 Task: For heading Use Lobster with light red berry 1 colour & Underline.  font size for heading24,  'Change the font style of data to'Merriweather and font size to 16,  Change the alignment of both headline & data to Align left In the sheet  auditingSalesAnalysis_2023
Action: Mouse moved to (548, 330)
Screenshot: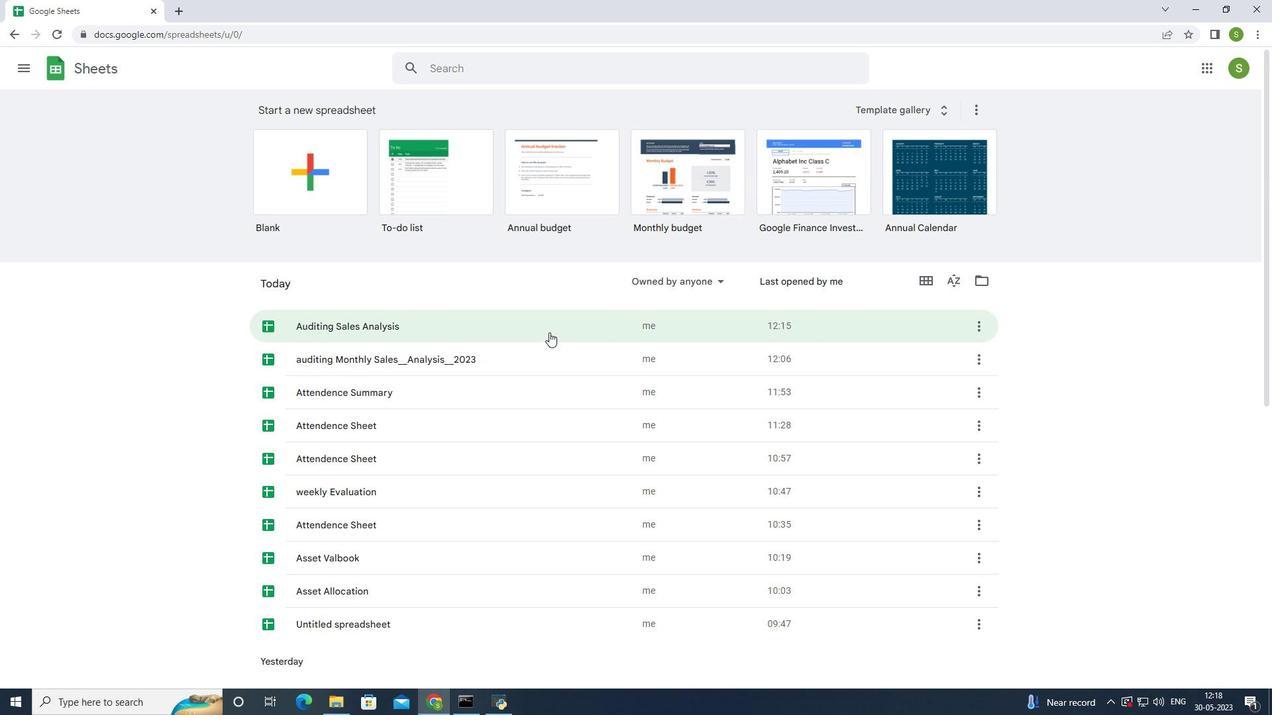 
Action: Mouse pressed left at (548, 330)
Screenshot: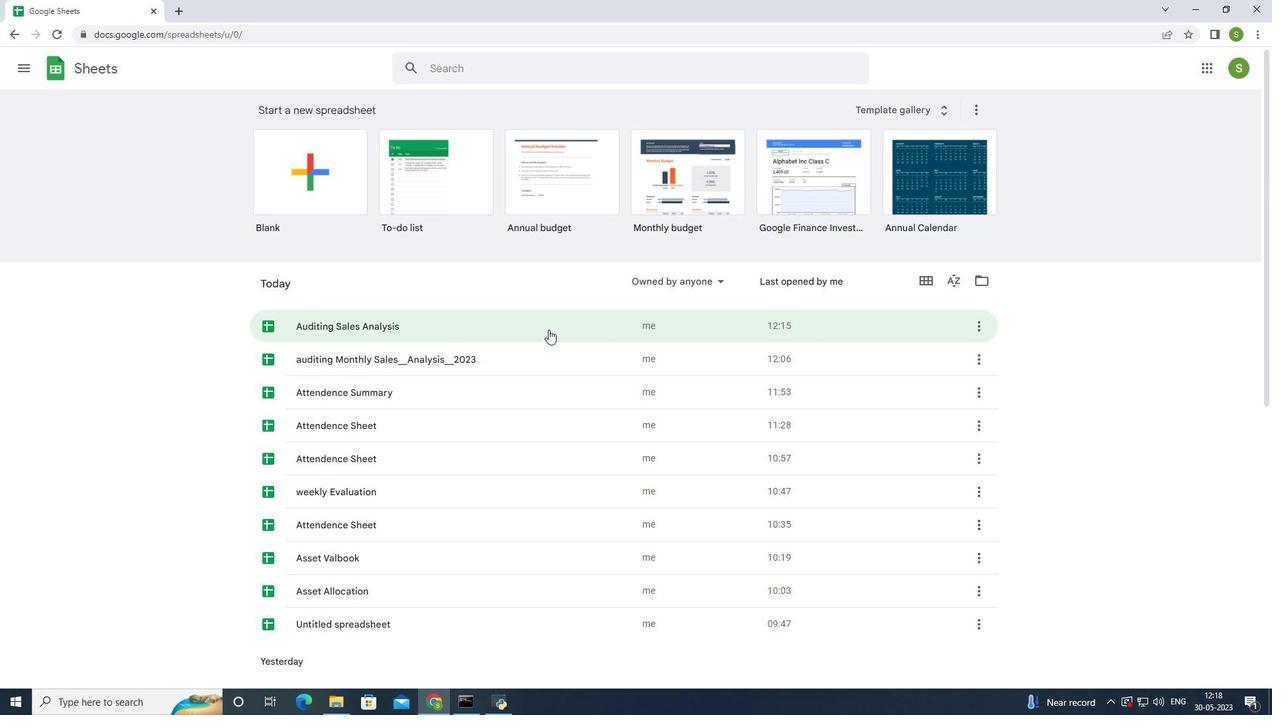 
Action: Mouse moved to (547, 328)
Screenshot: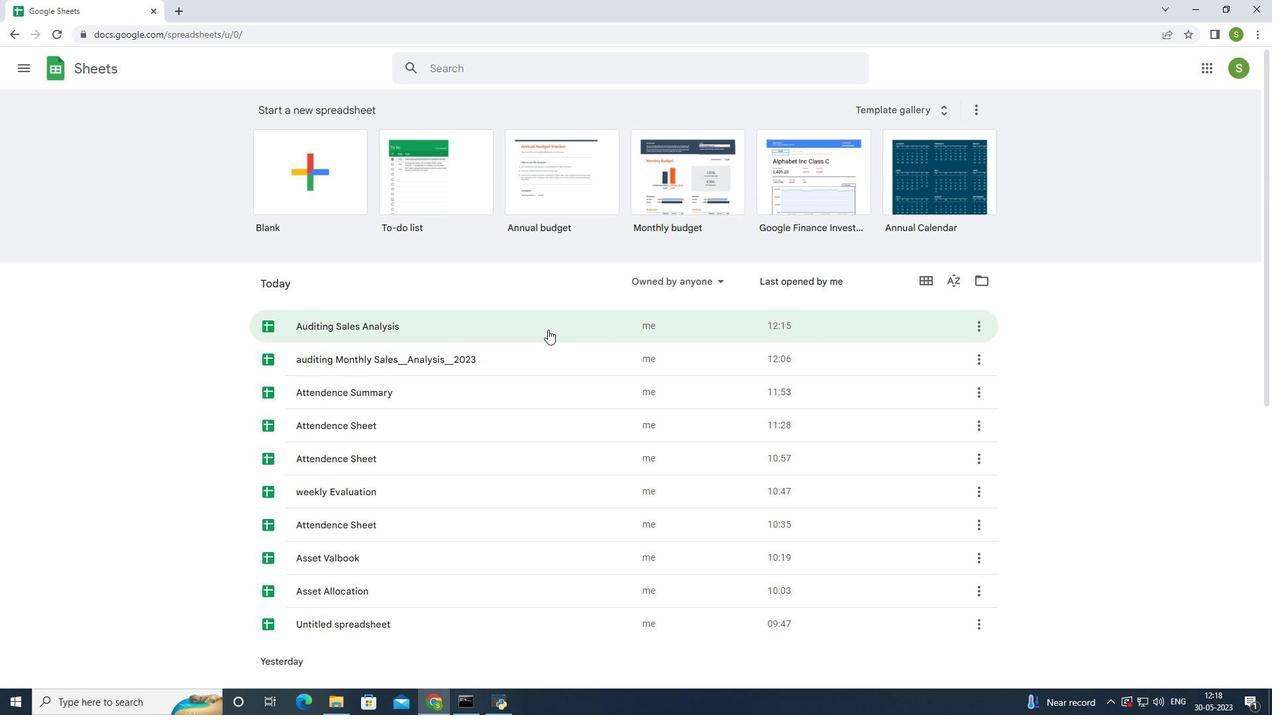 
Action: Mouse pressed left at (547, 328)
Screenshot: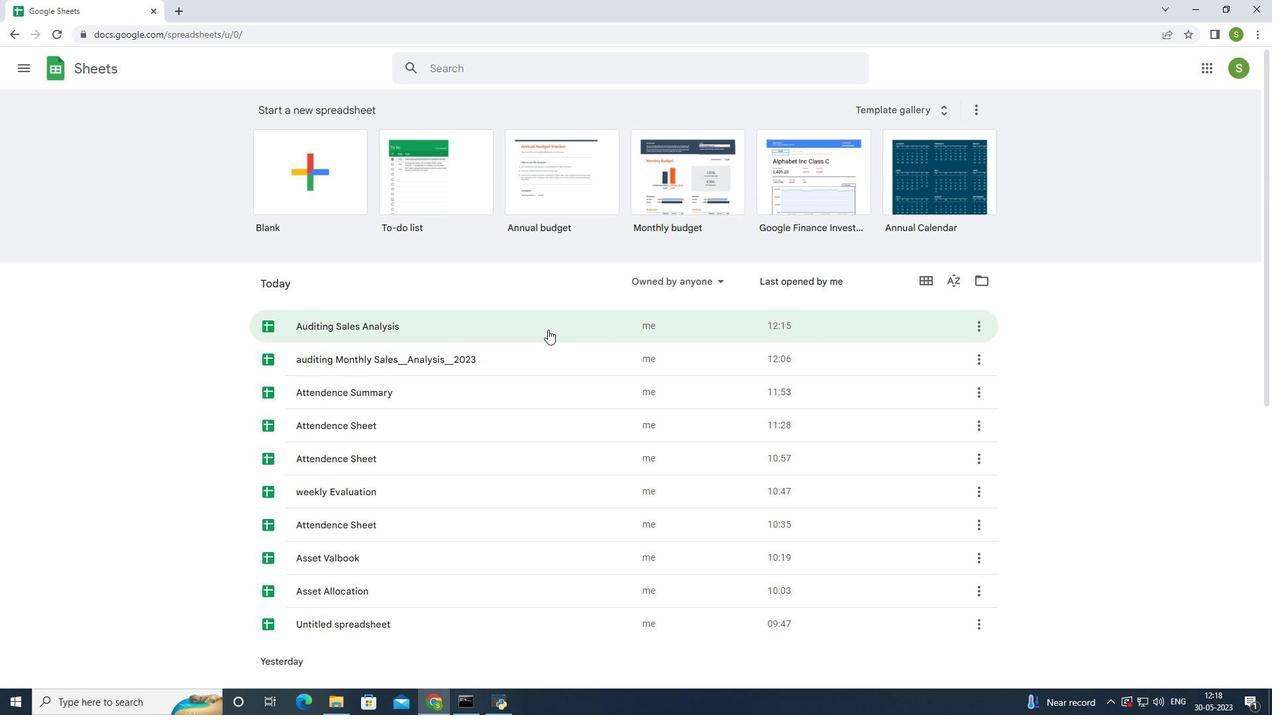 
Action: Mouse moved to (98, 178)
Screenshot: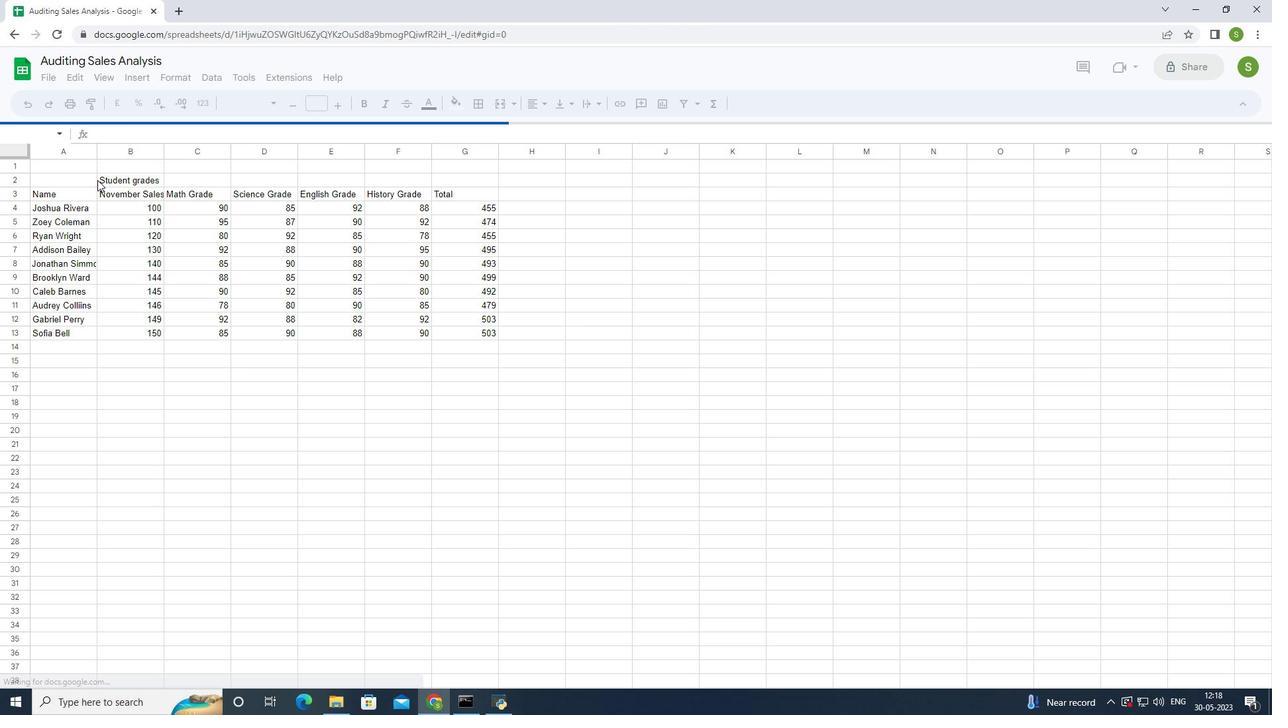 
Action: Mouse pressed left at (98, 178)
Screenshot: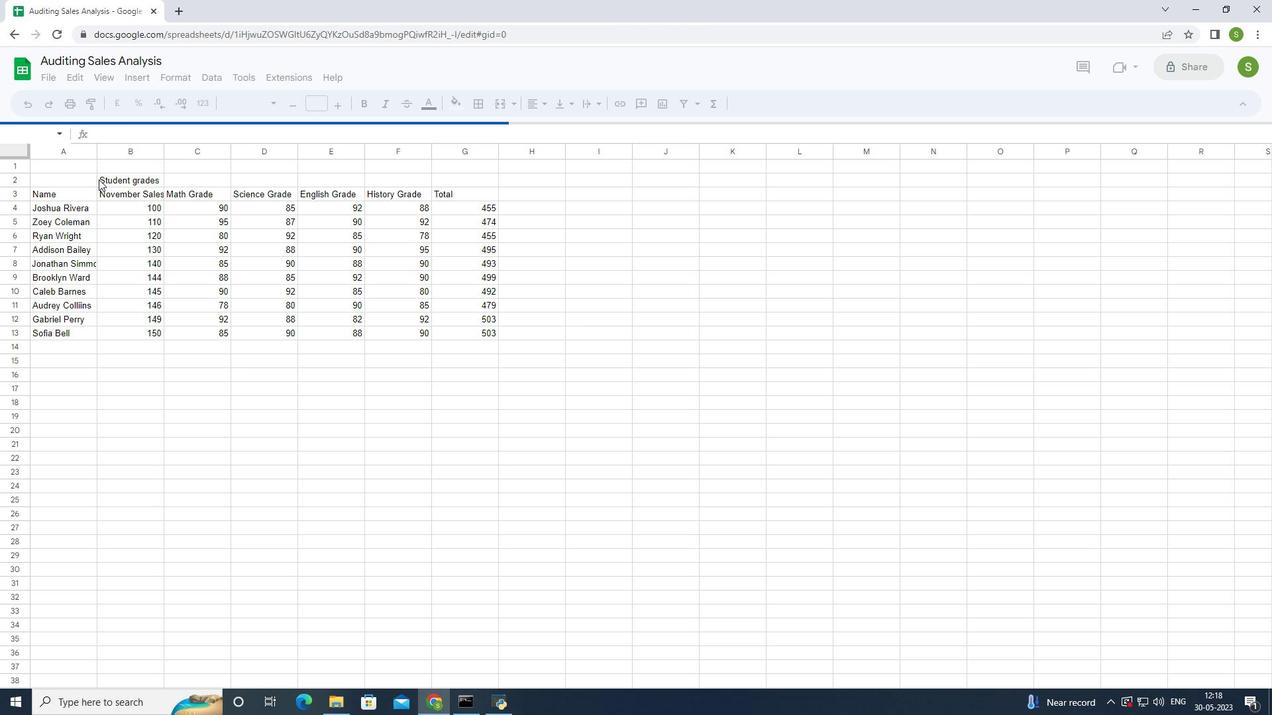 
Action: Mouse moved to (310, 105)
Screenshot: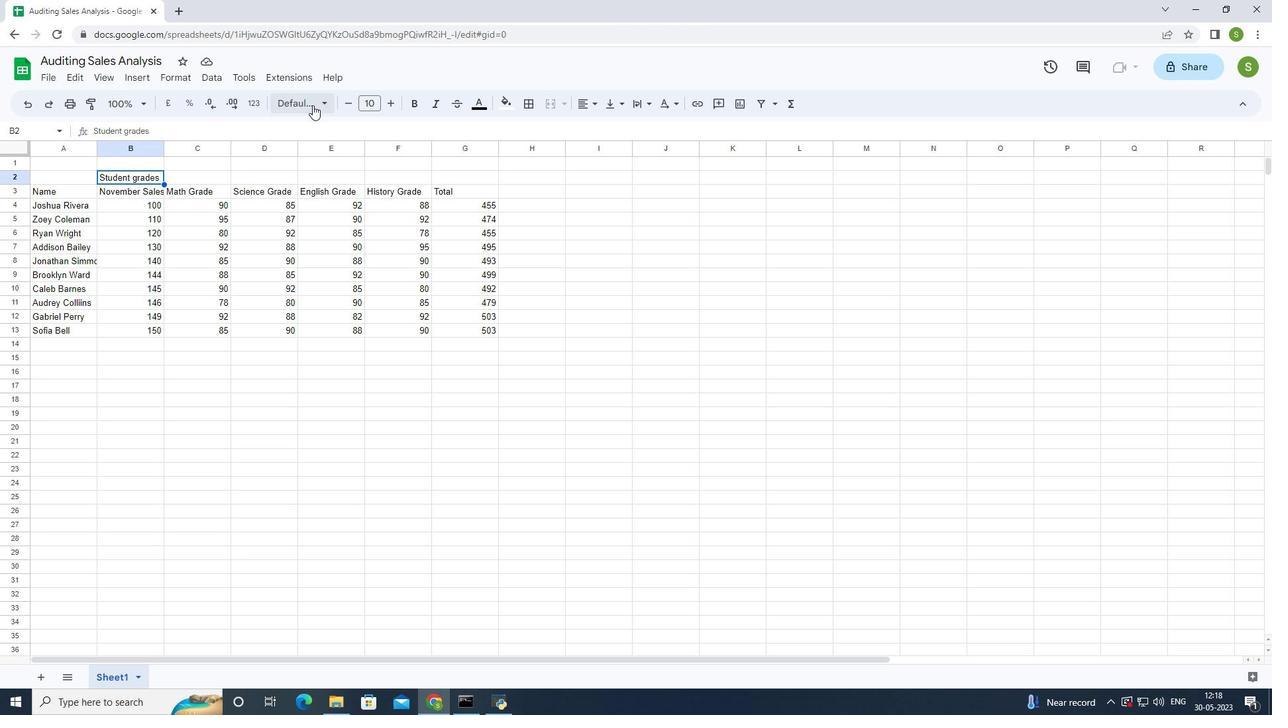 
Action: Mouse pressed left at (310, 105)
Screenshot: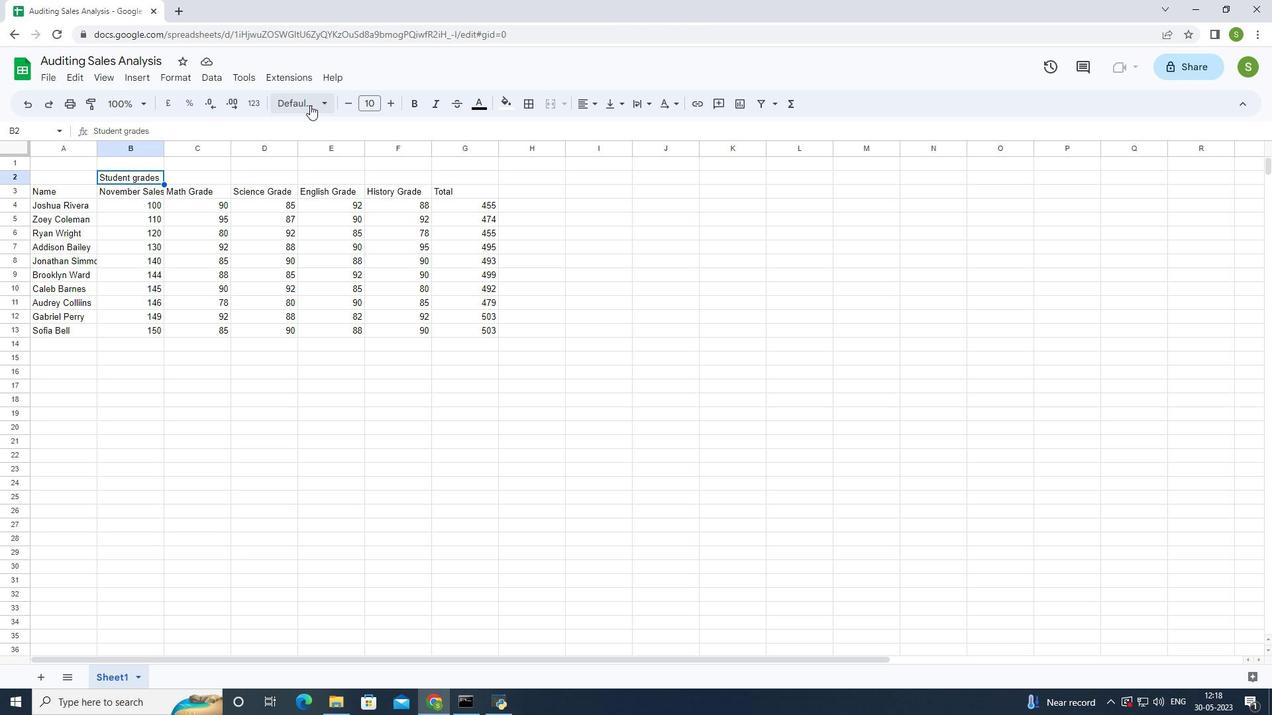 
Action: Mouse moved to (303, 123)
Screenshot: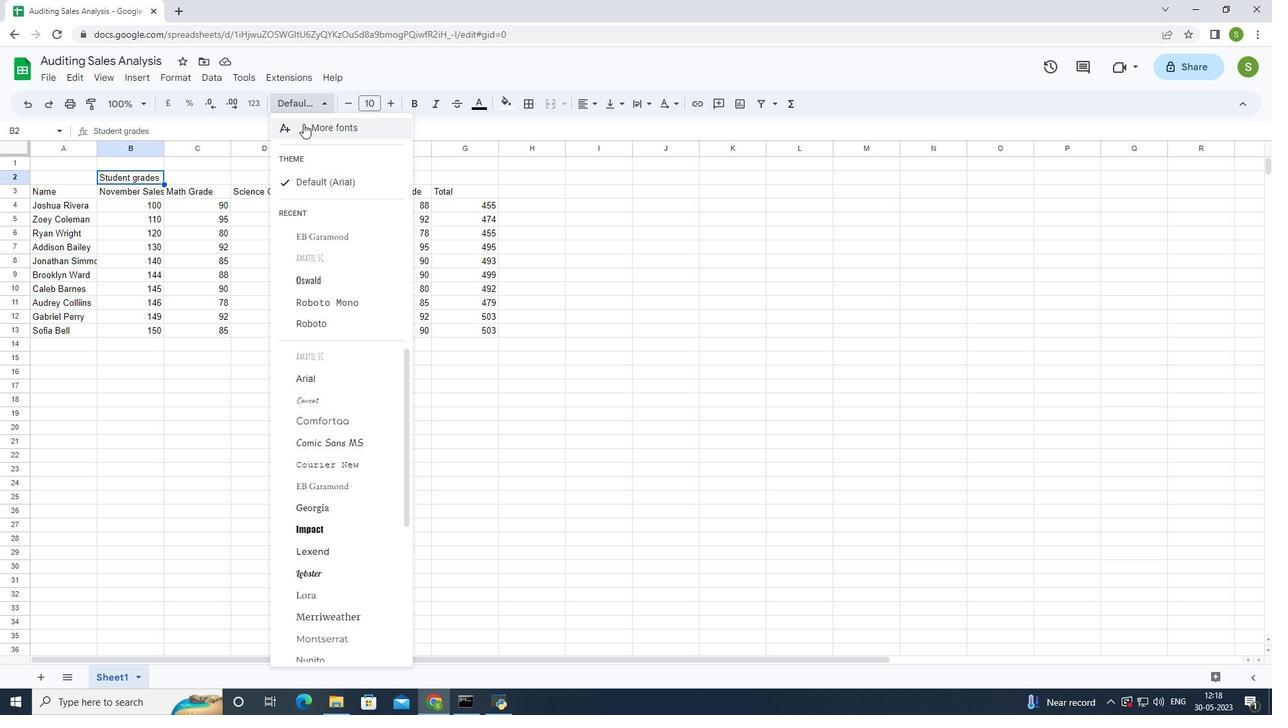 
Action: Mouse pressed left at (303, 123)
Screenshot: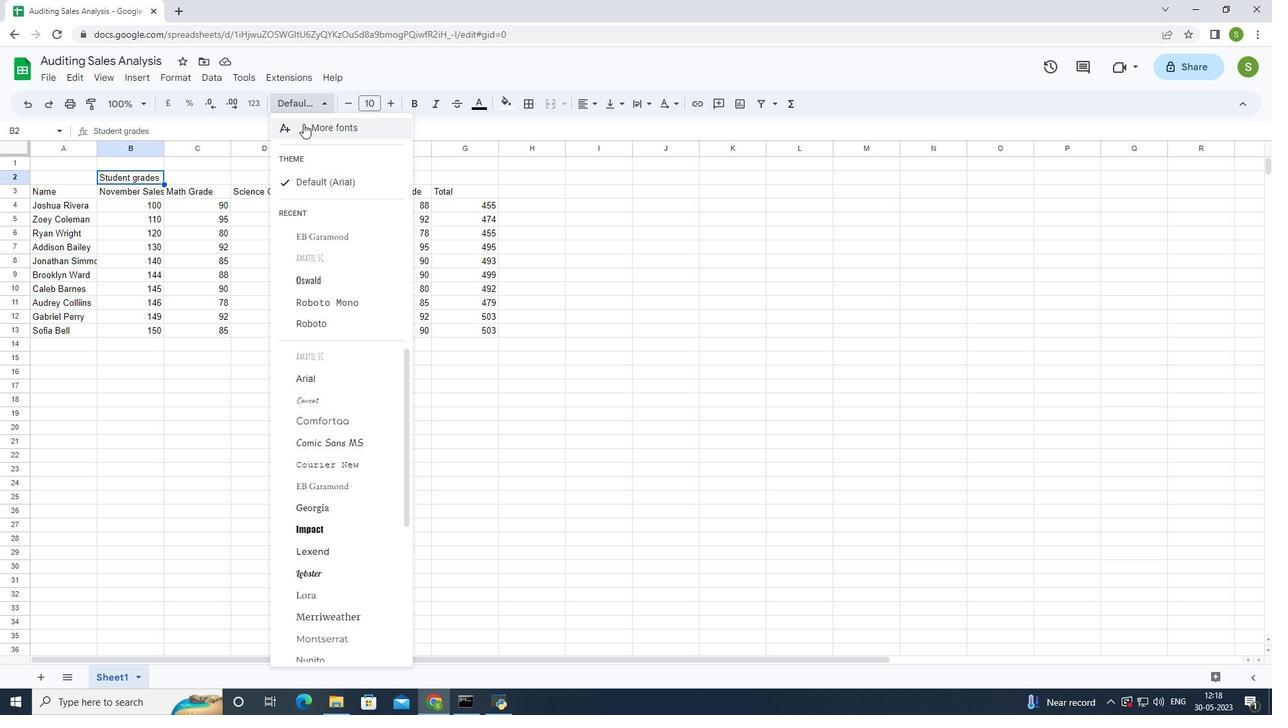 
Action: Mouse moved to (393, 212)
Screenshot: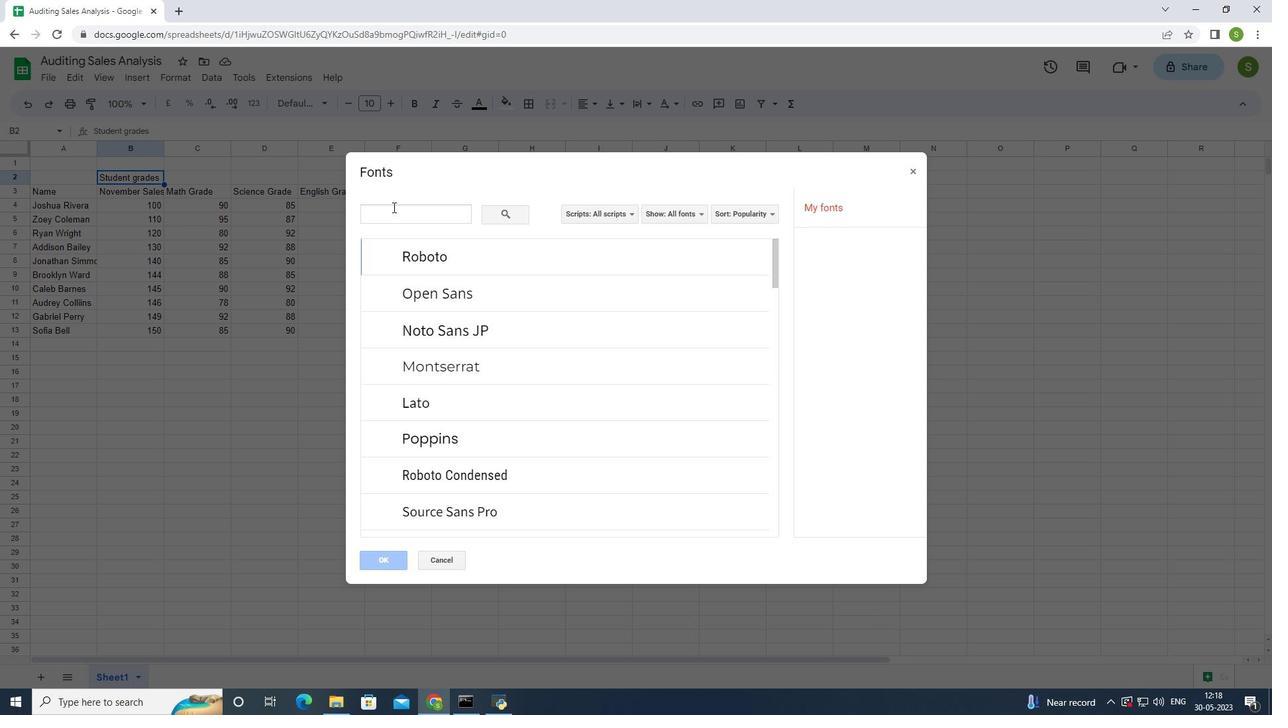 
Action: Mouse pressed left at (393, 212)
Screenshot: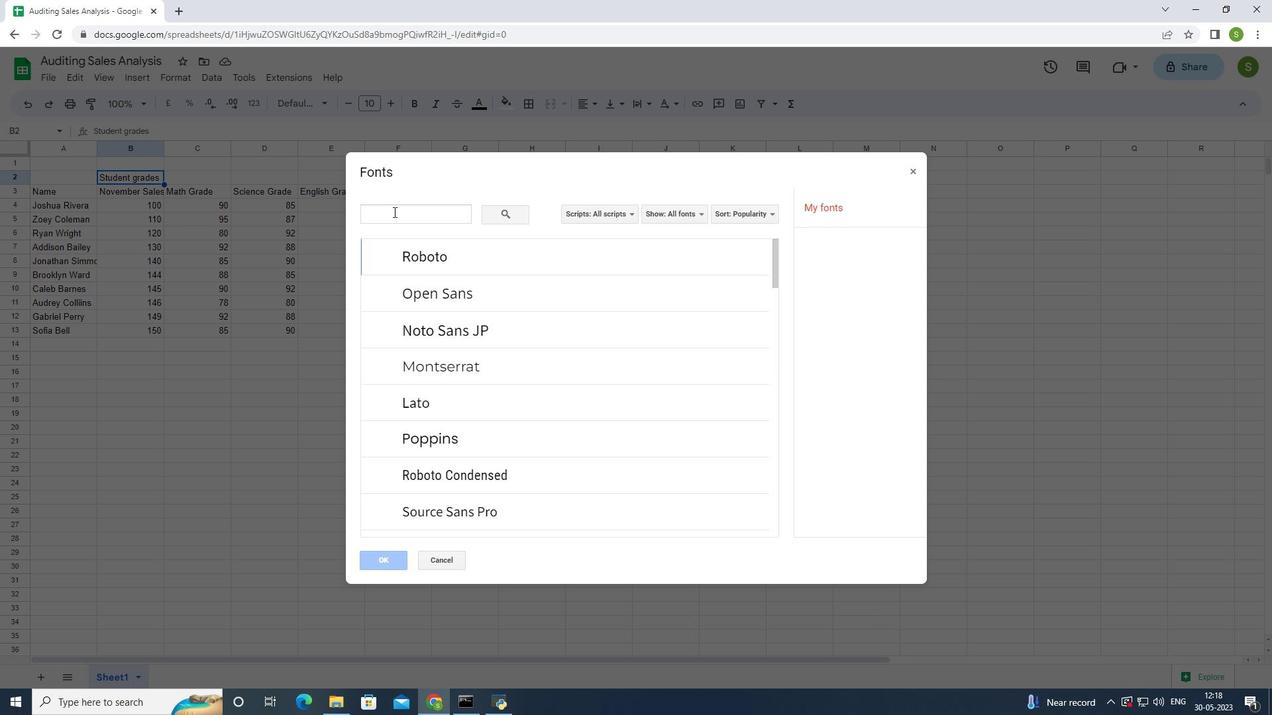 
Action: Mouse moved to (451, 158)
Screenshot: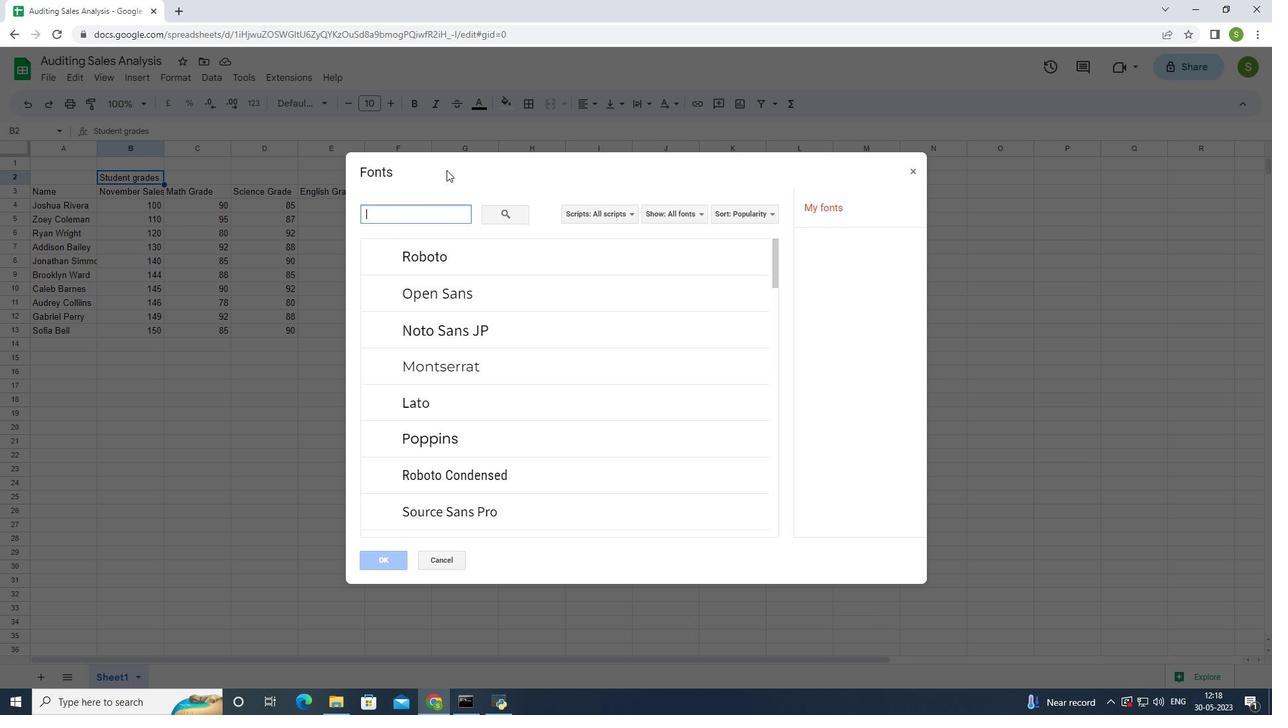
Action: Key pressed <Key.shift>Lobster
Screenshot: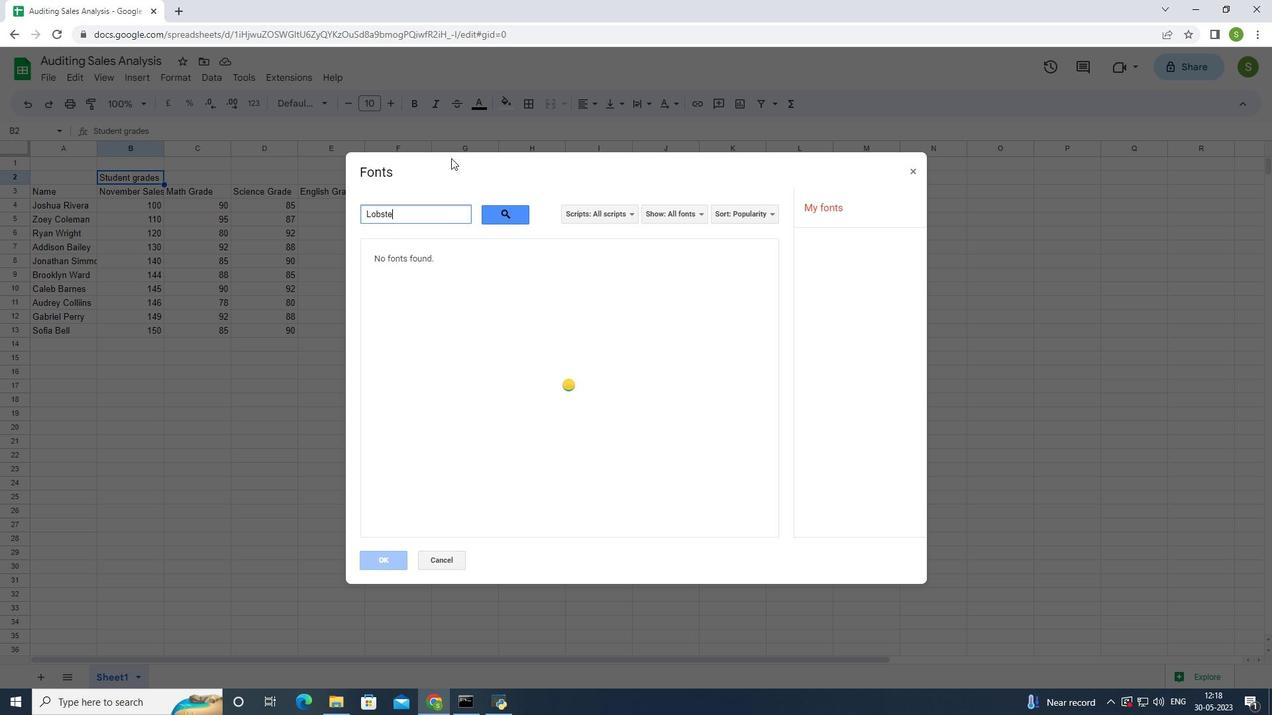 
Action: Mouse moved to (428, 257)
Screenshot: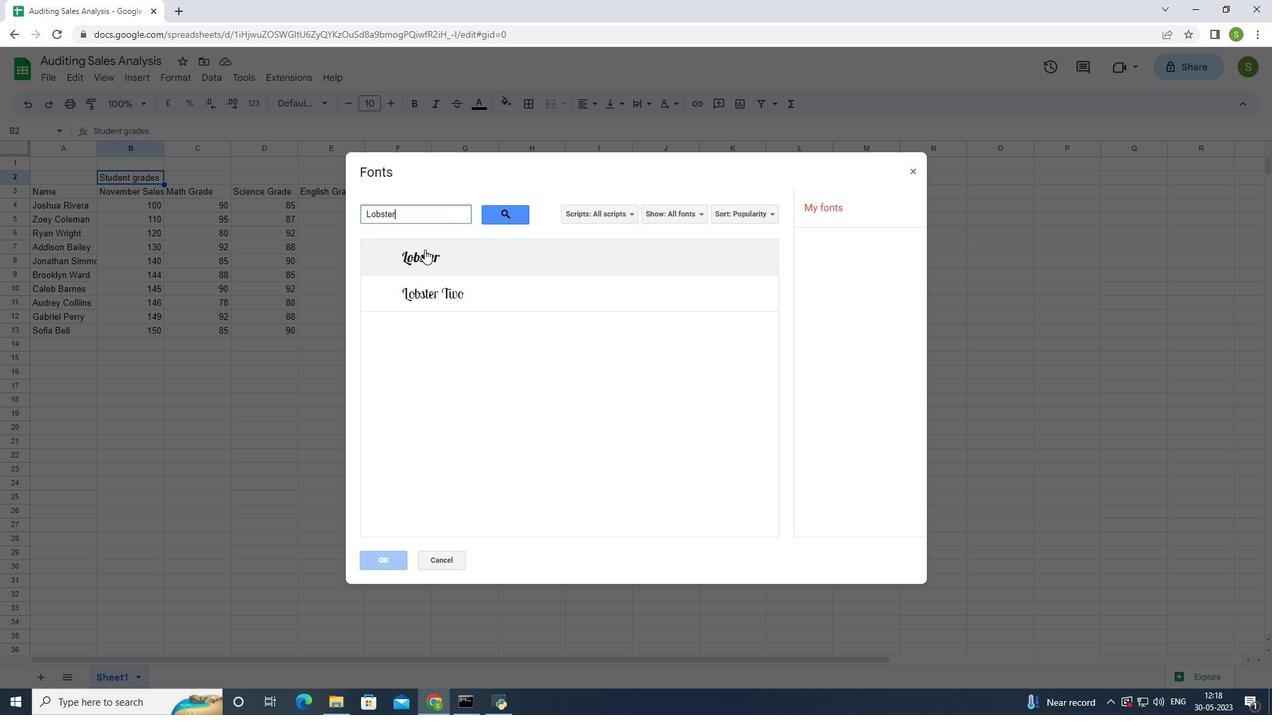 
Action: Mouse pressed left at (428, 257)
Screenshot: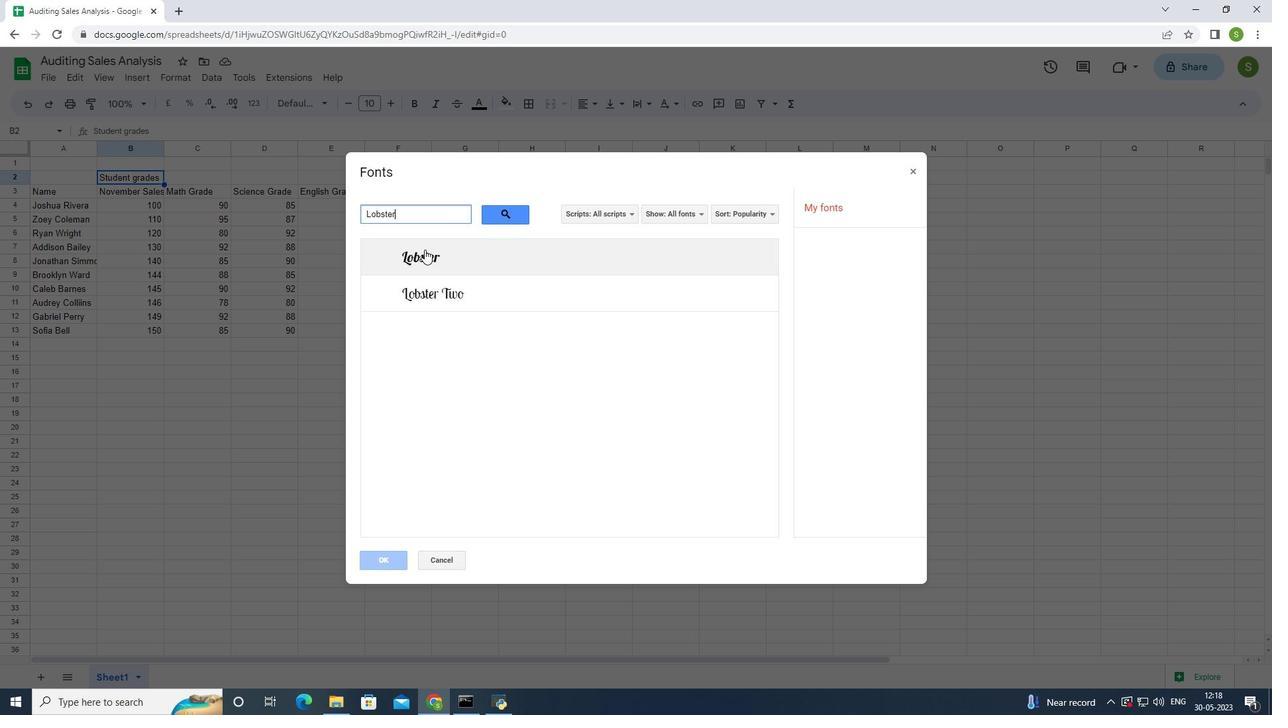 
Action: Mouse moved to (385, 564)
Screenshot: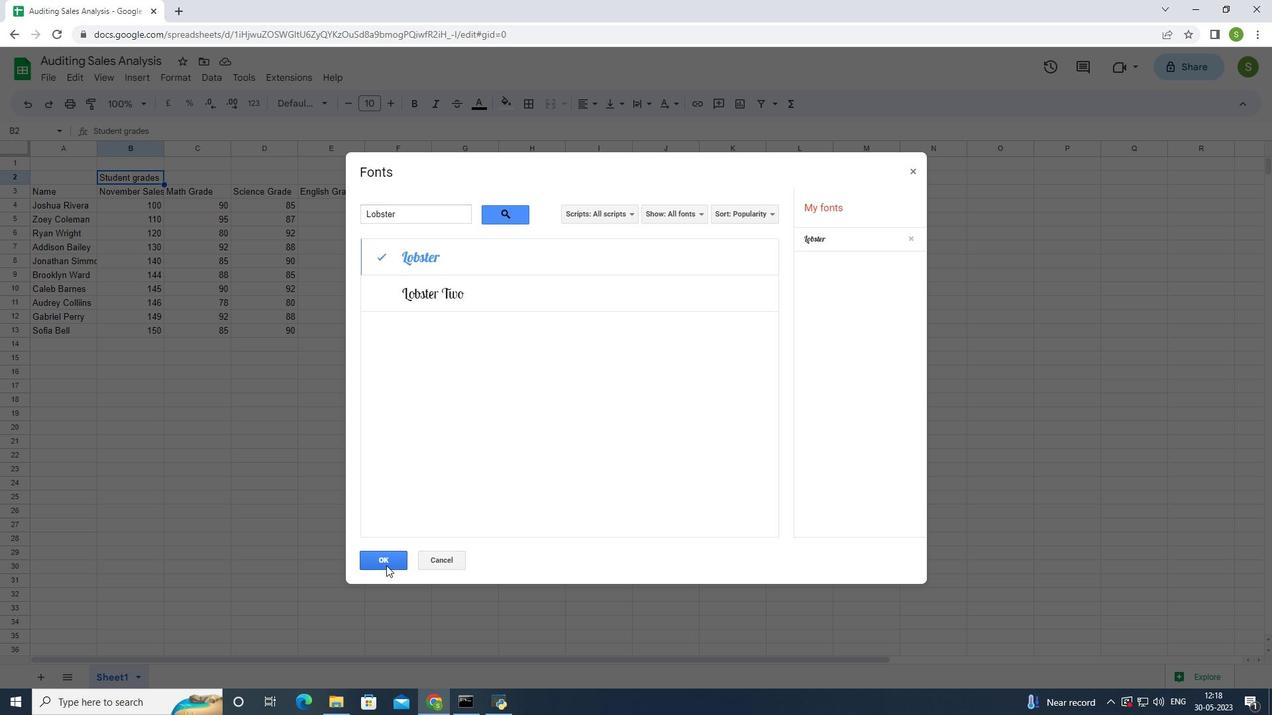 
Action: Mouse pressed left at (385, 564)
Screenshot: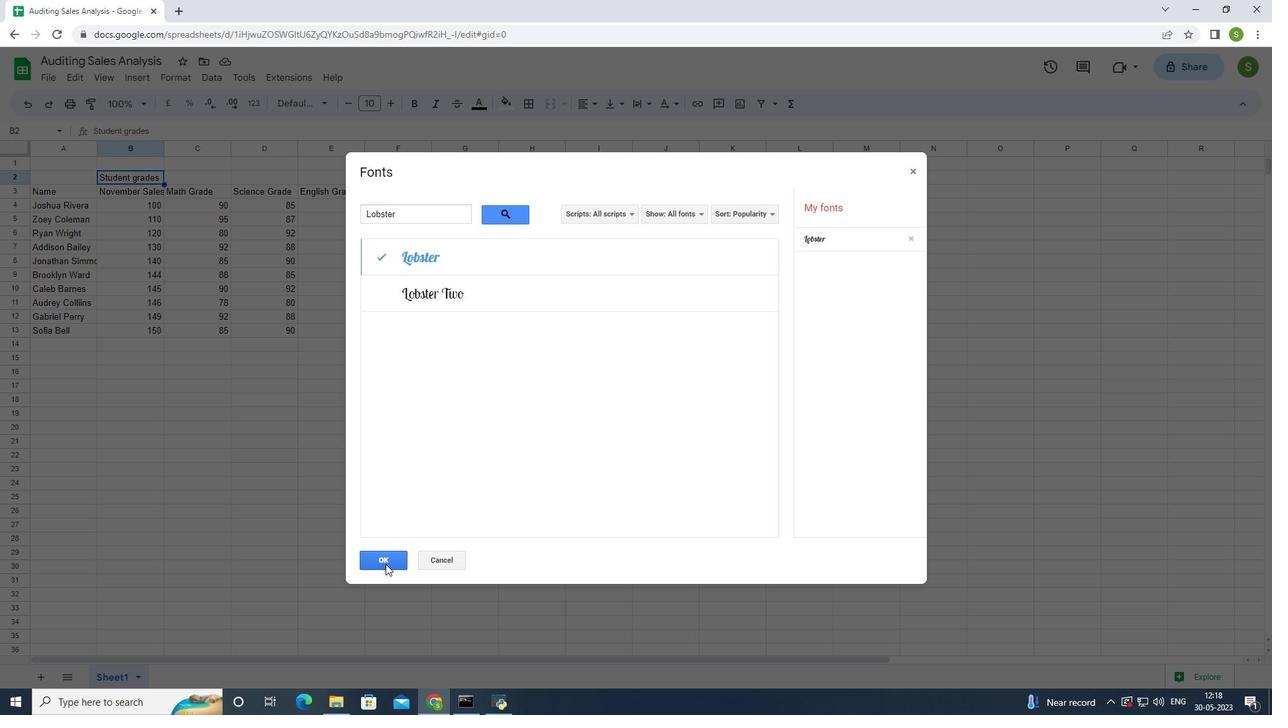 
Action: Mouse moved to (482, 101)
Screenshot: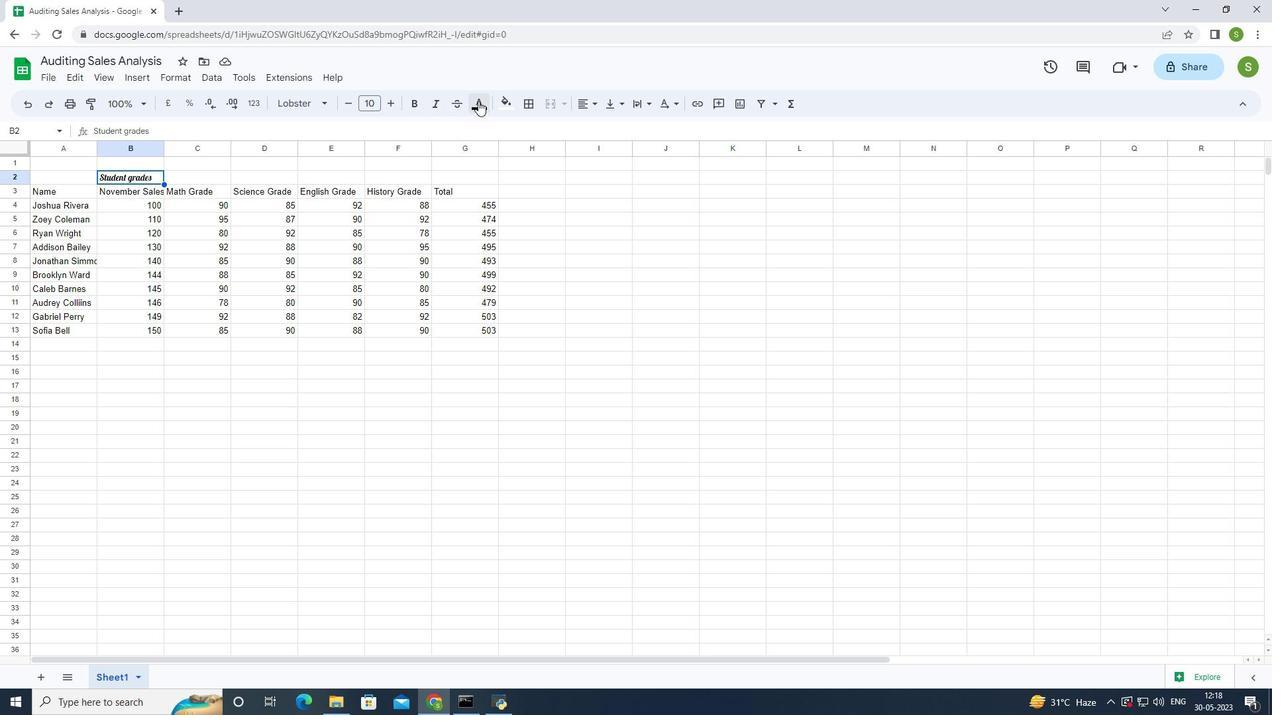 
Action: Mouse pressed left at (482, 101)
Screenshot: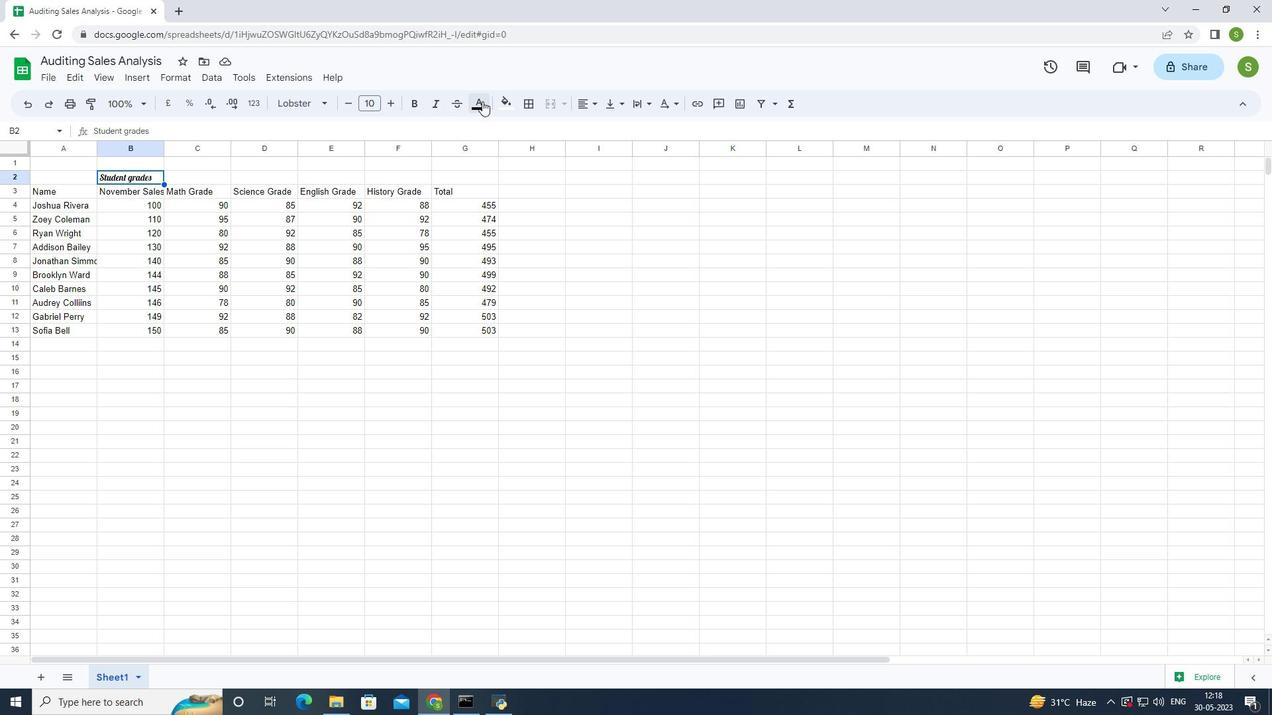 
Action: Mouse moved to (481, 327)
Screenshot: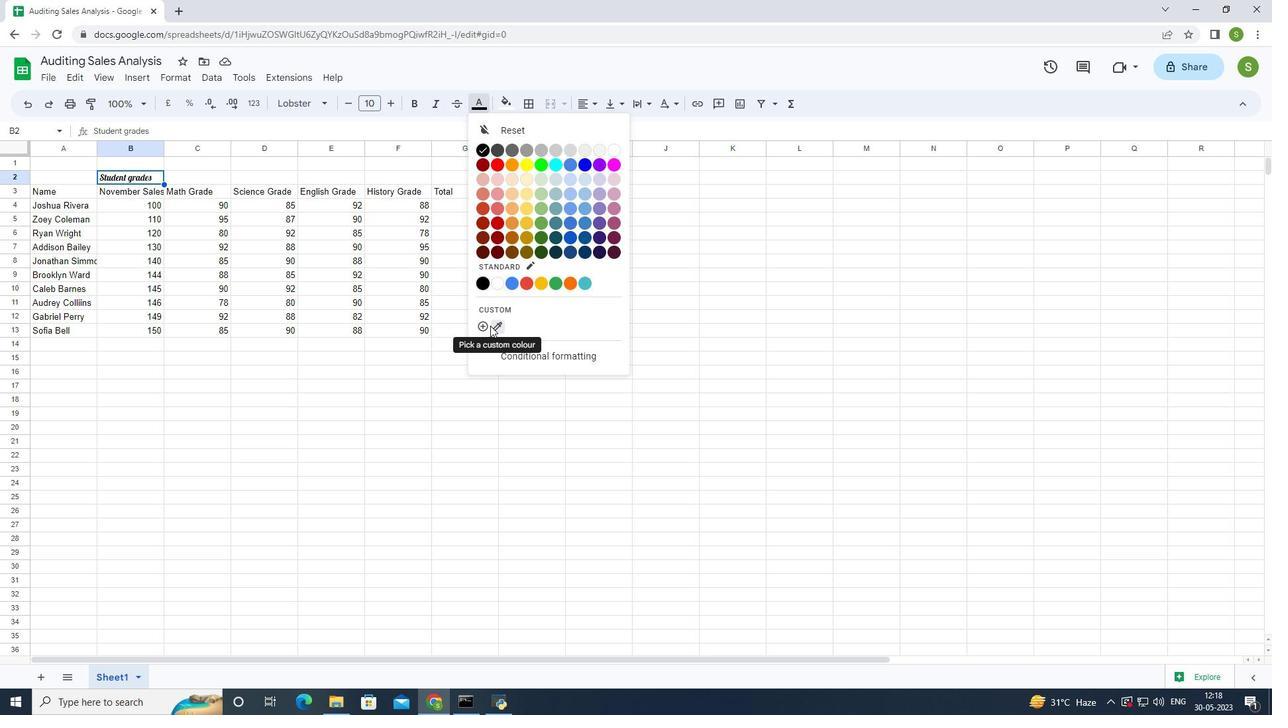 
Action: Mouse pressed left at (481, 327)
Screenshot: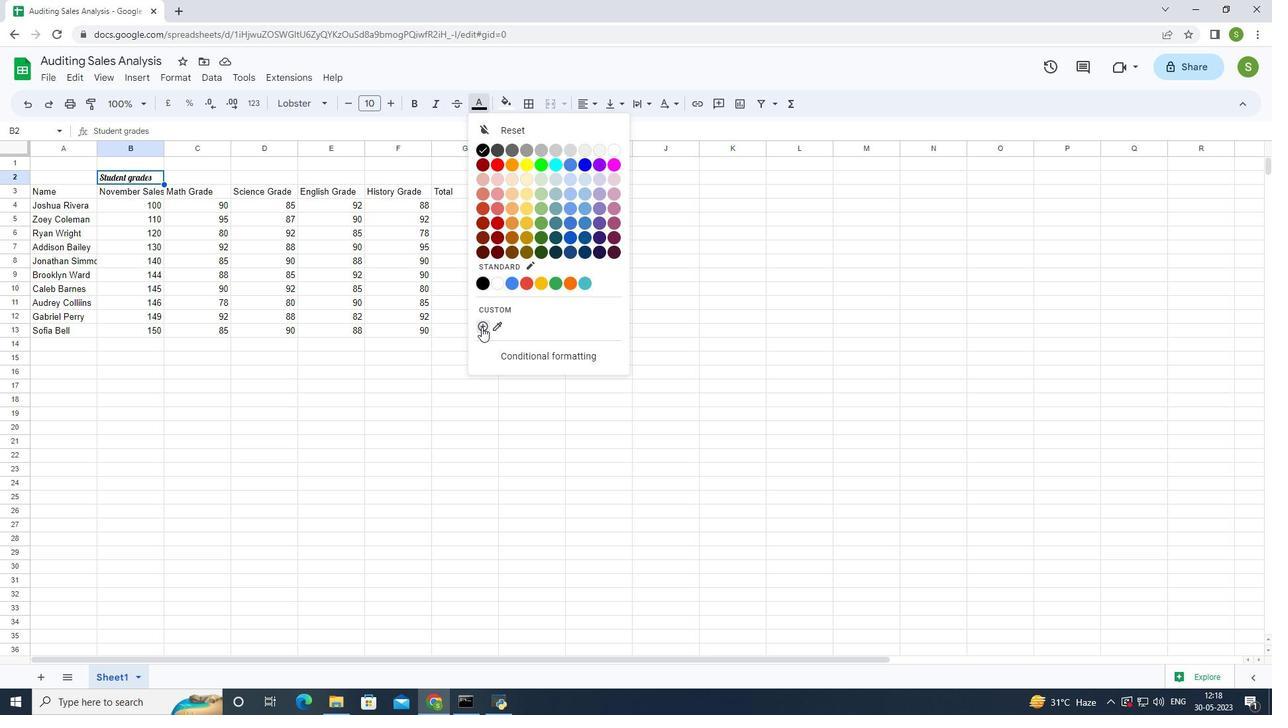 
Action: Mouse moved to (556, 419)
Screenshot: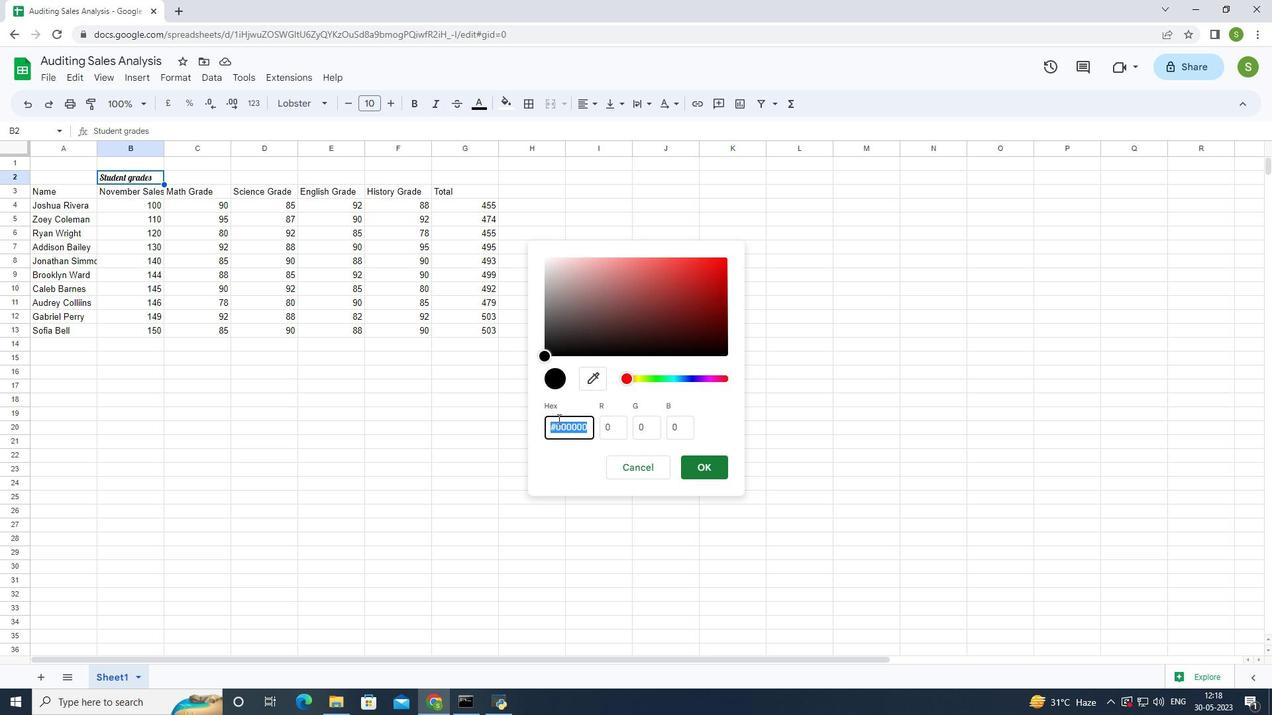 
Action: Key pressed ctrl+V
Screenshot: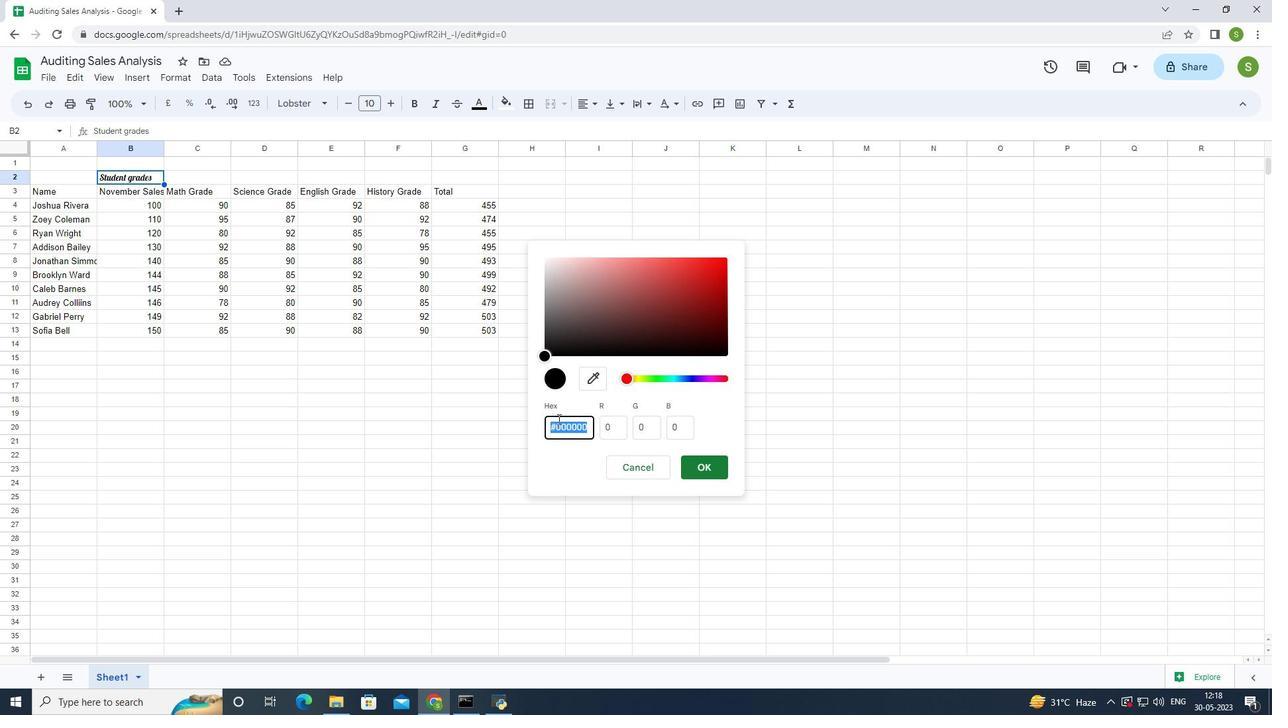 
Action: Mouse moved to (716, 277)
Screenshot: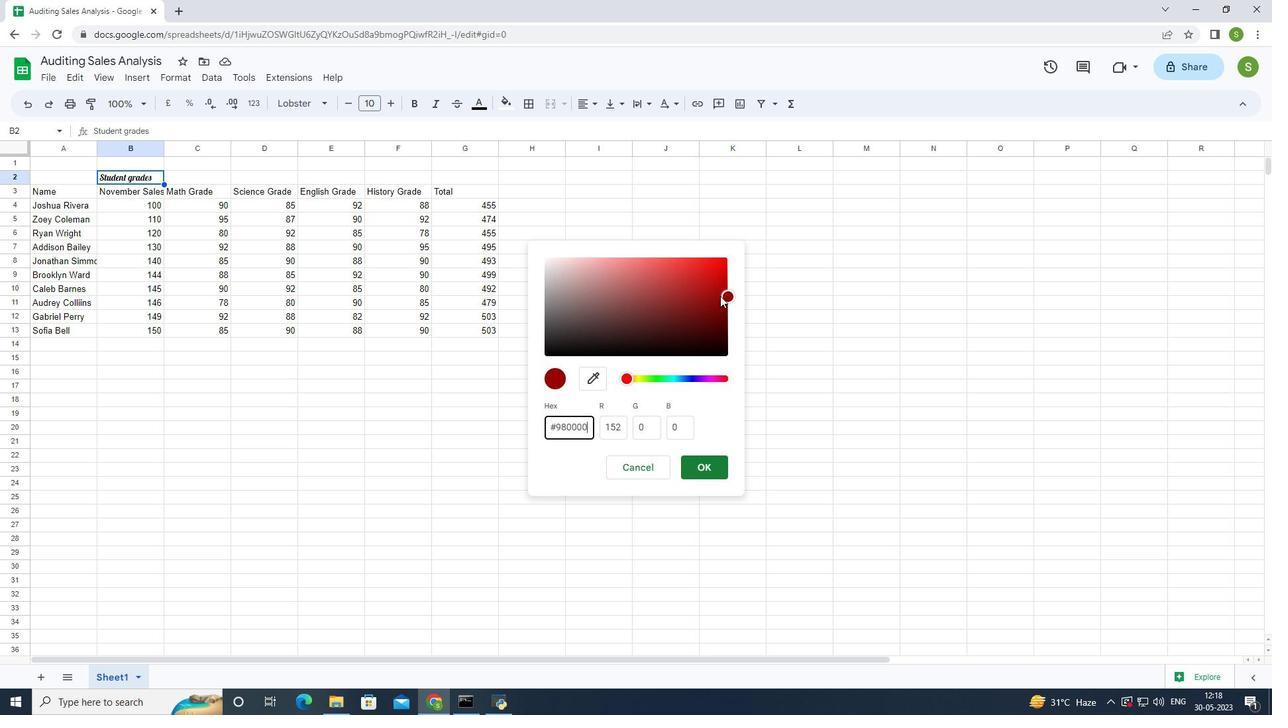 
Action: Mouse pressed left at (716, 277)
Screenshot: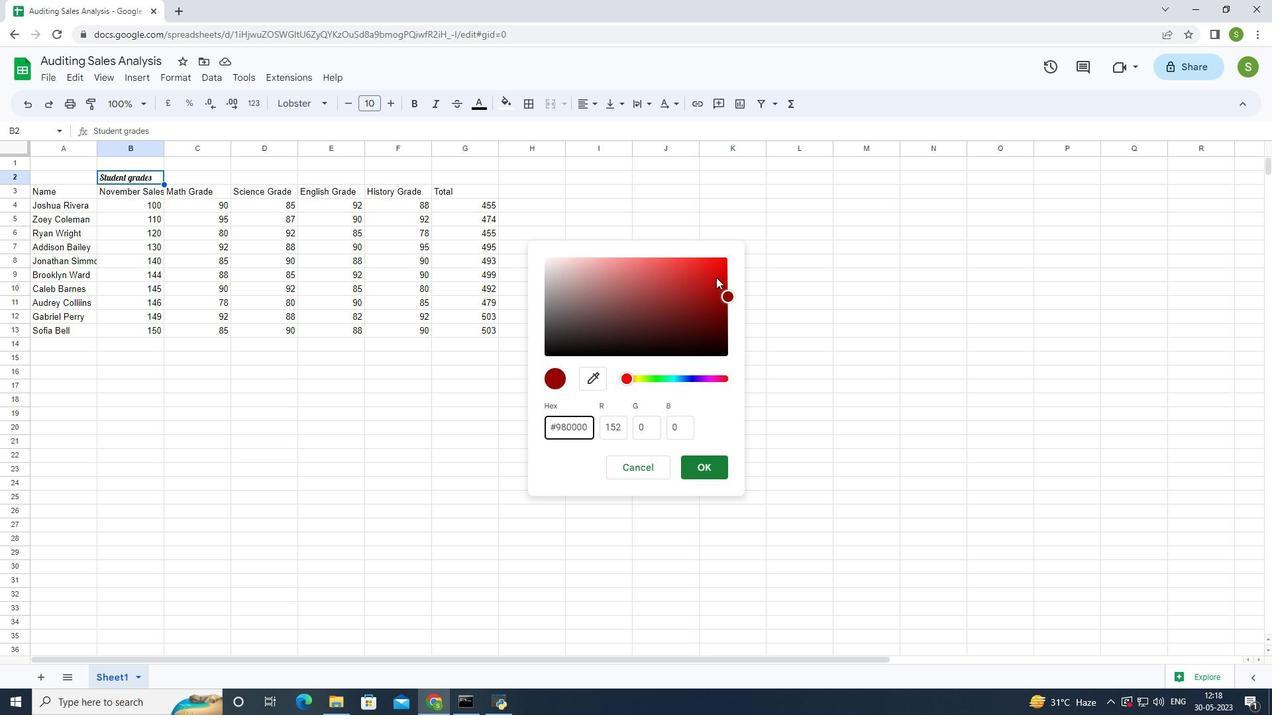
Action: Mouse moved to (725, 300)
Screenshot: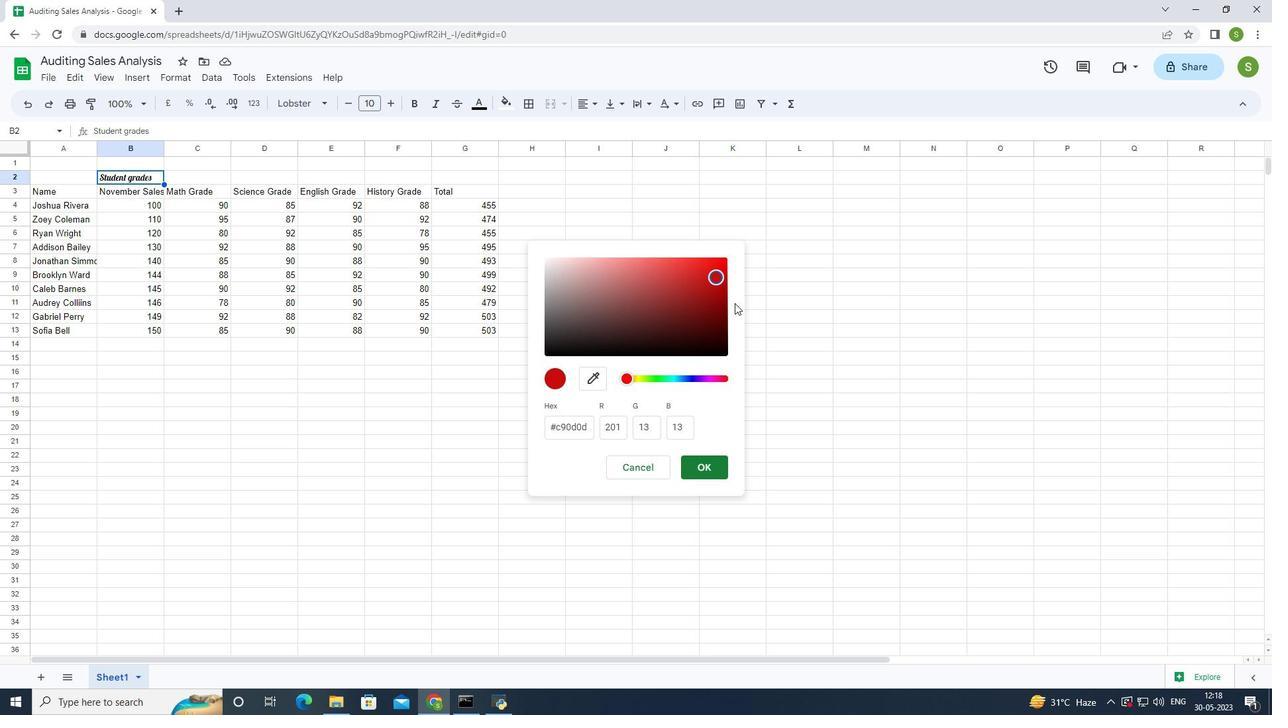 
Action: Mouse pressed left at (725, 300)
Screenshot: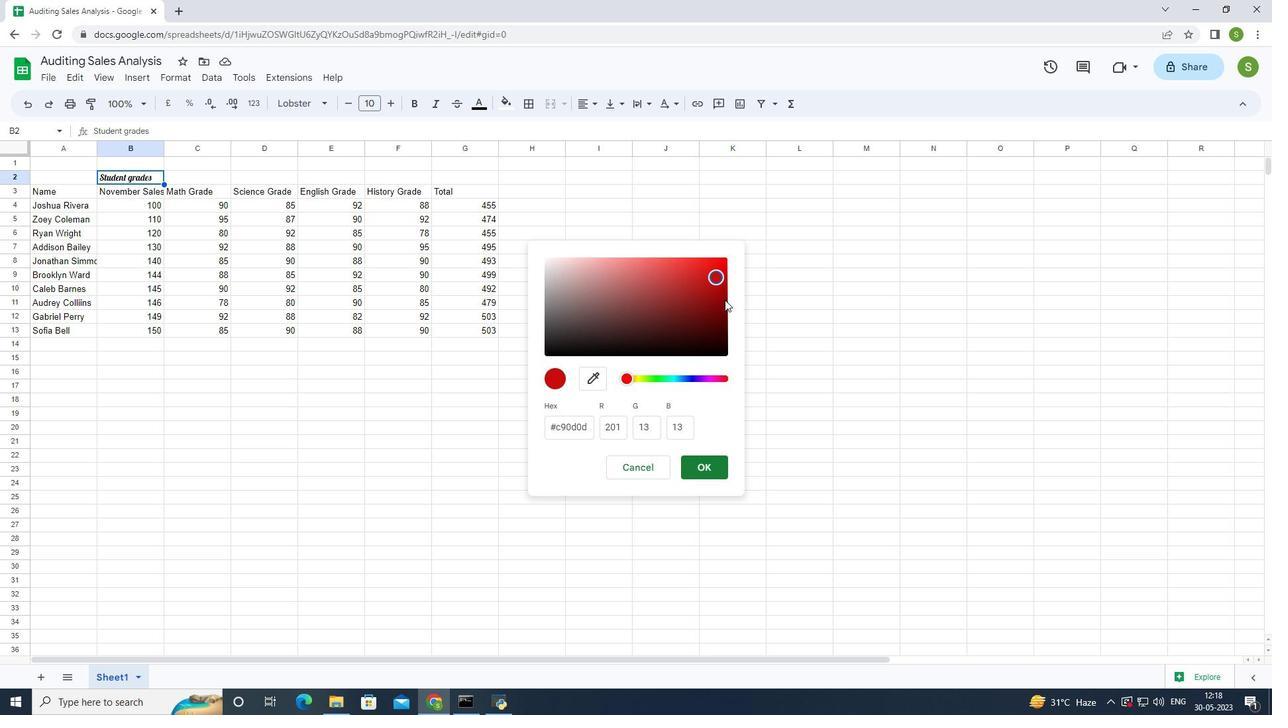 
Action: Mouse moved to (697, 472)
Screenshot: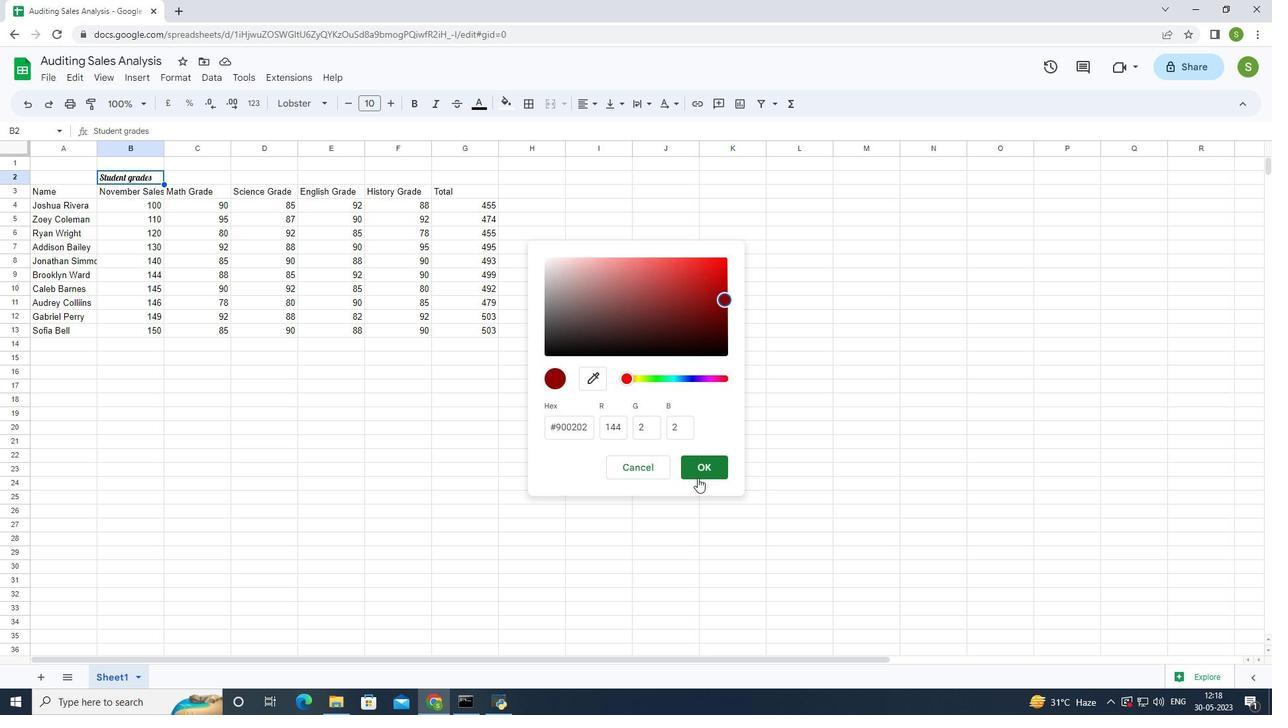 
Action: Mouse pressed left at (697, 472)
Screenshot: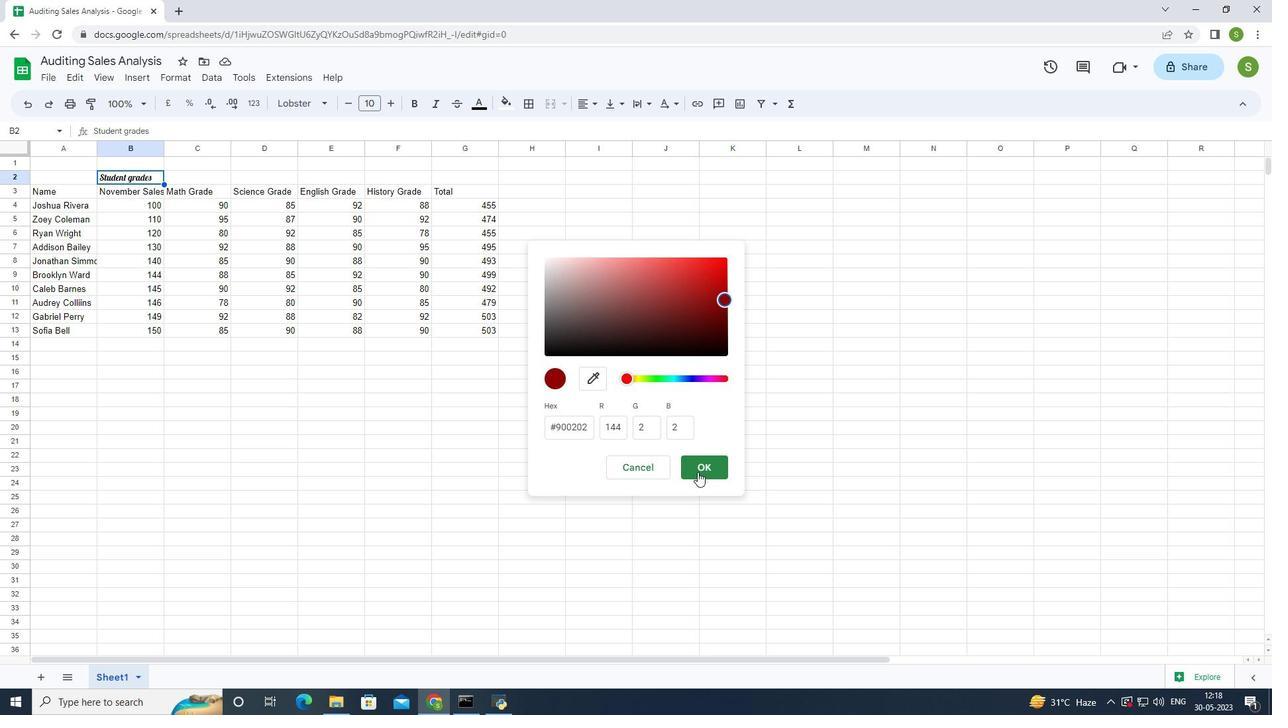 
Action: Mouse moved to (392, 106)
Screenshot: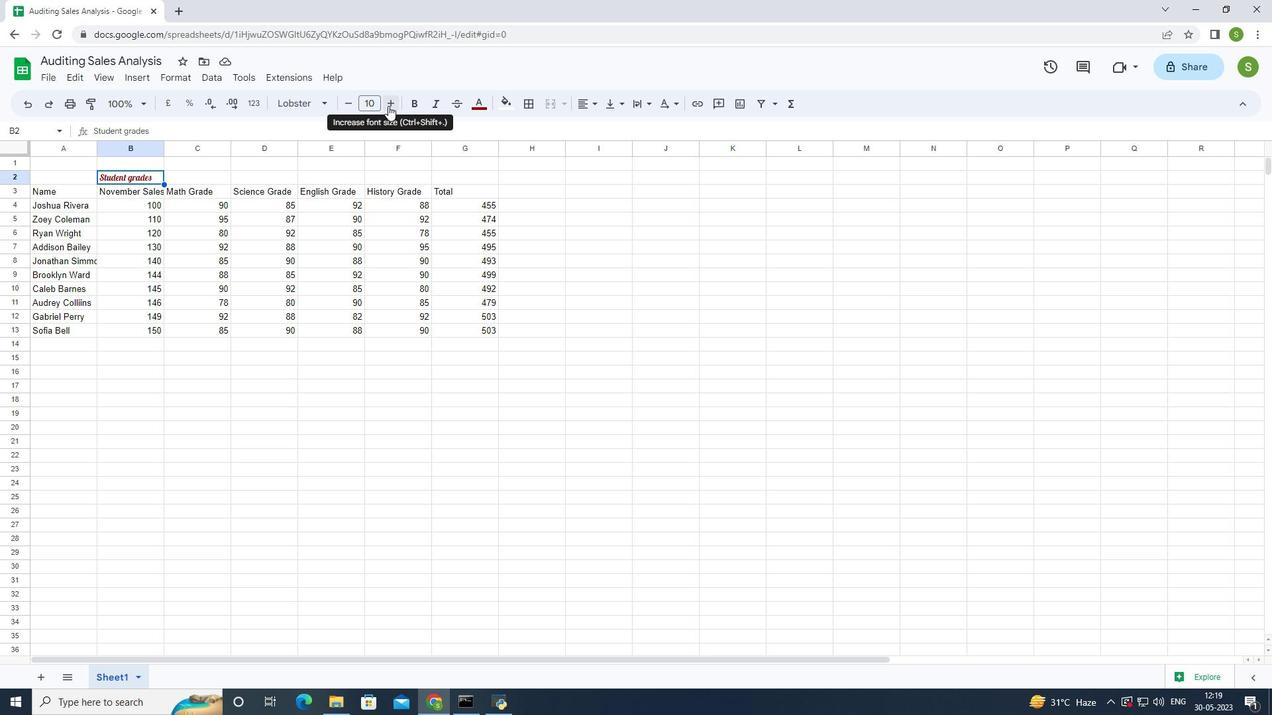 
Action: Mouse pressed left at (392, 106)
Screenshot: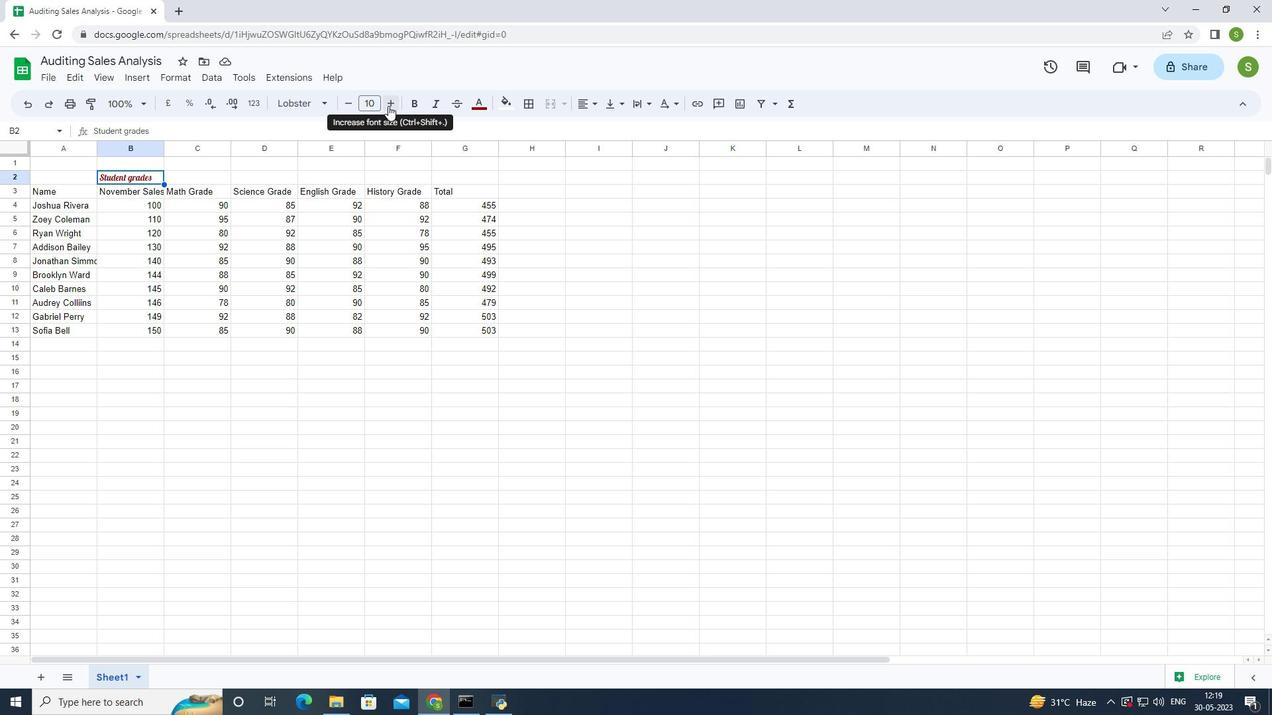 
Action: Mouse moved to (394, 106)
Screenshot: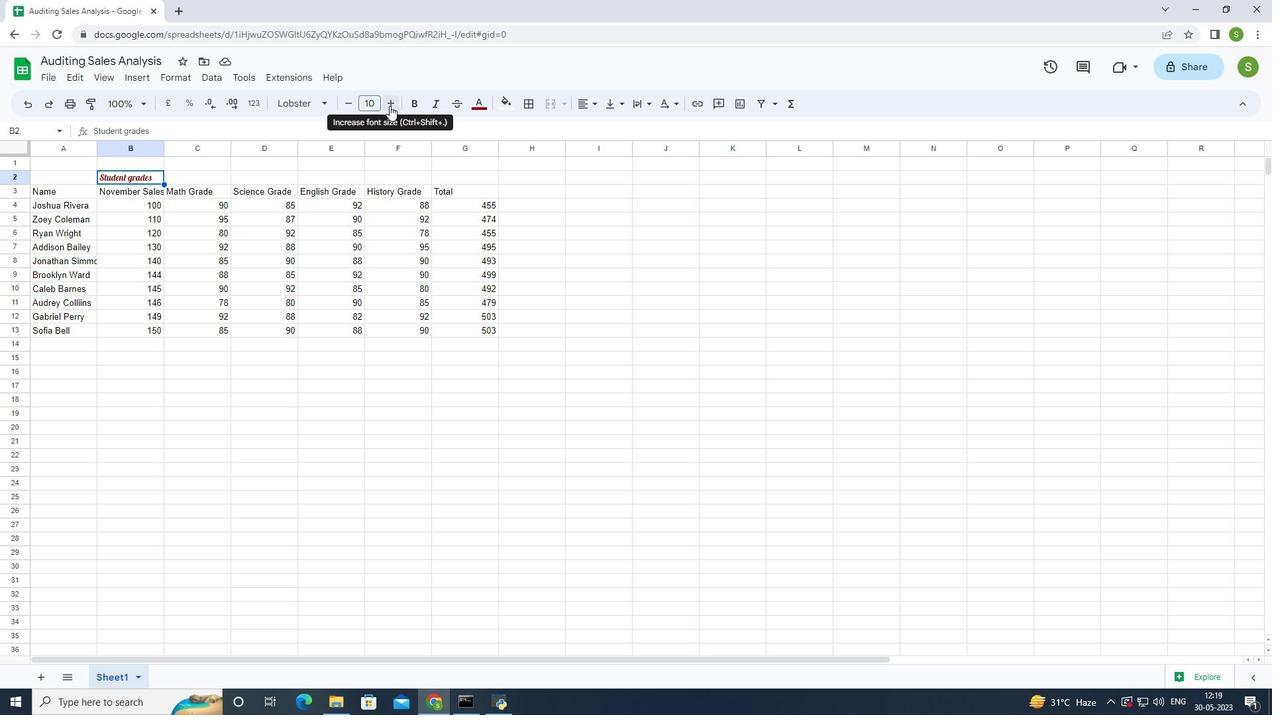 
Action: Mouse pressed left at (394, 106)
Screenshot: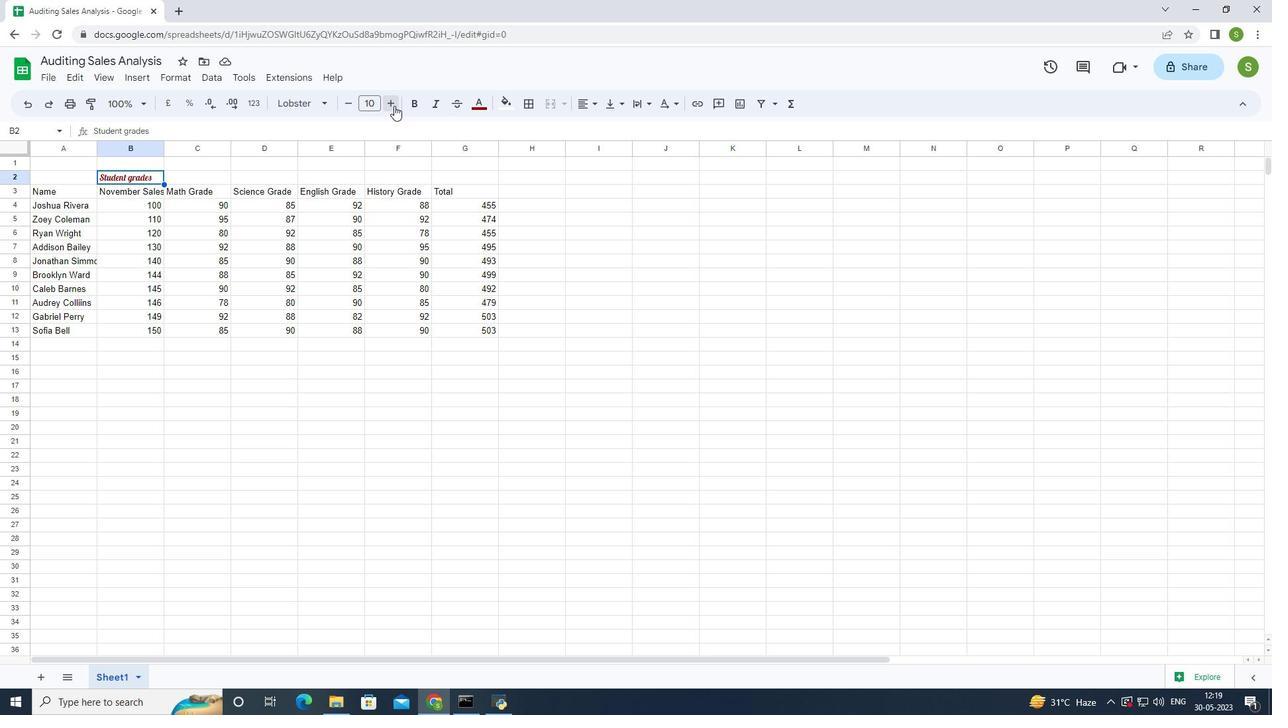 
Action: Mouse moved to (396, 105)
Screenshot: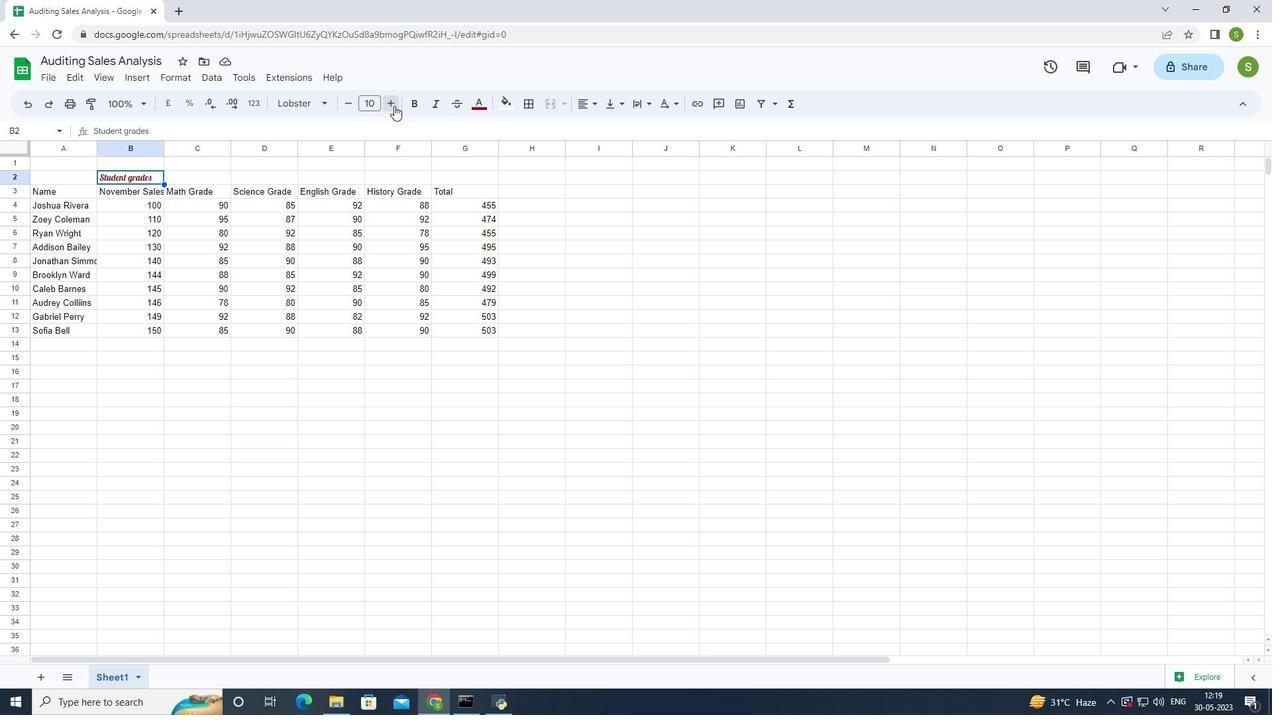 
Action: Mouse pressed left at (396, 105)
Screenshot: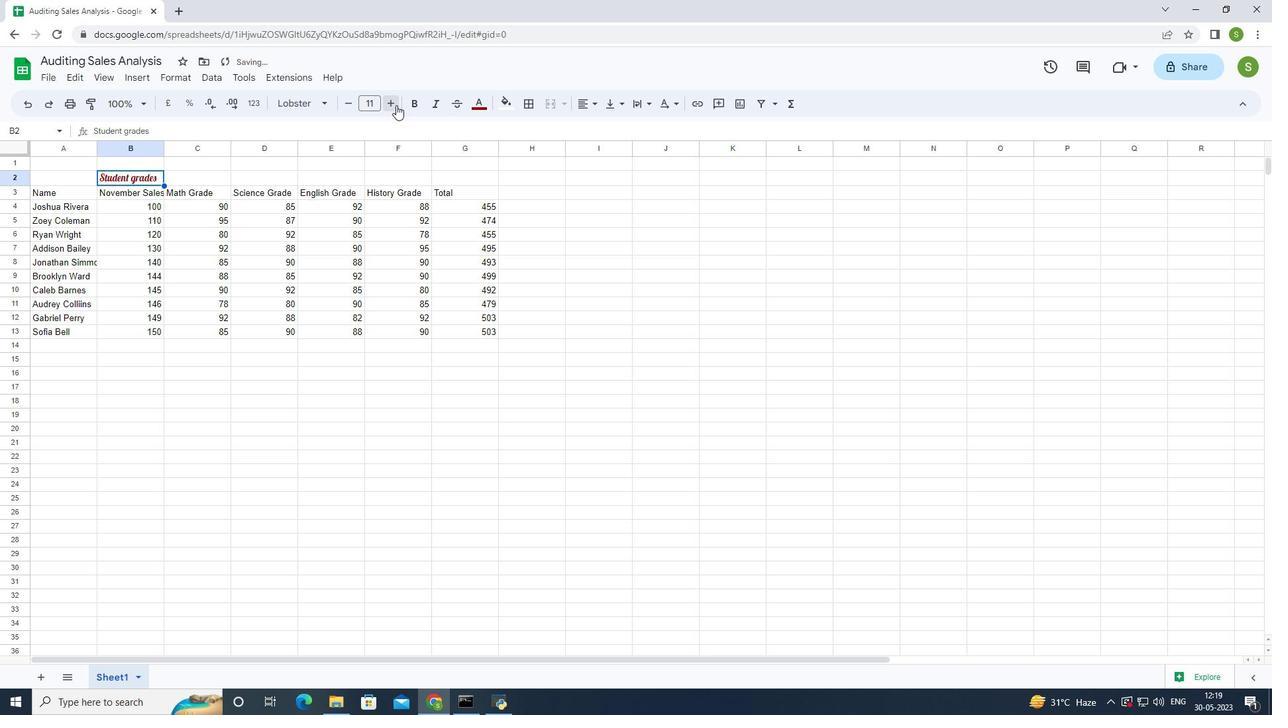 
Action: Mouse pressed left at (396, 105)
Screenshot: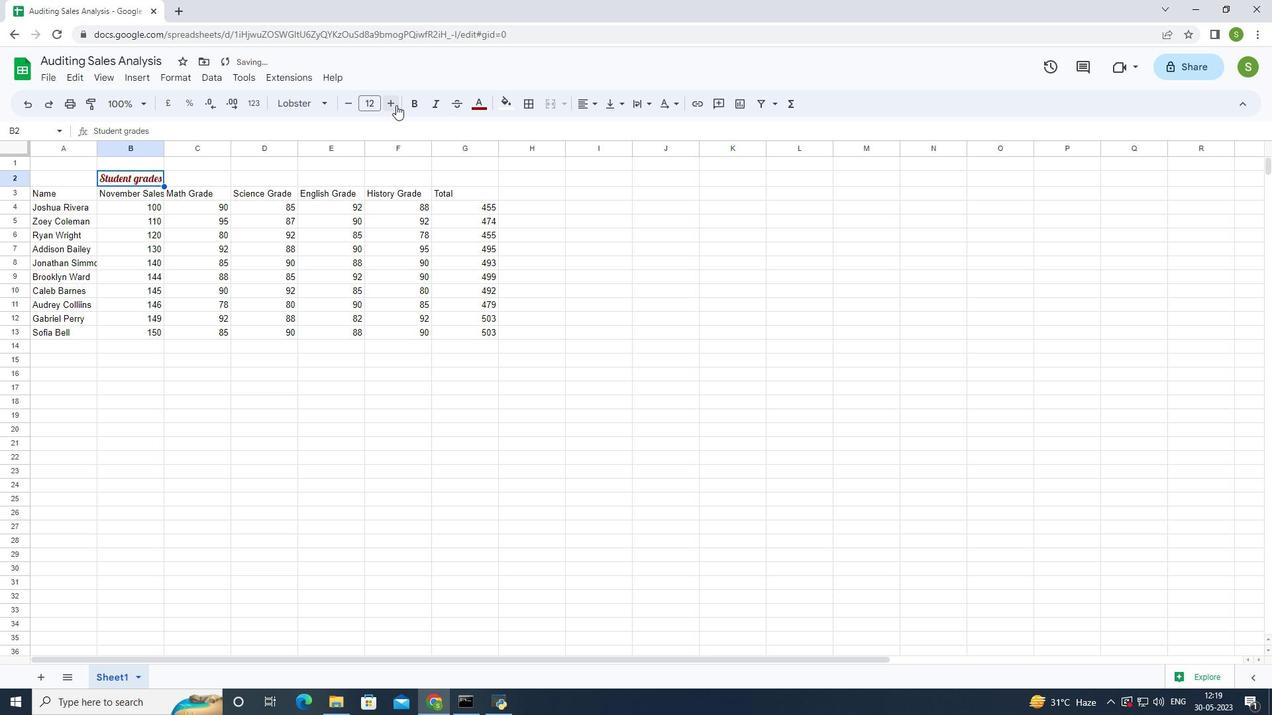 
Action: Mouse pressed left at (396, 105)
Screenshot: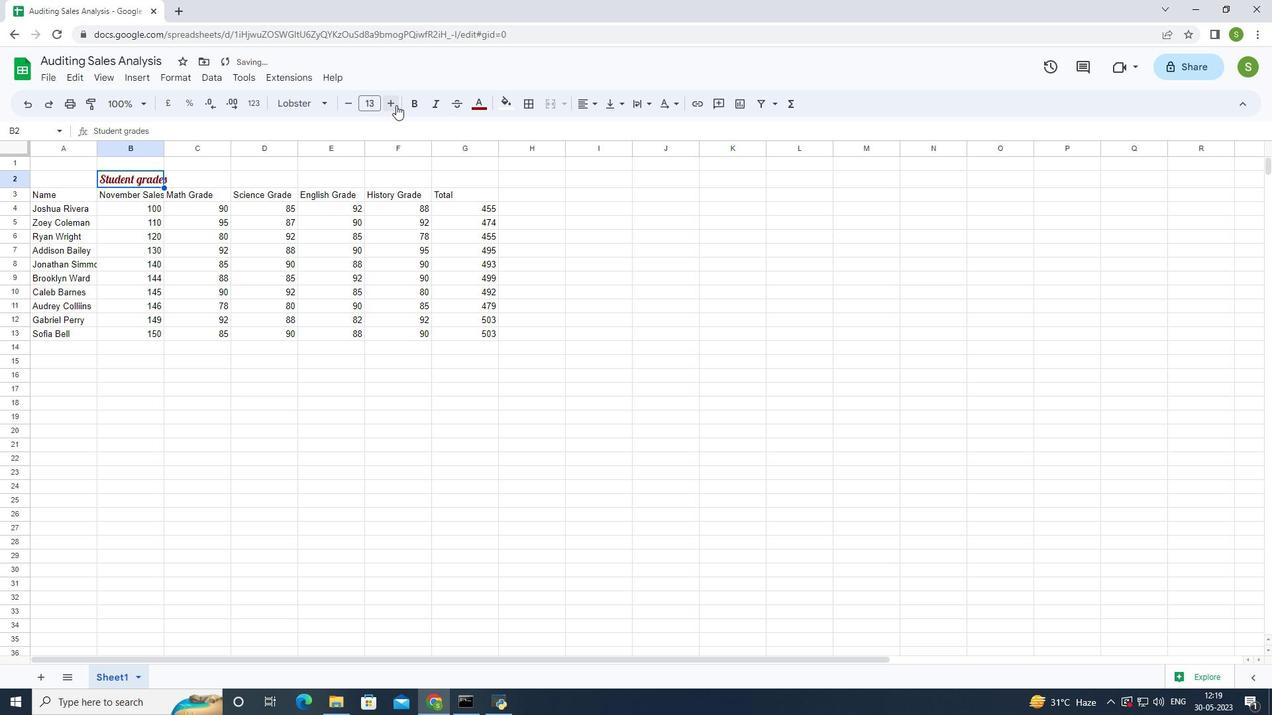 
Action: Mouse moved to (397, 105)
Screenshot: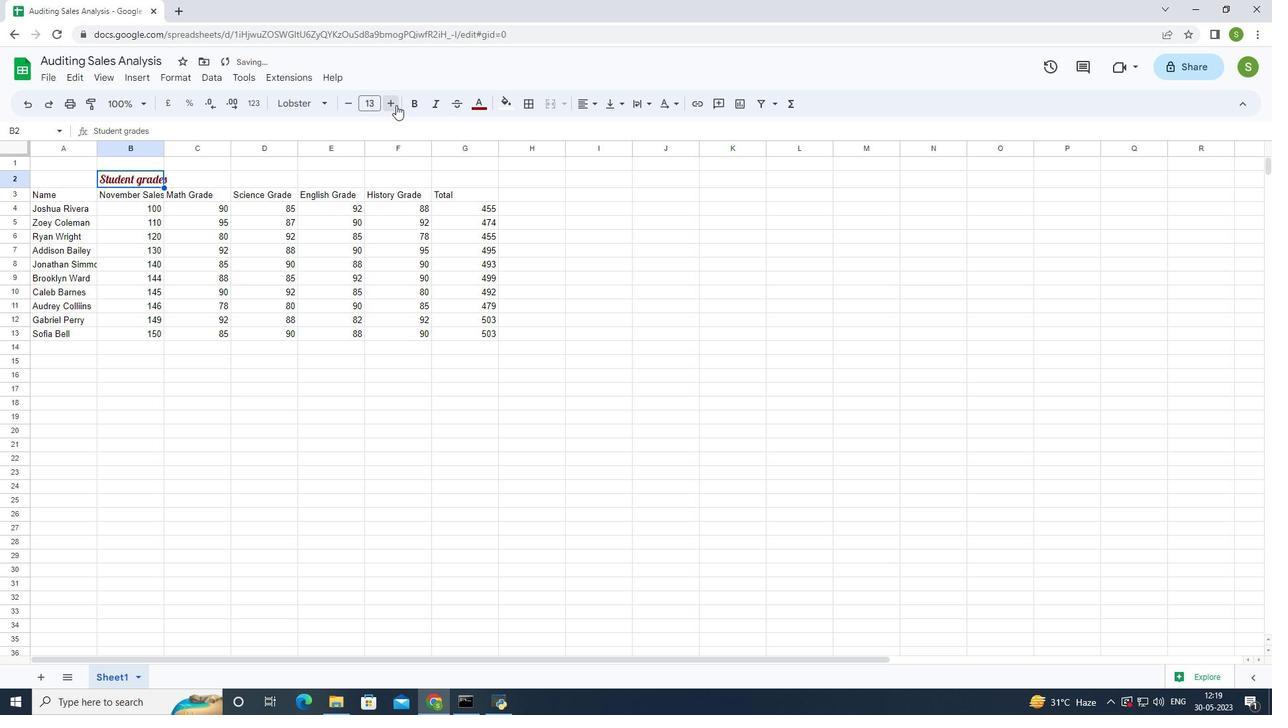 
Action: Mouse pressed left at (397, 105)
Screenshot: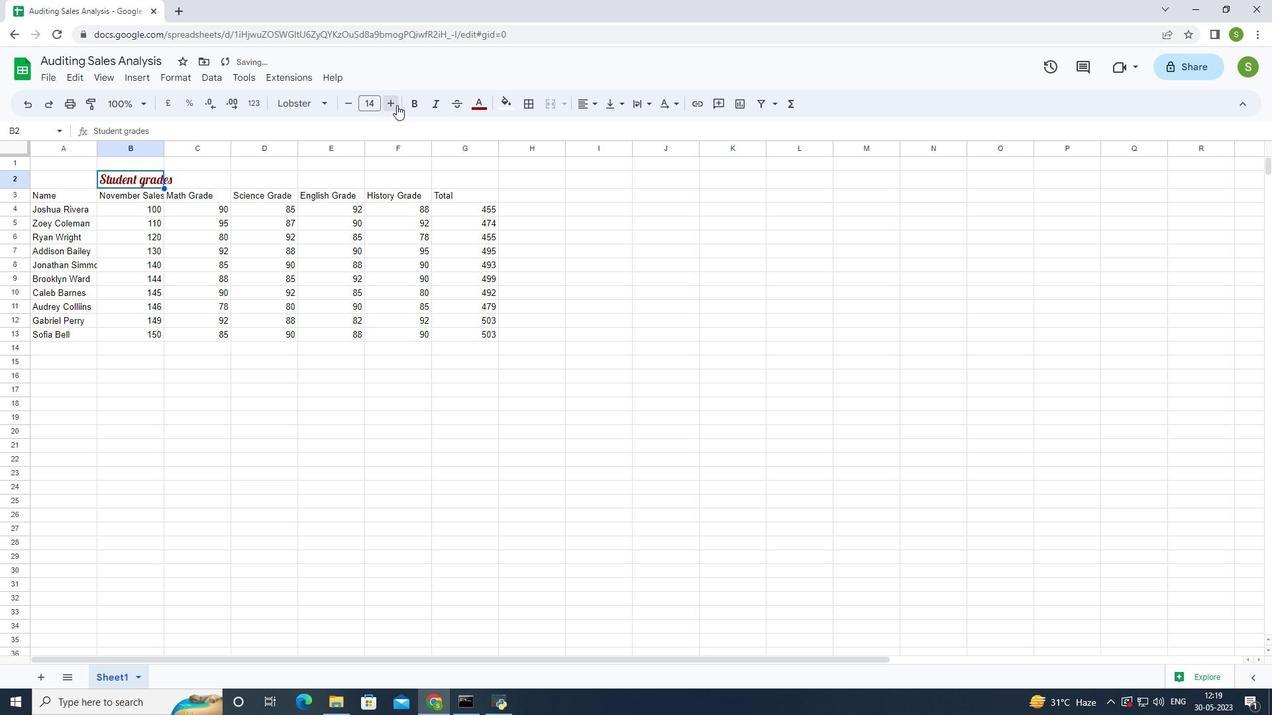 
Action: Mouse pressed left at (397, 105)
Screenshot: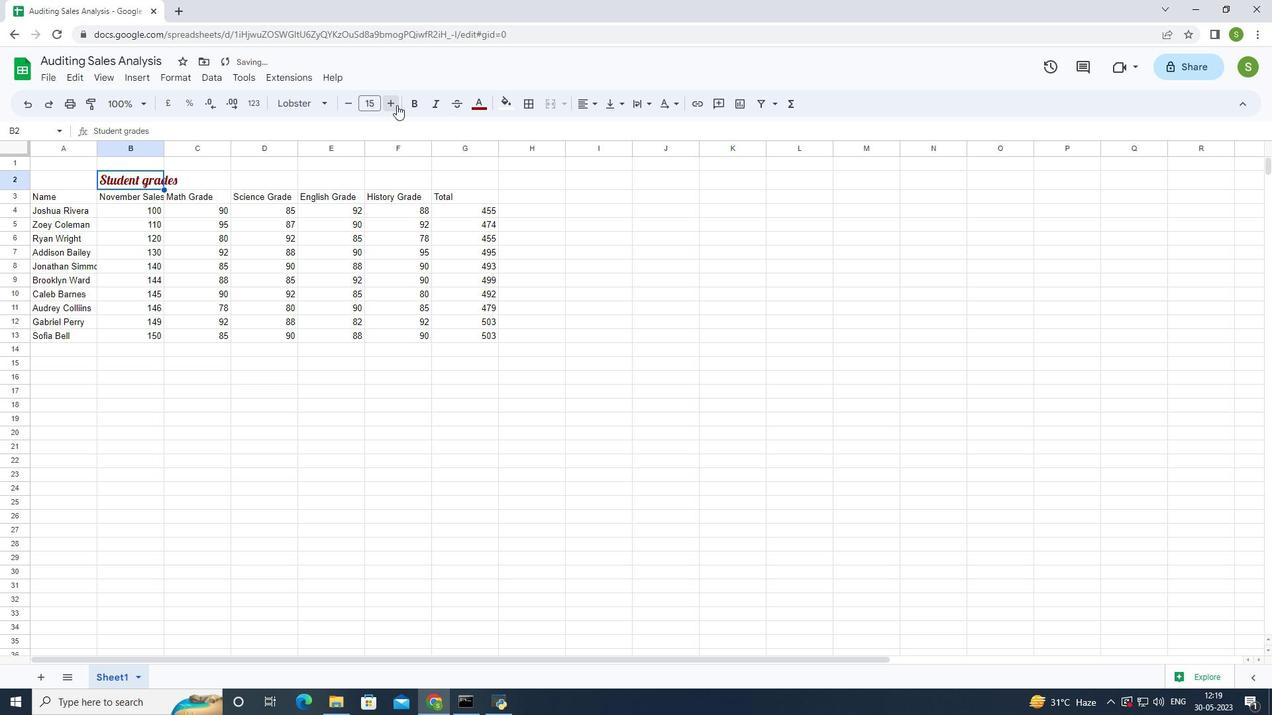 
Action: Mouse pressed left at (397, 105)
Screenshot: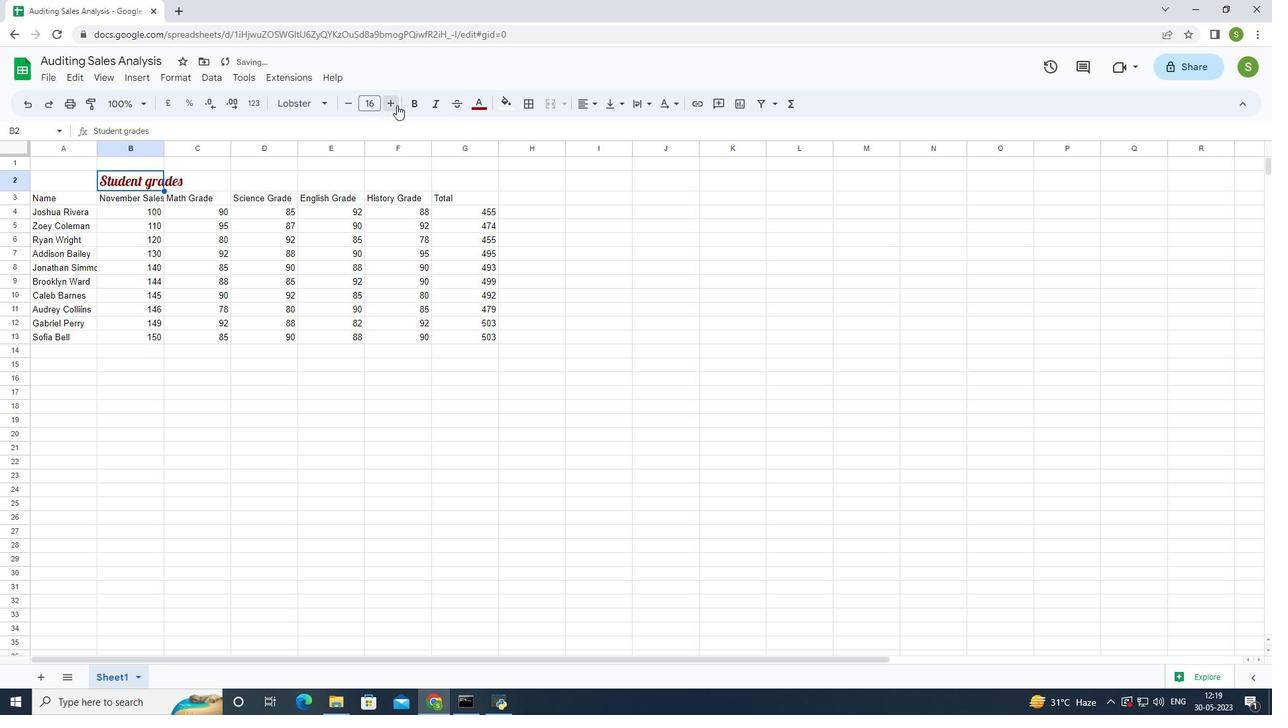 
Action: Mouse pressed left at (397, 105)
Screenshot: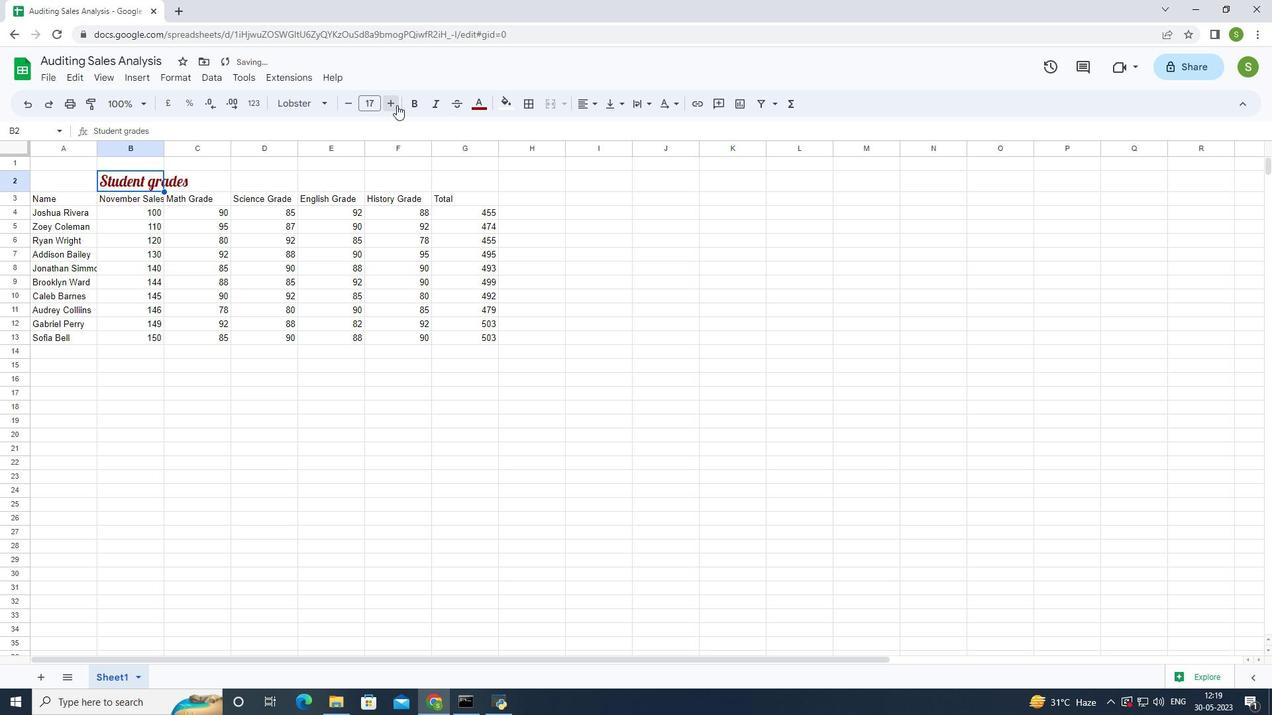
Action: Mouse pressed left at (397, 105)
Screenshot: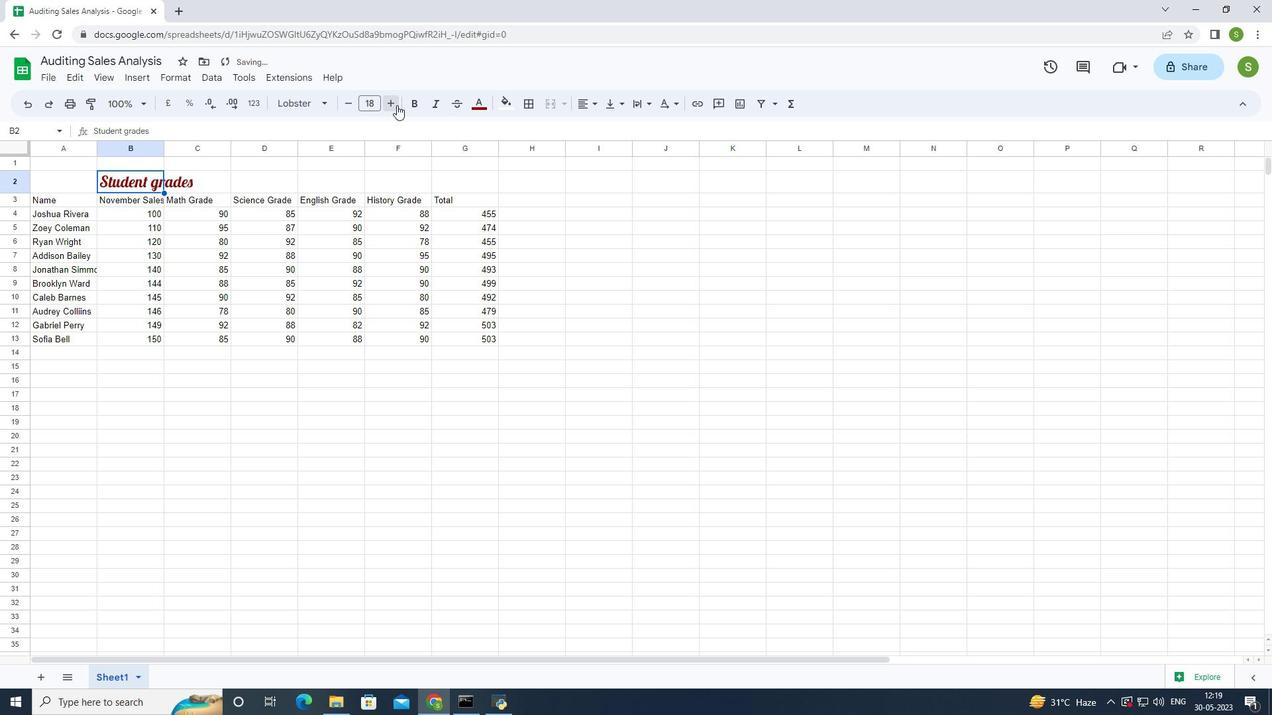 
Action: Mouse pressed left at (397, 105)
Screenshot: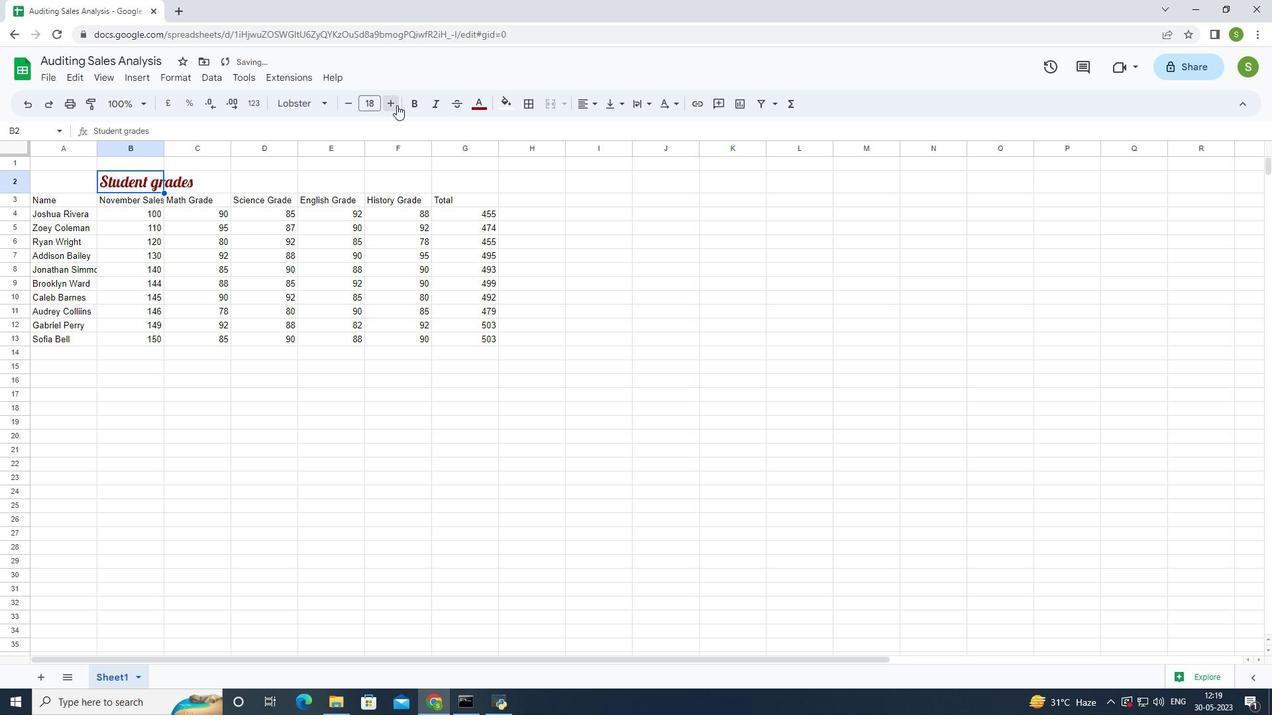 
Action: Mouse pressed left at (397, 105)
Screenshot: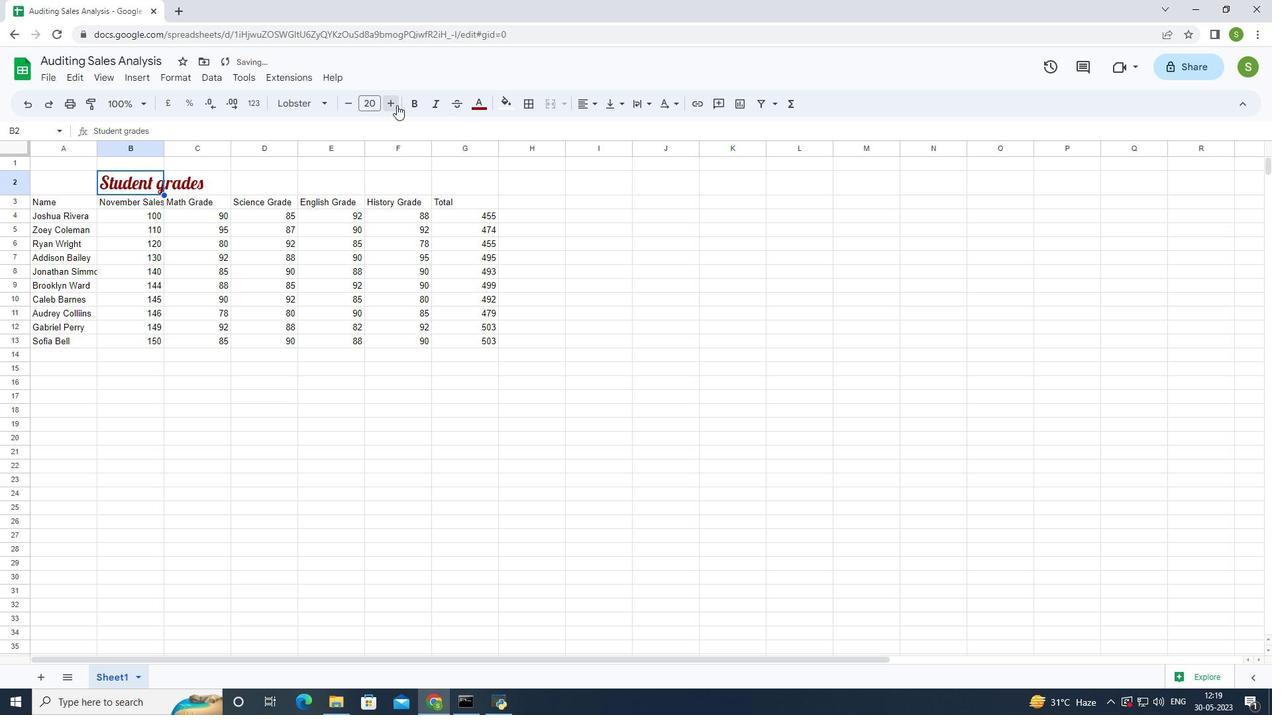 
Action: Mouse pressed left at (397, 105)
Screenshot: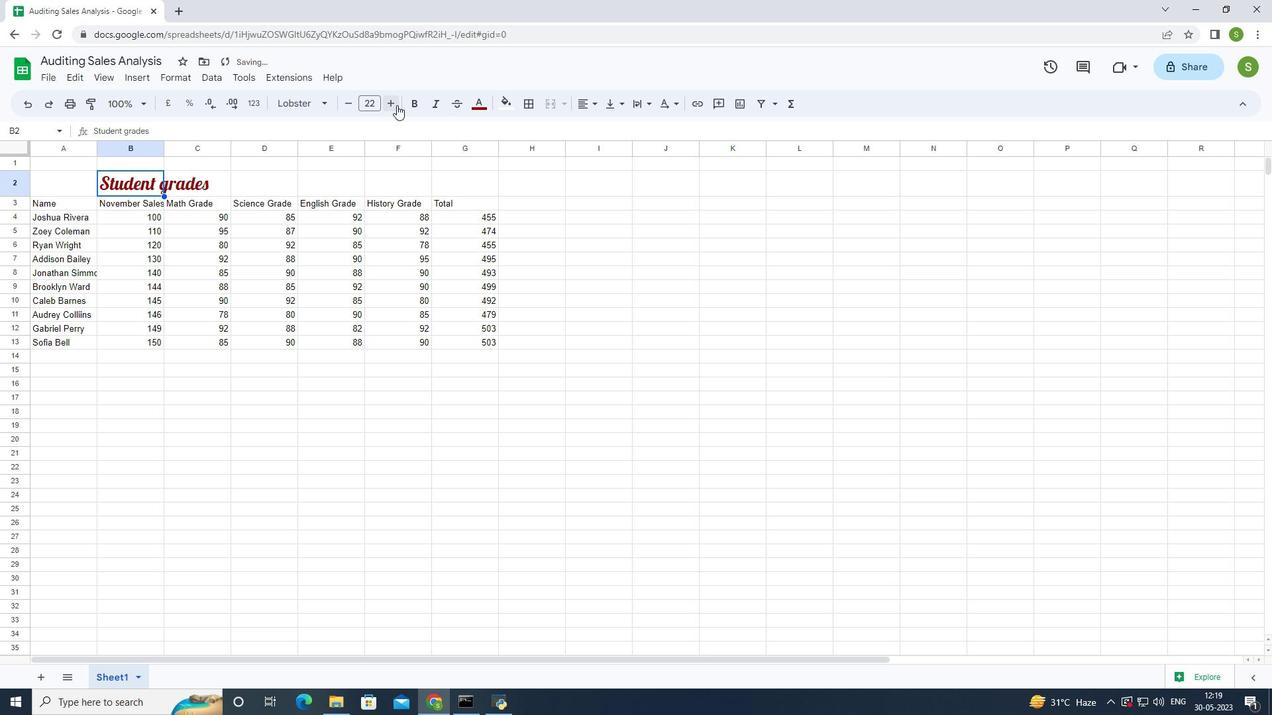 
Action: Mouse pressed left at (397, 105)
Screenshot: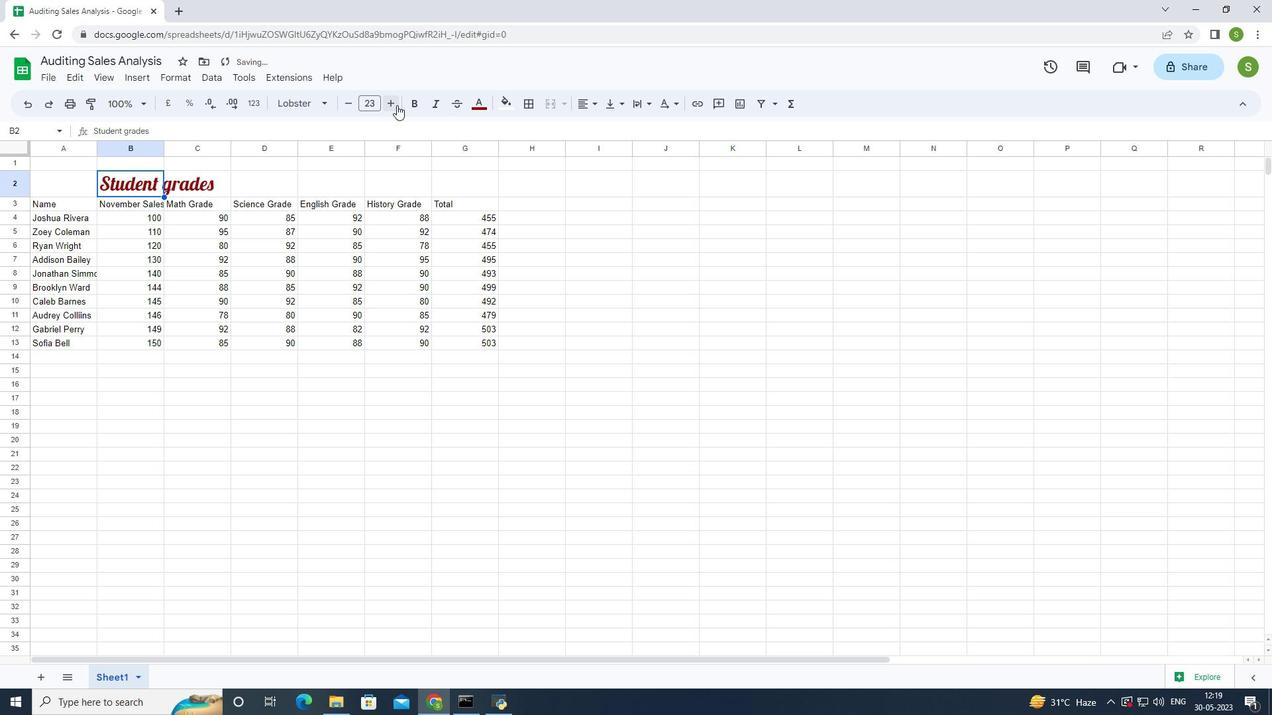 
Action: Mouse moved to (30, 202)
Screenshot: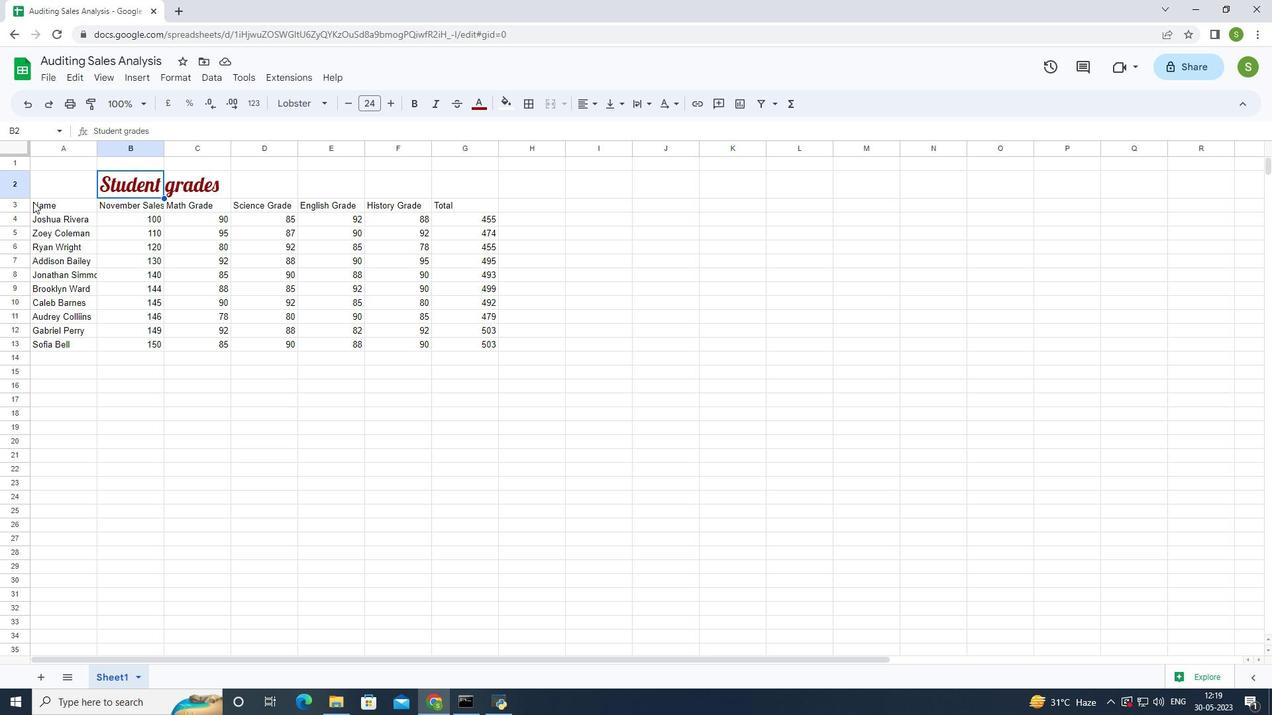 
Action: Mouse pressed left at (30, 202)
Screenshot: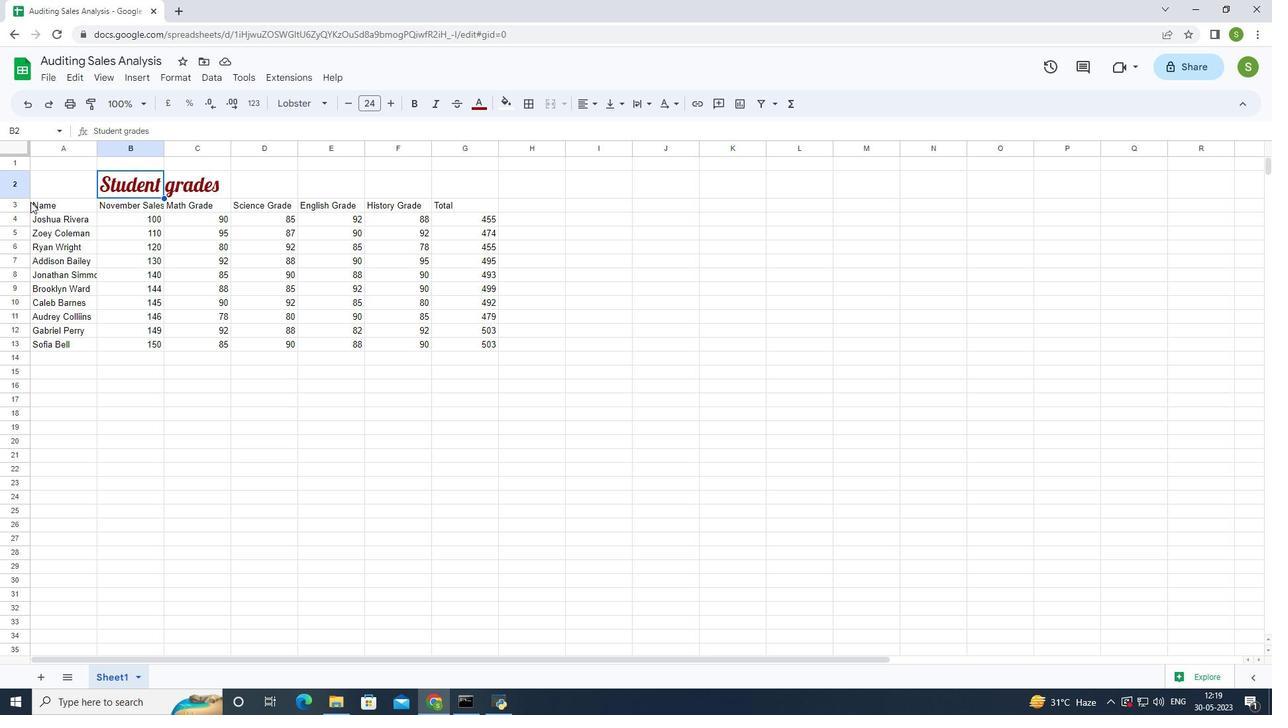 
Action: Mouse moved to (295, 99)
Screenshot: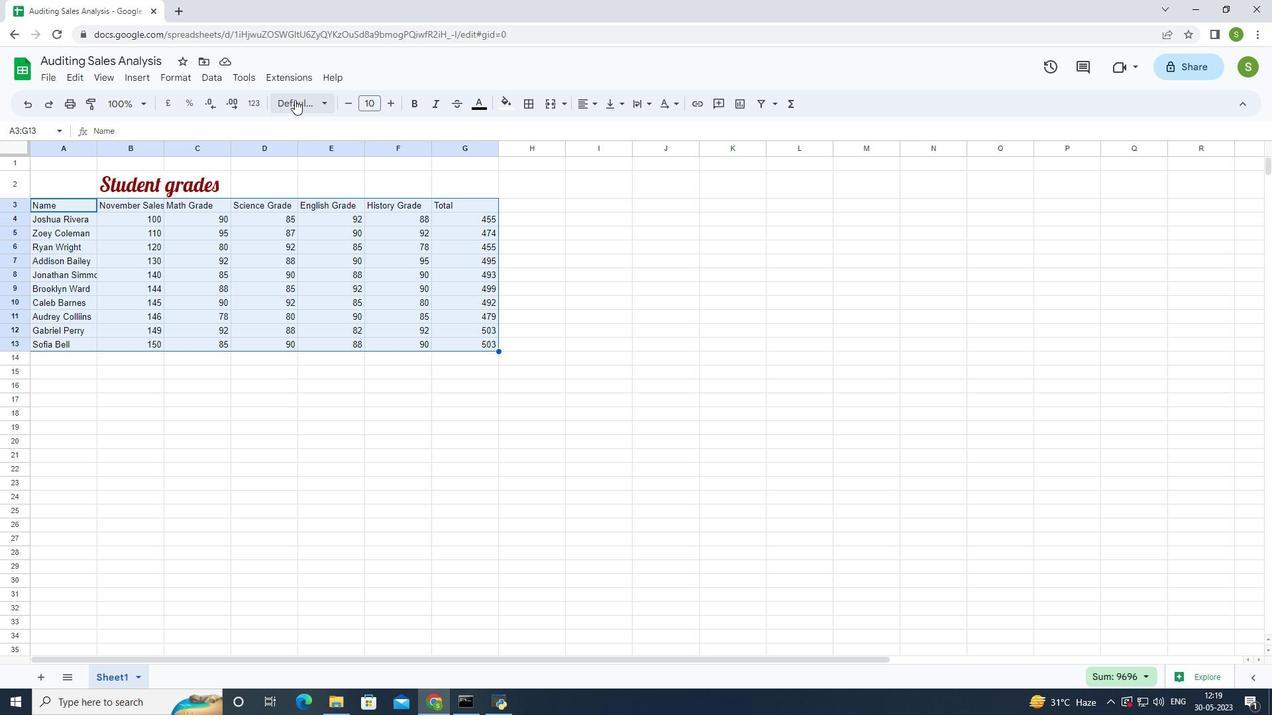 
Action: Mouse pressed left at (295, 99)
Screenshot: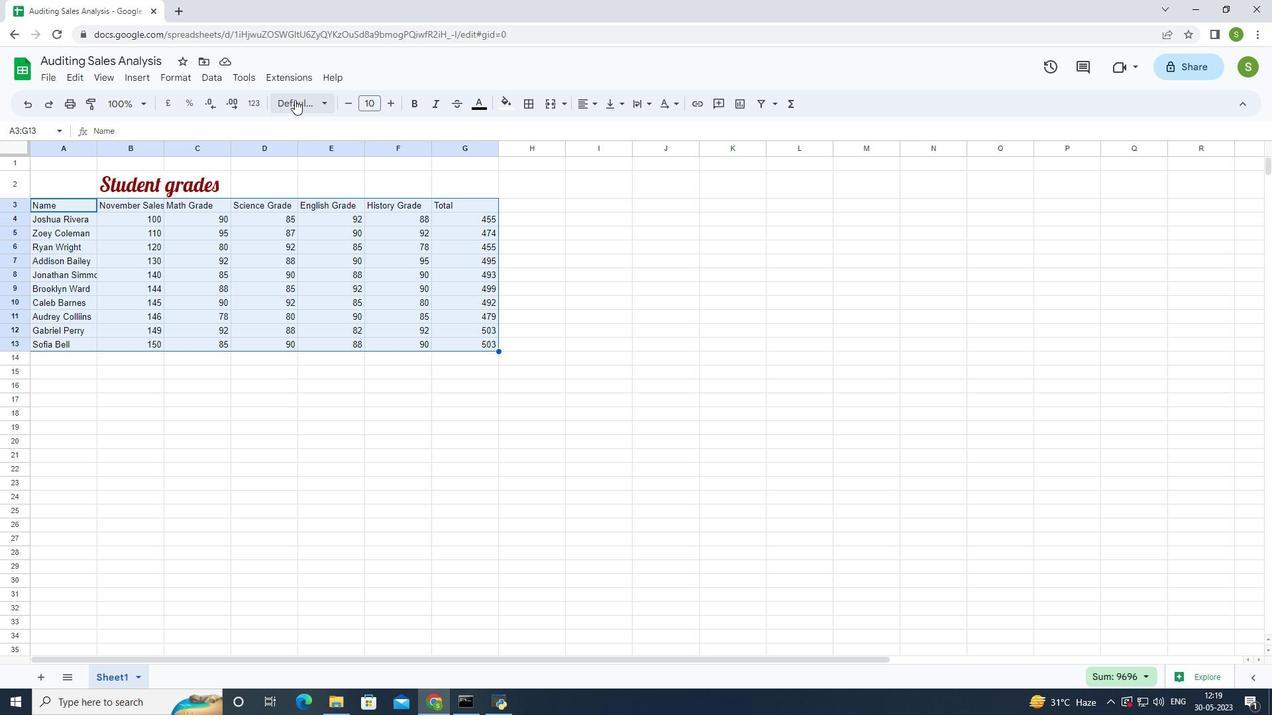 
Action: Mouse moved to (312, 129)
Screenshot: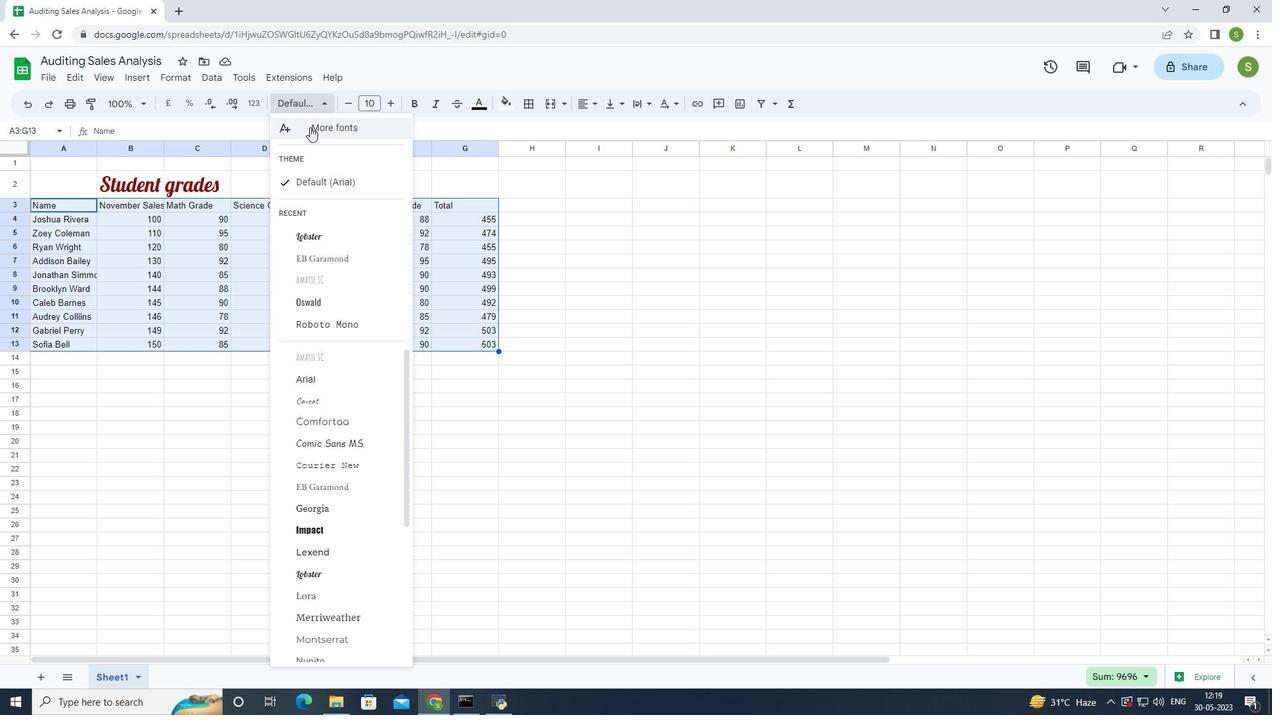 
Action: Mouse pressed left at (312, 129)
Screenshot: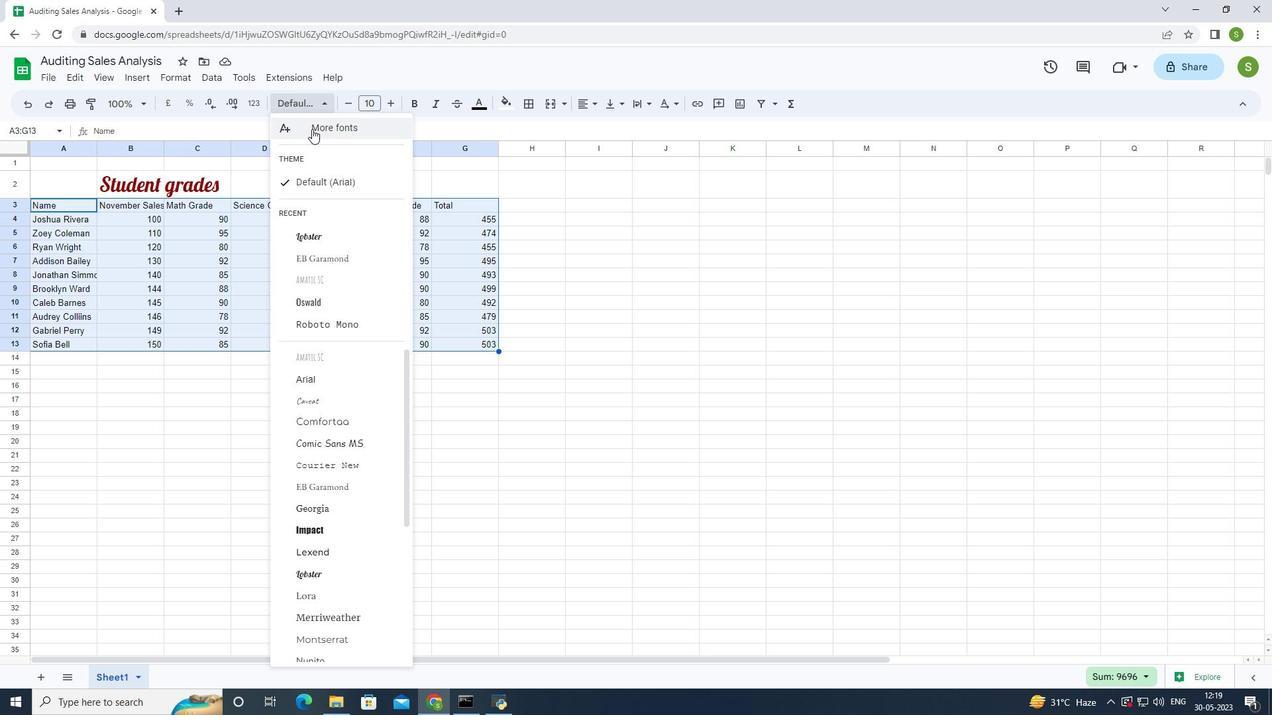 
Action: Mouse moved to (418, 216)
Screenshot: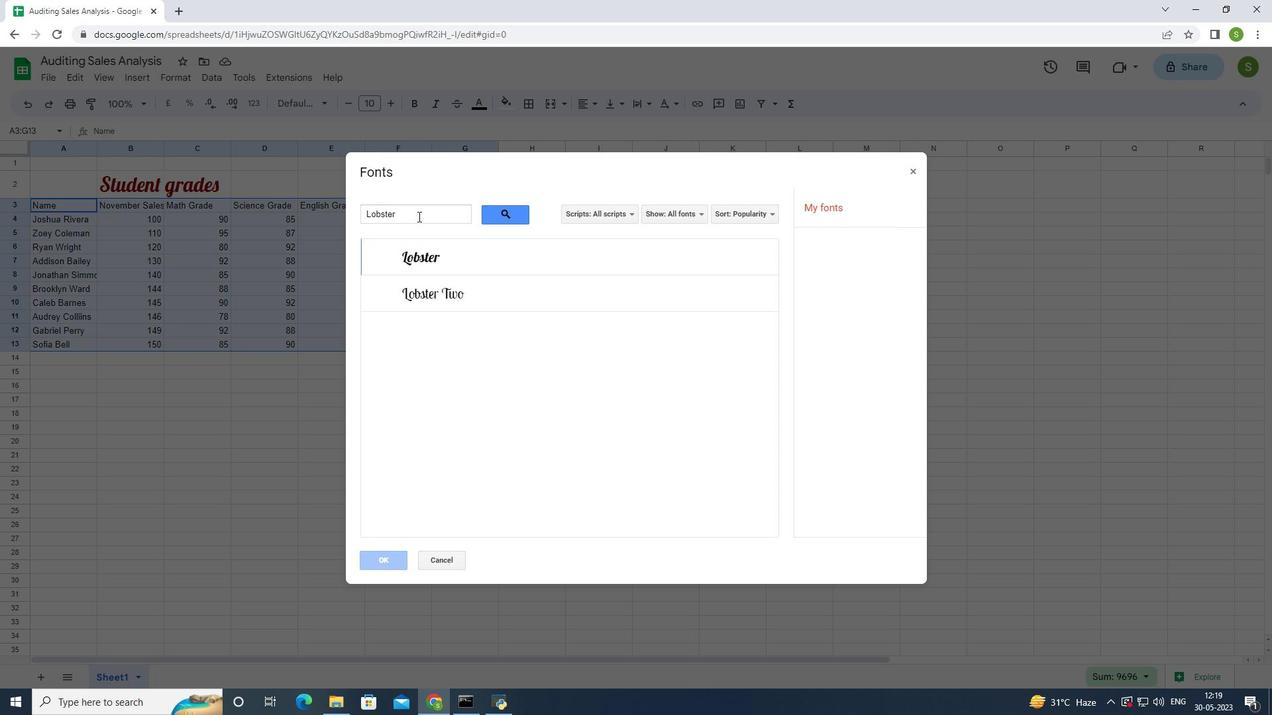 
Action: Mouse pressed left at (418, 216)
Screenshot: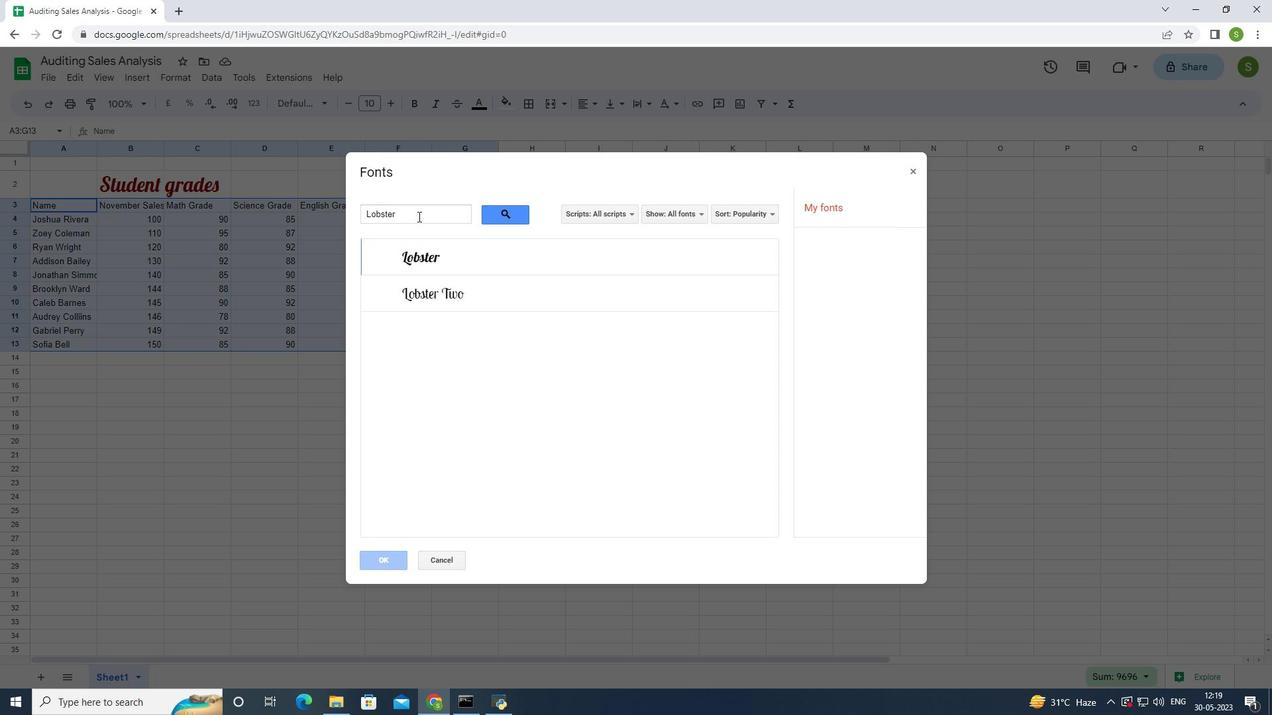 
Action: Mouse moved to (464, 204)
Screenshot: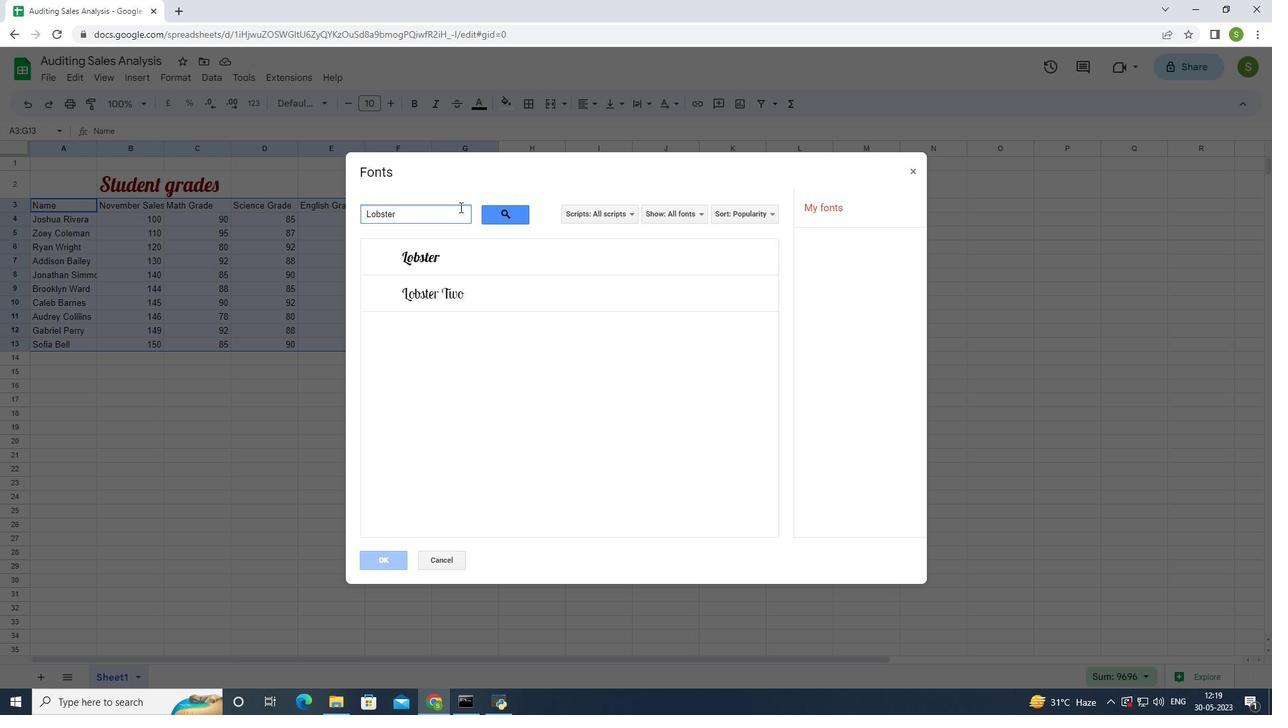 
Action: Key pressed <Key.backspace><Key.backspace><Key.backspace><Key.backspace><Key.backspace><Key.backspace><Key.backspace><Key.backspace><Key.backspace><Key.backspace><Key.backspace><Key.backspace><Key.backspace><Key.backspace><Key.backspace><Key.shift>Merriweather
Screenshot: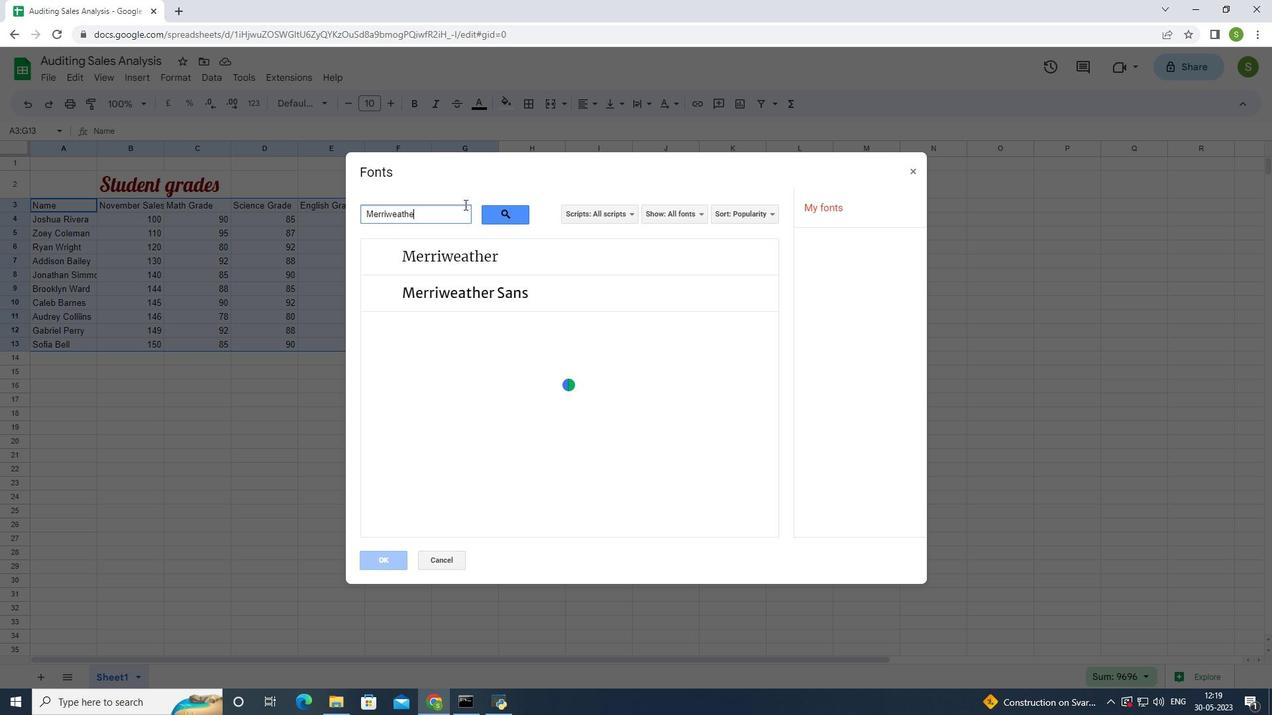 
Action: Mouse moved to (425, 255)
Screenshot: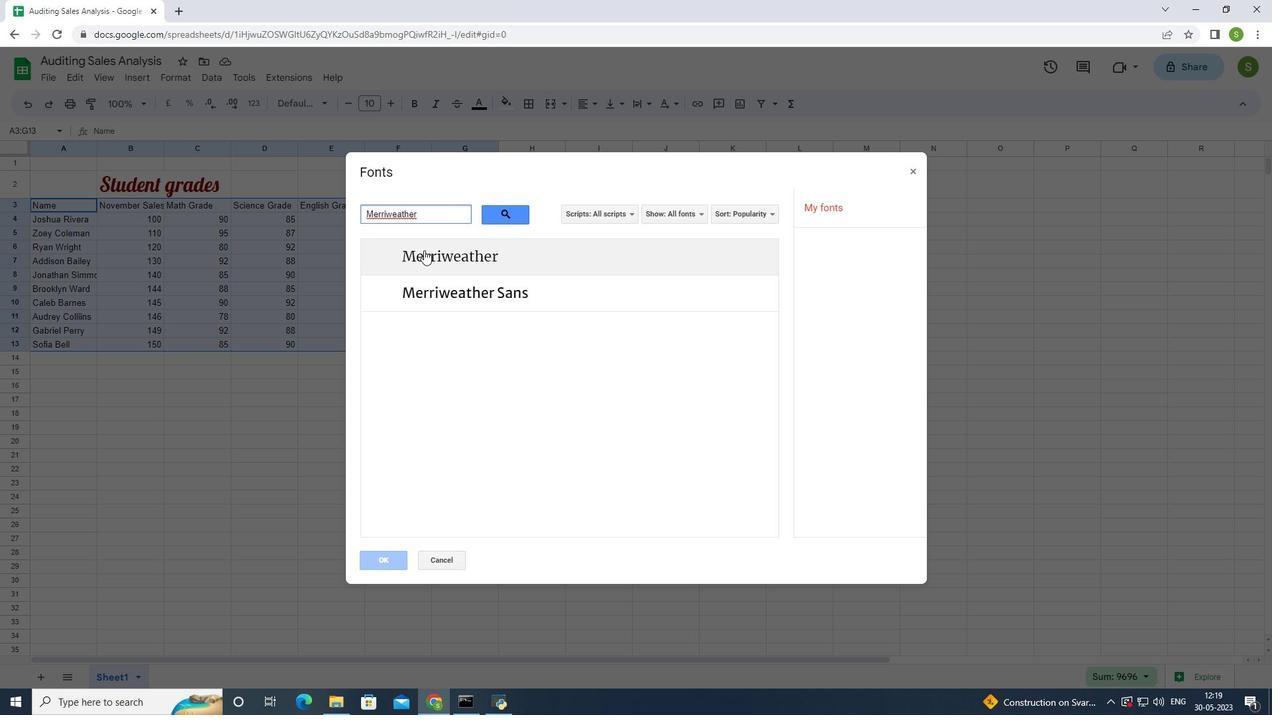 
Action: Mouse pressed left at (425, 255)
Screenshot: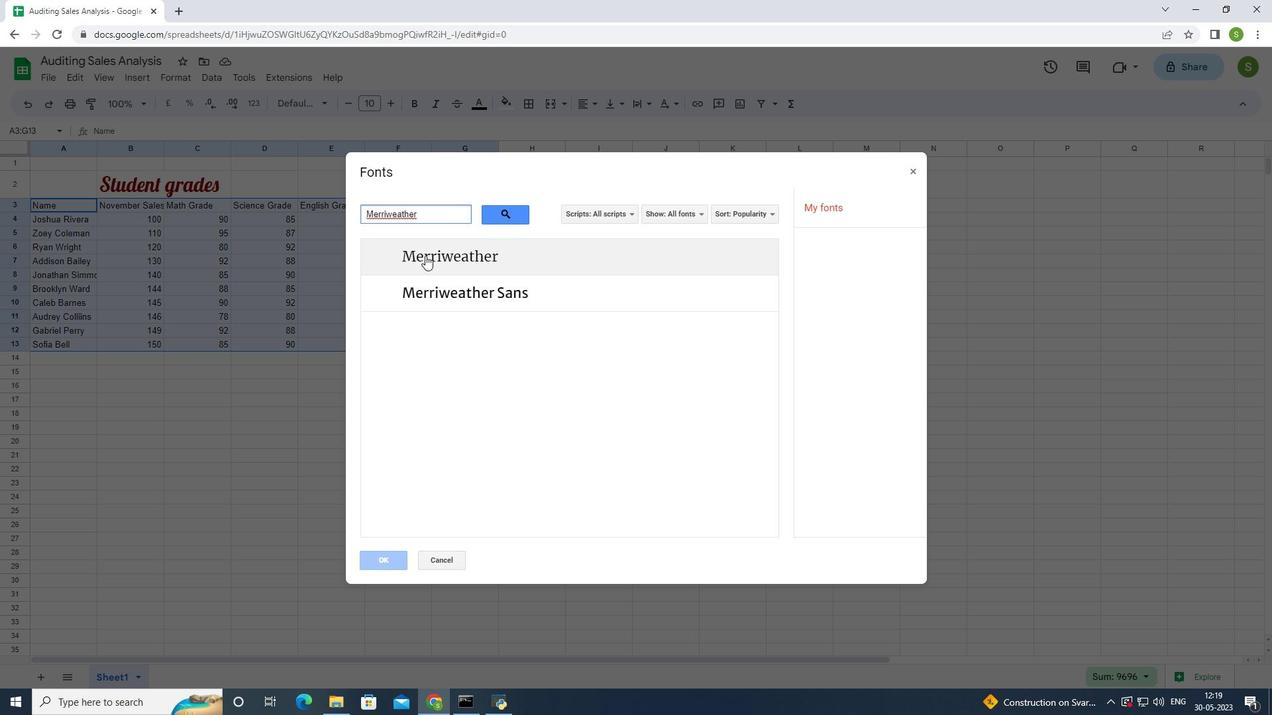 
Action: Mouse moved to (390, 565)
Screenshot: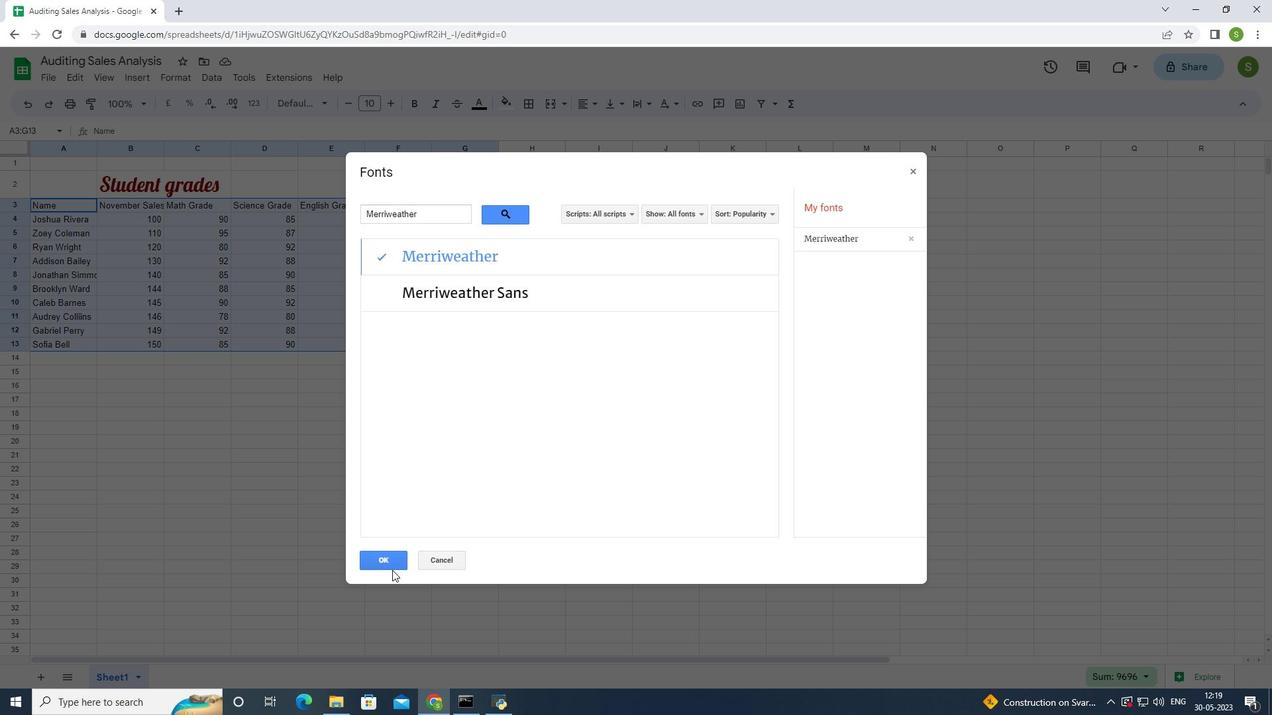 
Action: Mouse pressed left at (390, 565)
Screenshot: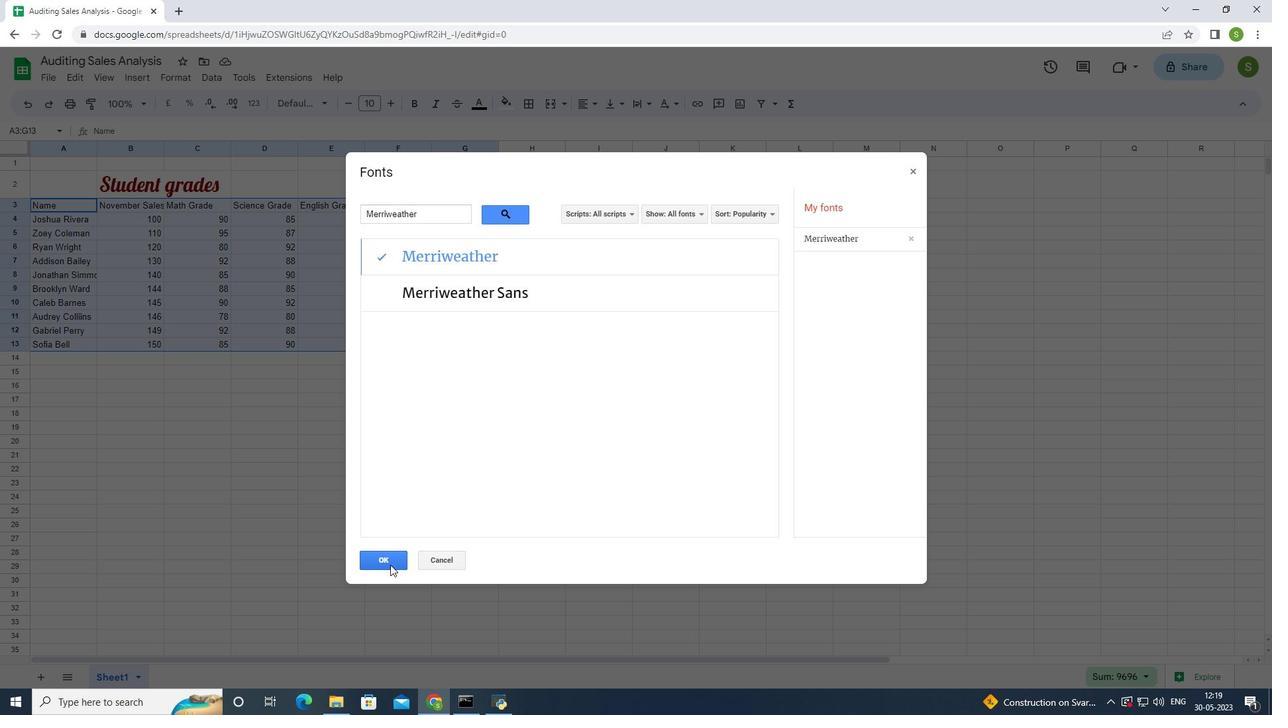 
Action: Mouse moved to (99, 177)
Screenshot: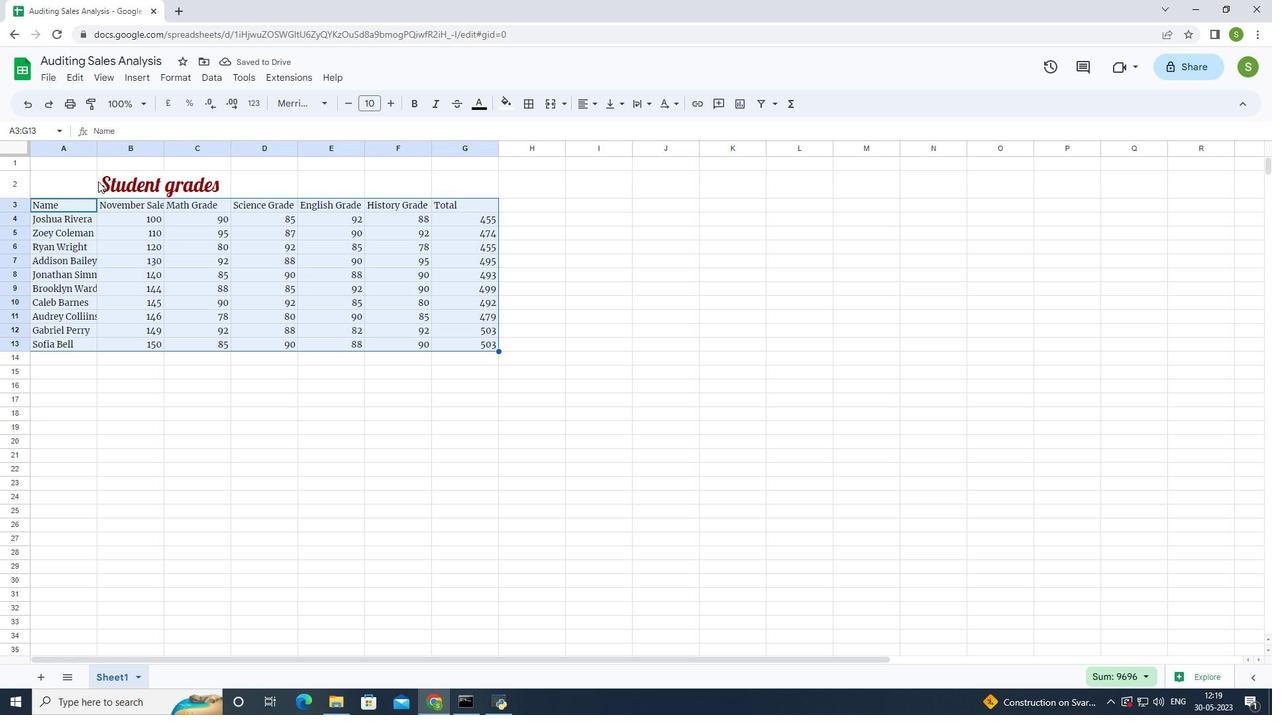 
Action: Mouse pressed left at (99, 177)
Screenshot: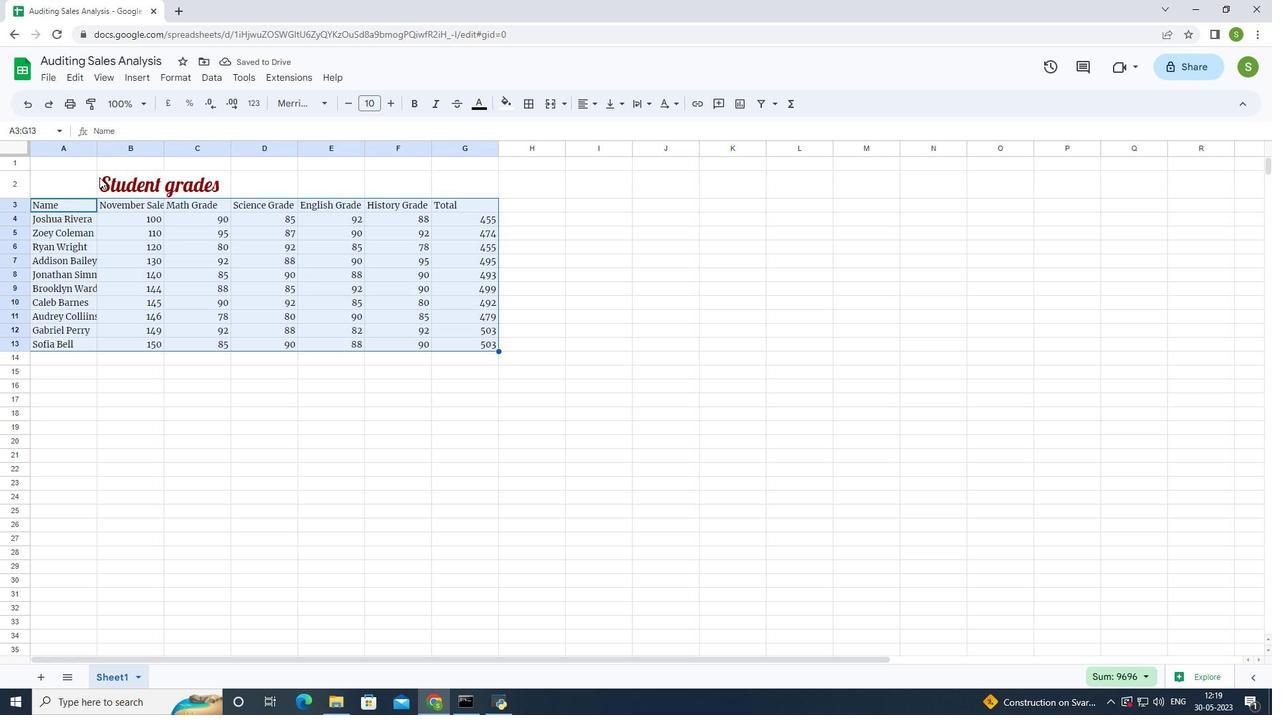 
Action: Mouse moved to (100, 177)
Screenshot: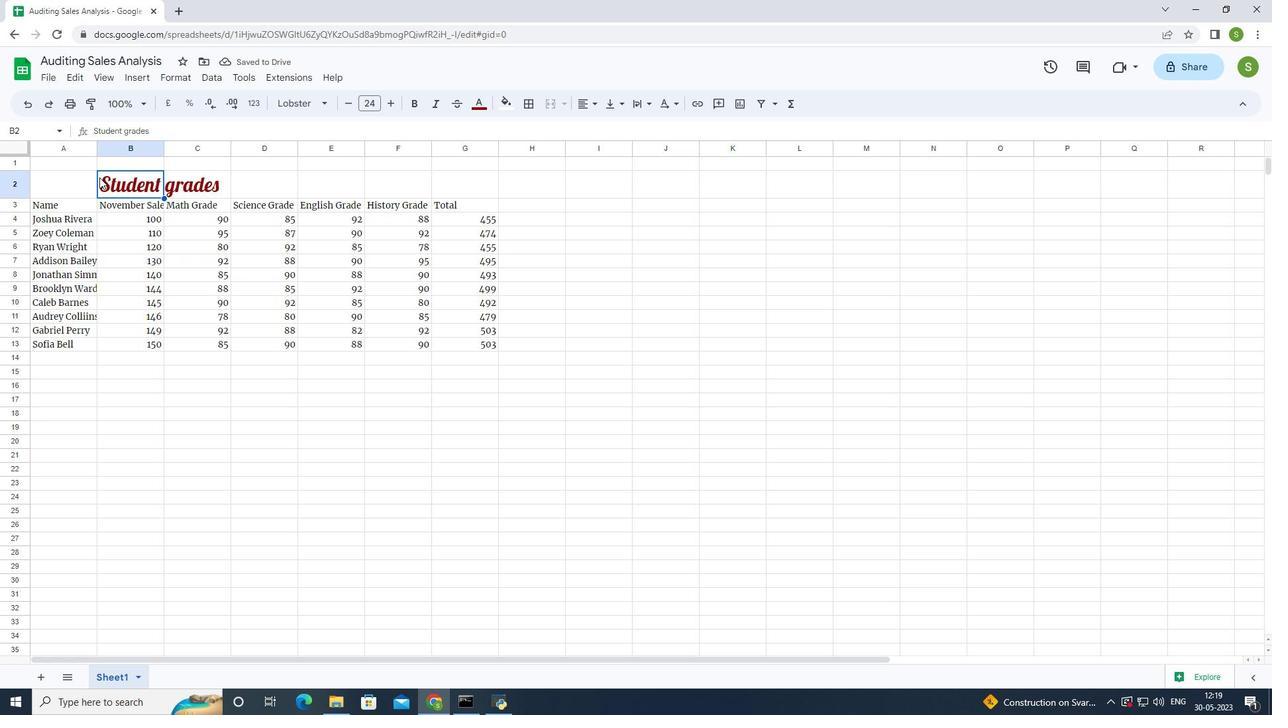 
Action: Mouse pressed left at (100, 177)
Screenshot: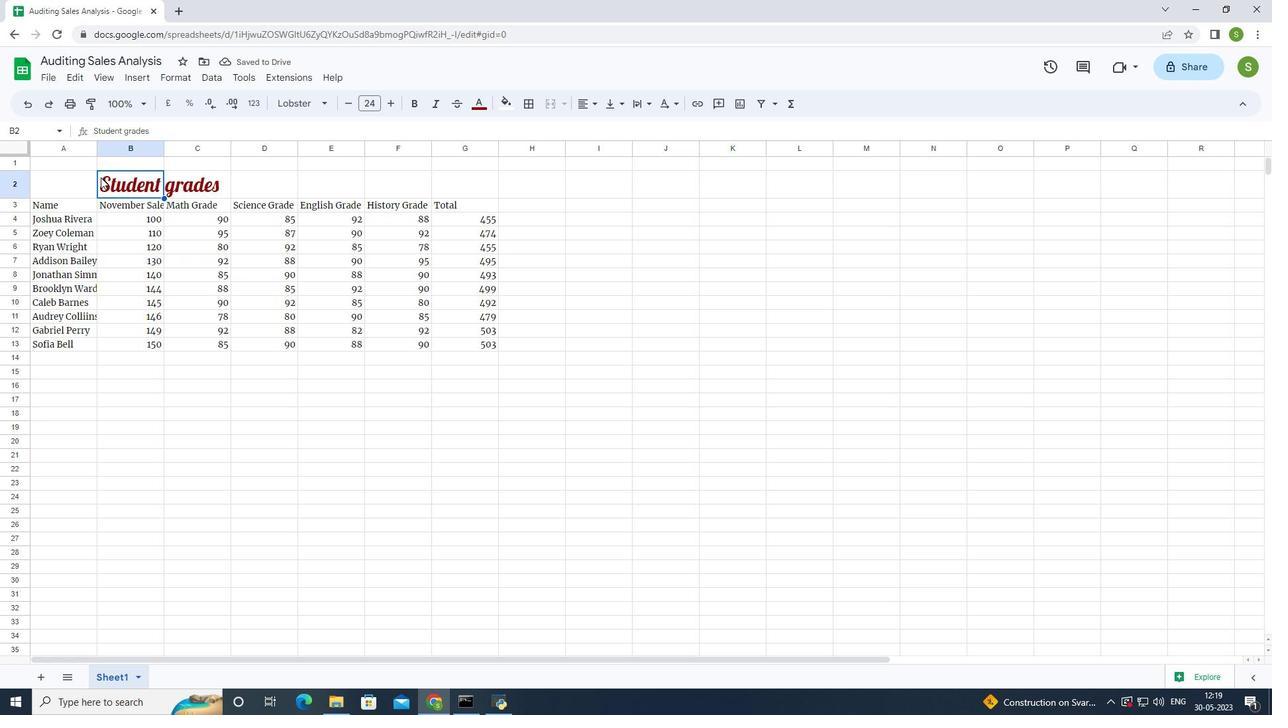 
Action: Mouse moved to (181, 77)
Screenshot: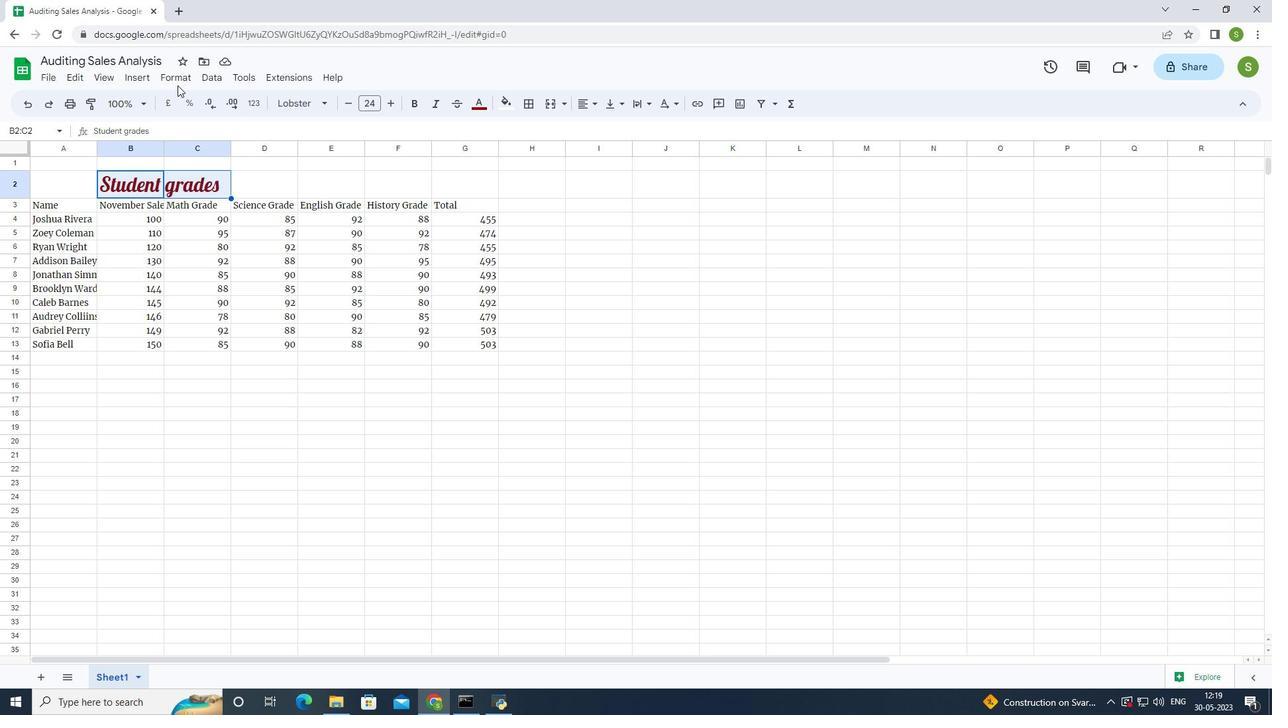 
Action: Mouse pressed left at (181, 77)
Screenshot: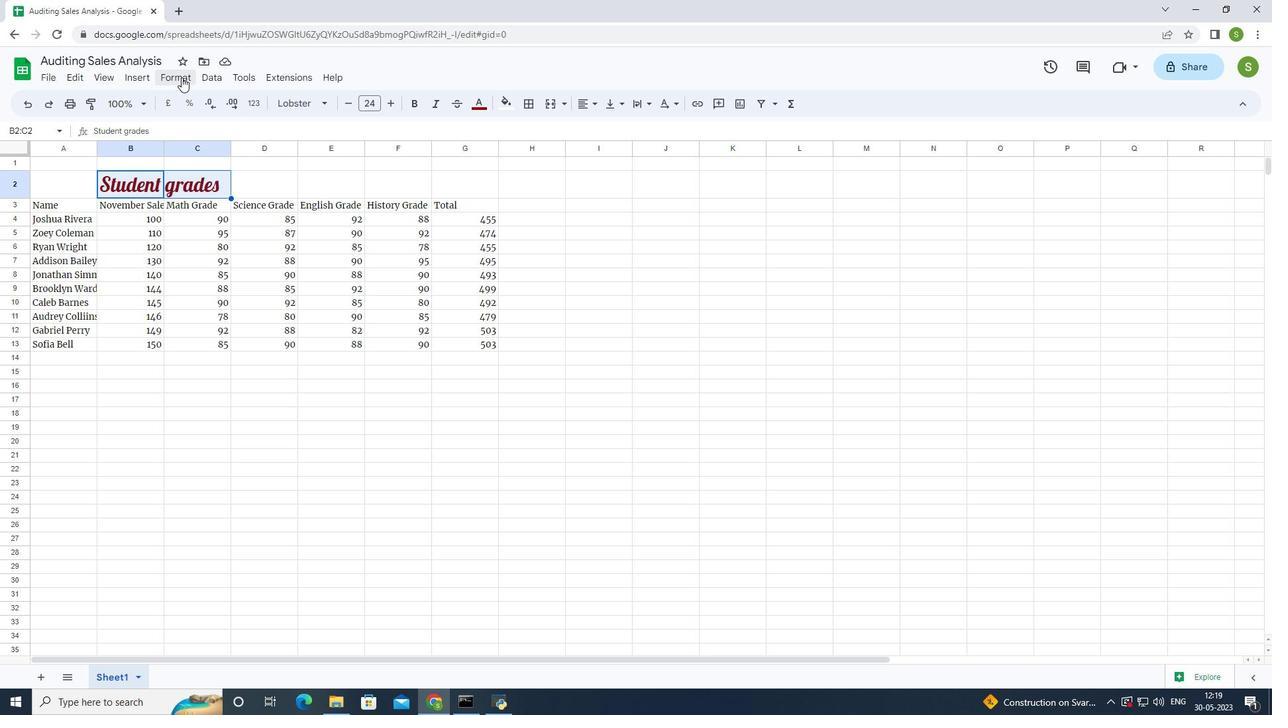 
Action: Mouse moved to (393, 200)
Screenshot: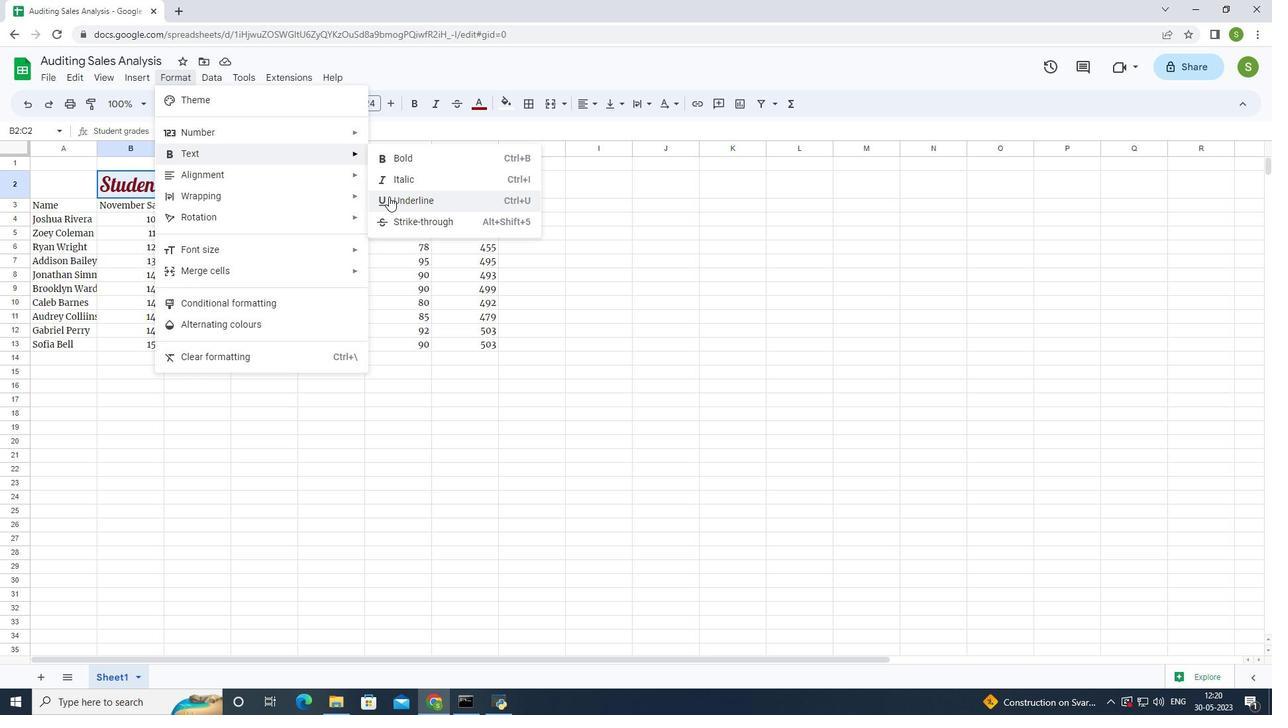 
Action: Mouse pressed left at (393, 200)
Screenshot: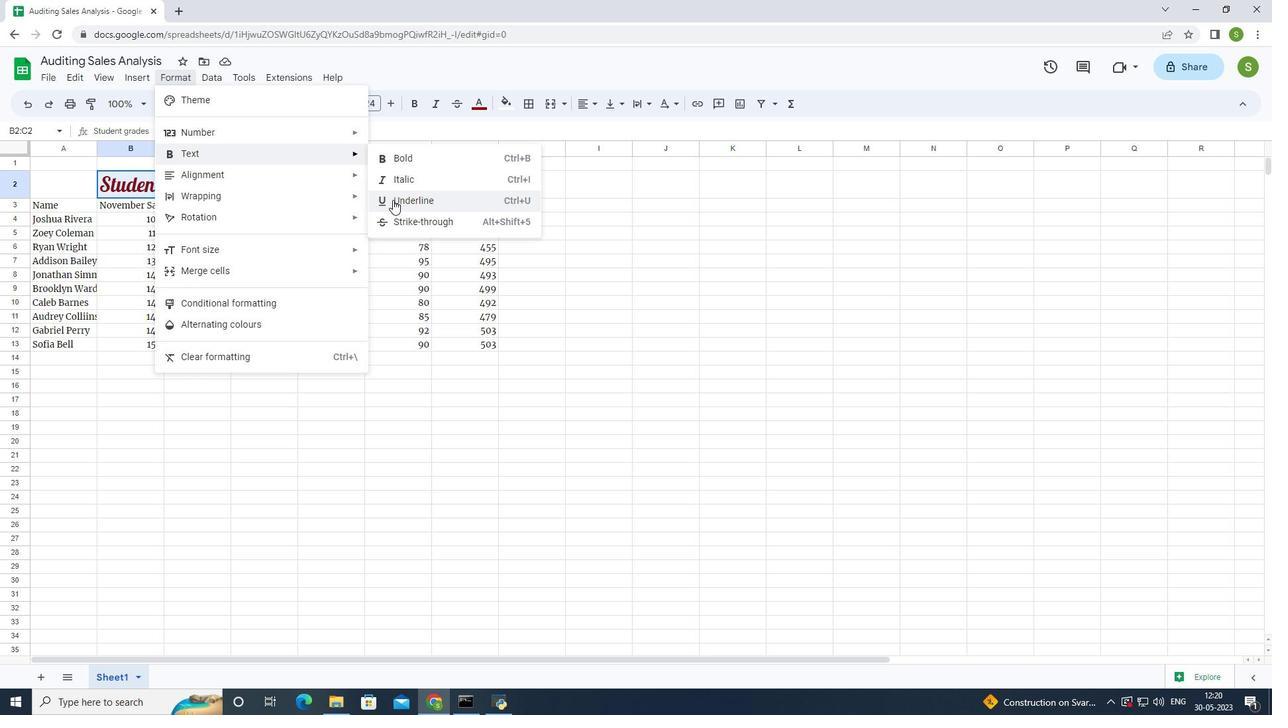 
Action: Mouse moved to (33, 201)
Screenshot: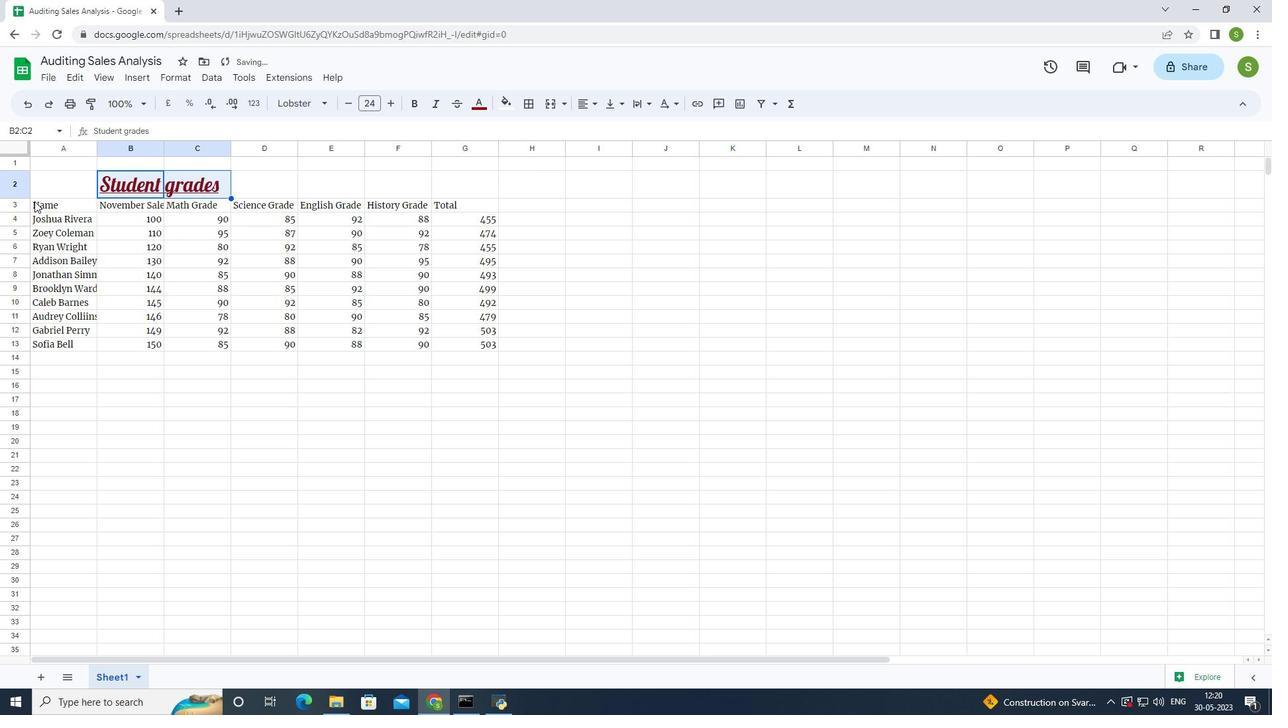 
Action: Mouse pressed left at (33, 201)
Screenshot: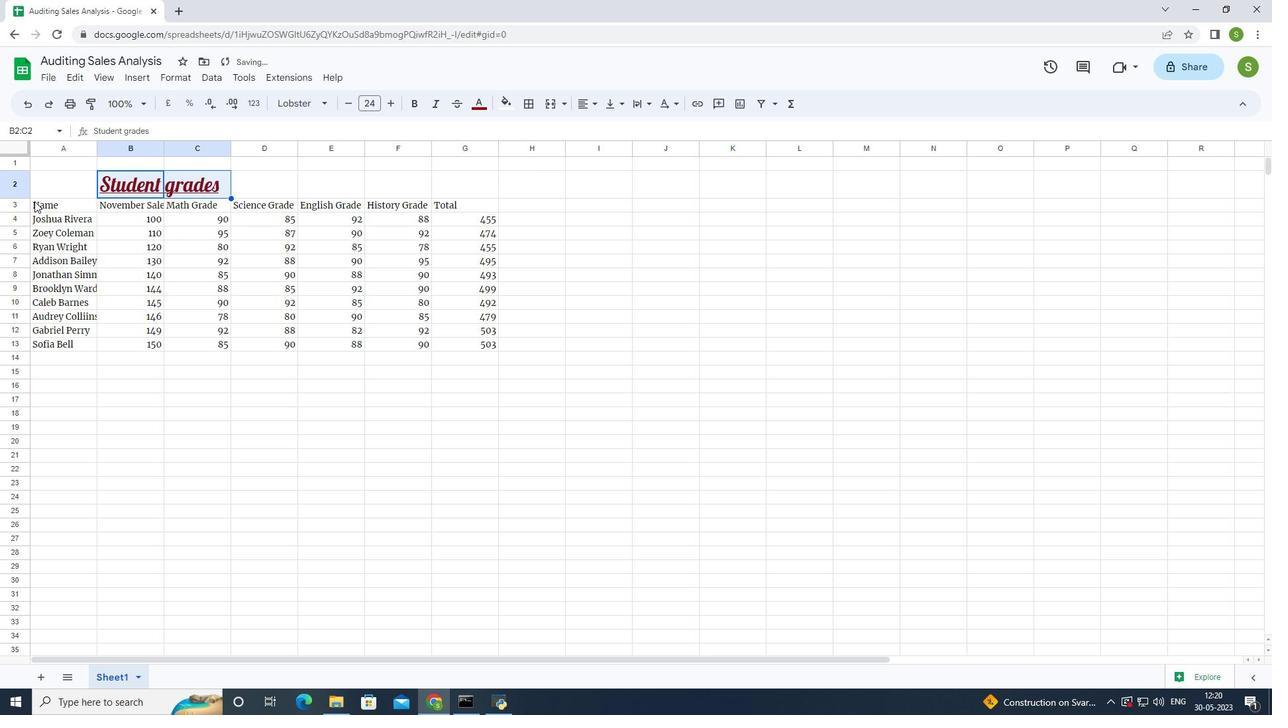 
Action: Mouse moved to (392, 103)
Screenshot: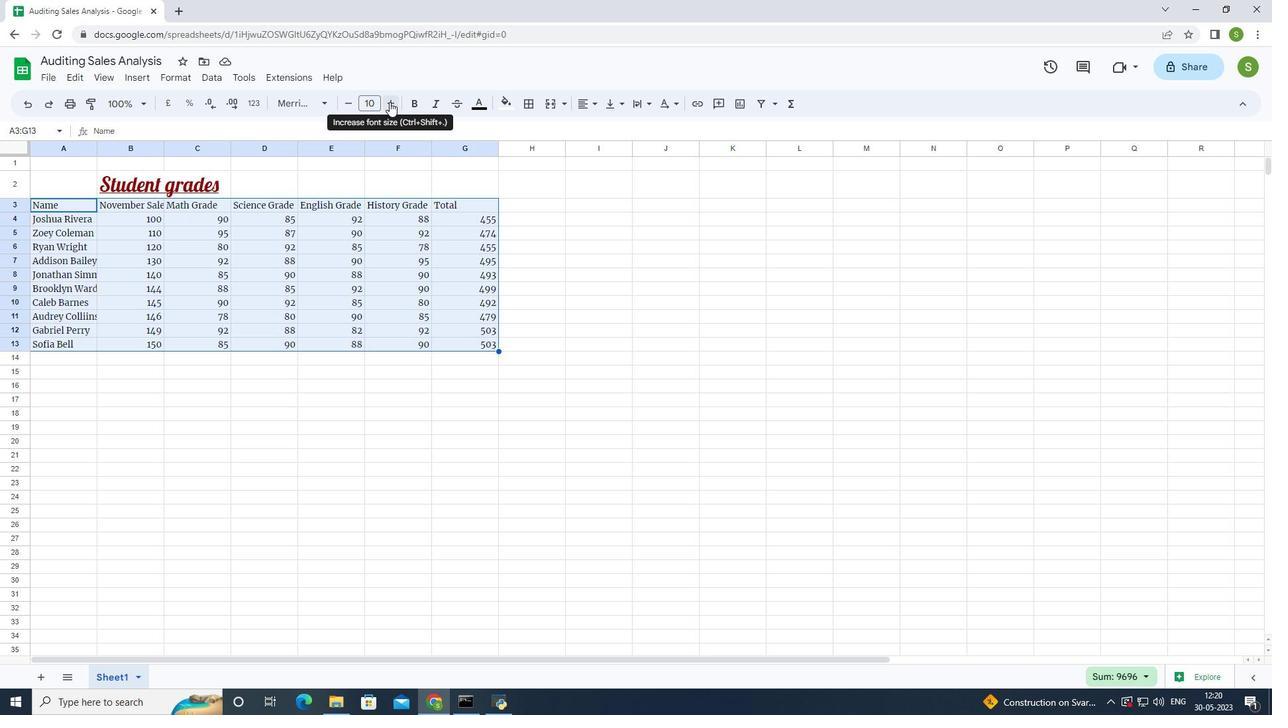 
Action: Mouse pressed left at (392, 103)
Screenshot: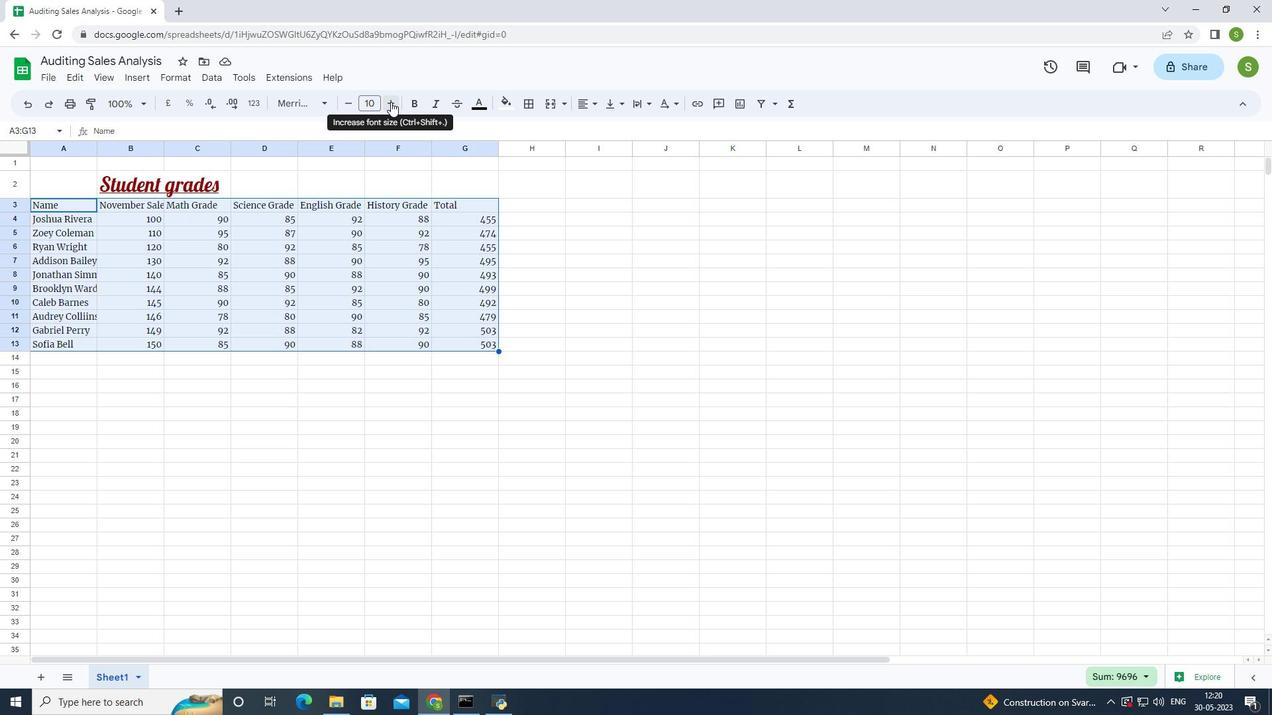 
Action: Mouse moved to (393, 103)
Screenshot: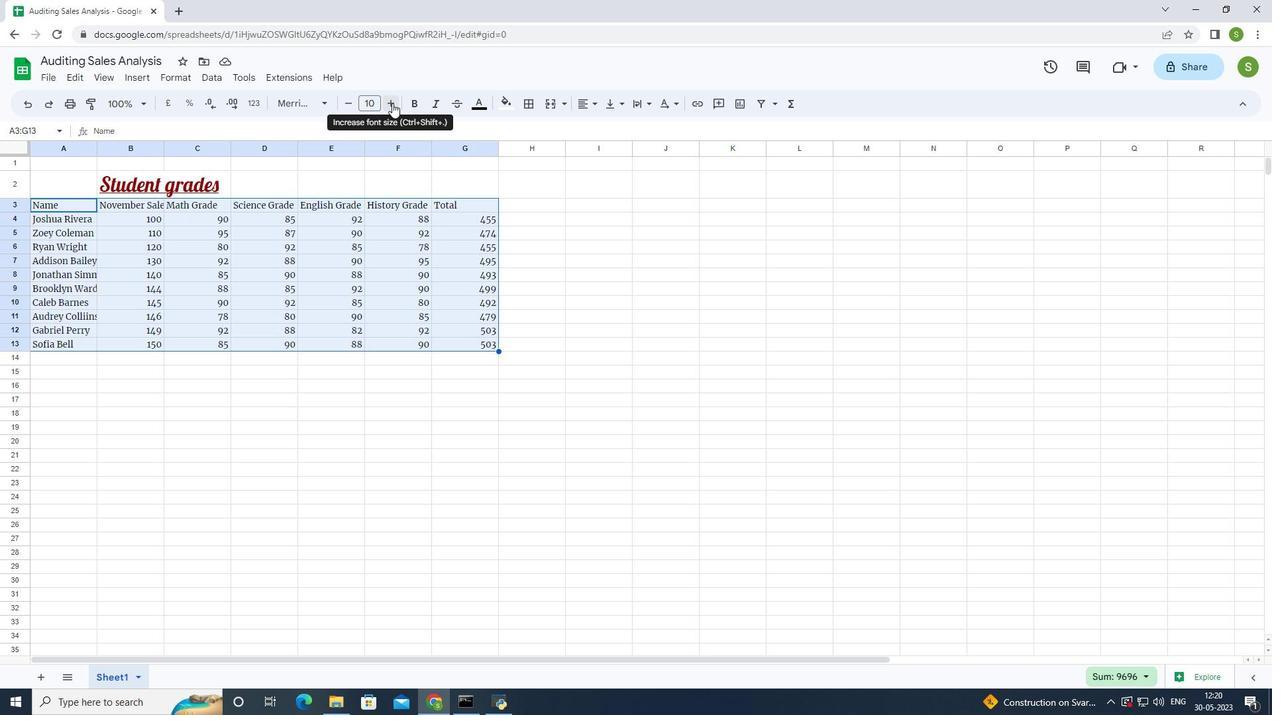 
Action: Mouse pressed left at (393, 103)
Screenshot: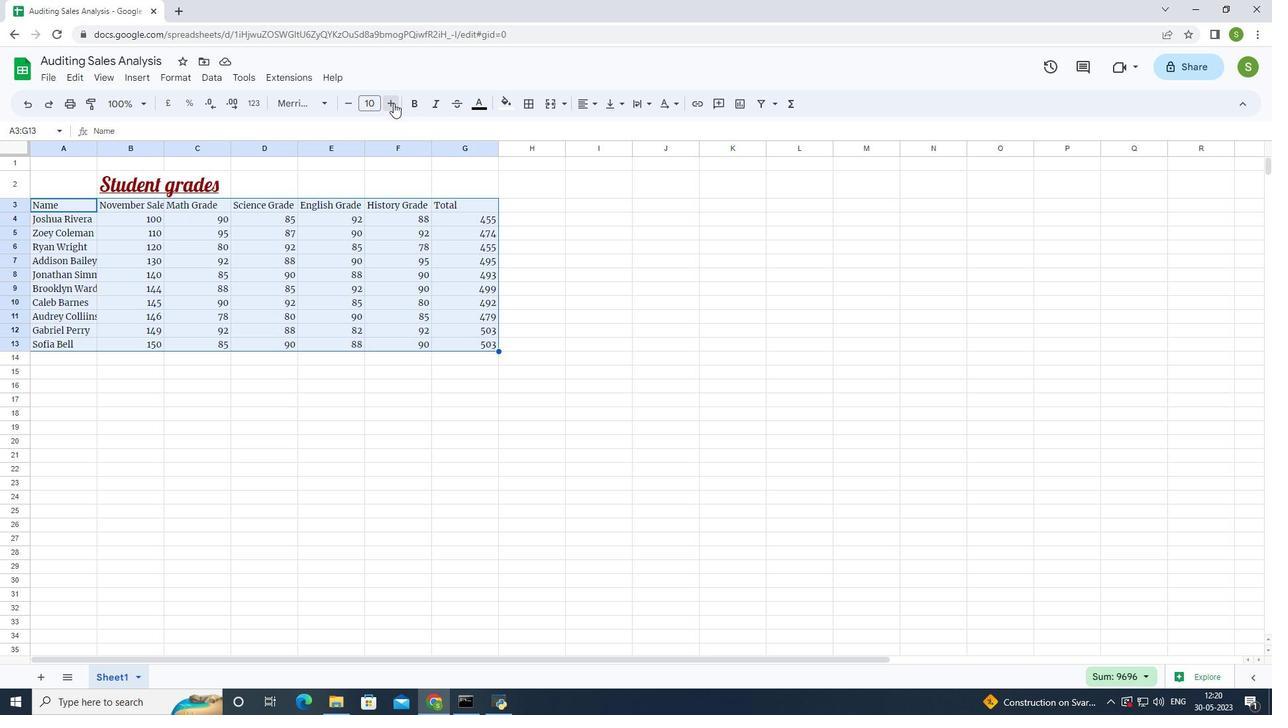 
Action: Mouse pressed left at (393, 103)
Screenshot: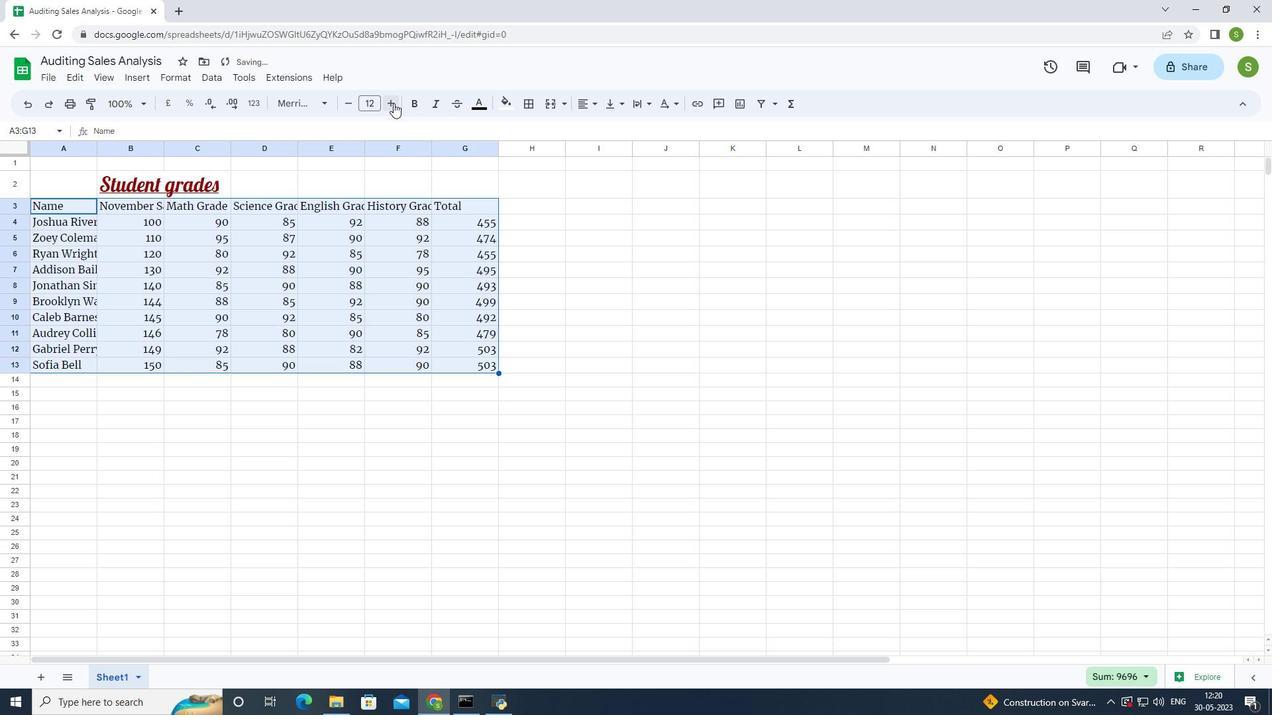 
Action: Mouse moved to (393, 104)
Screenshot: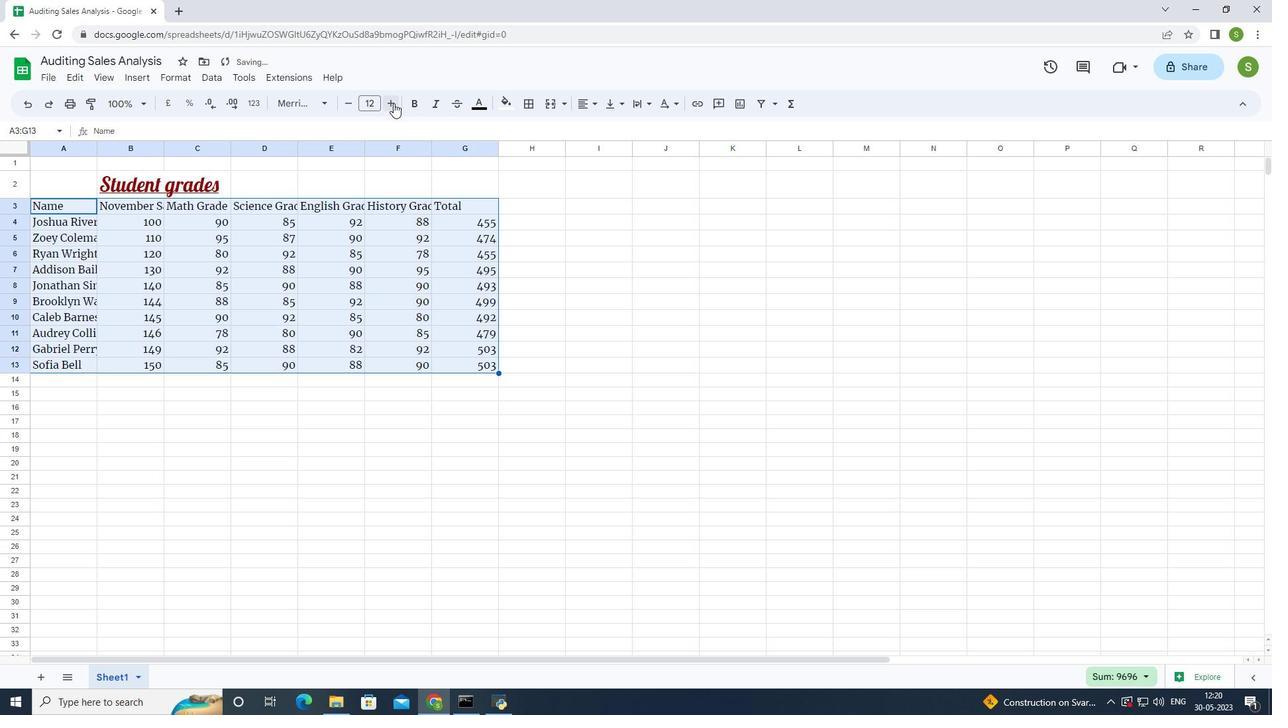 
Action: Mouse pressed left at (393, 104)
Screenshot: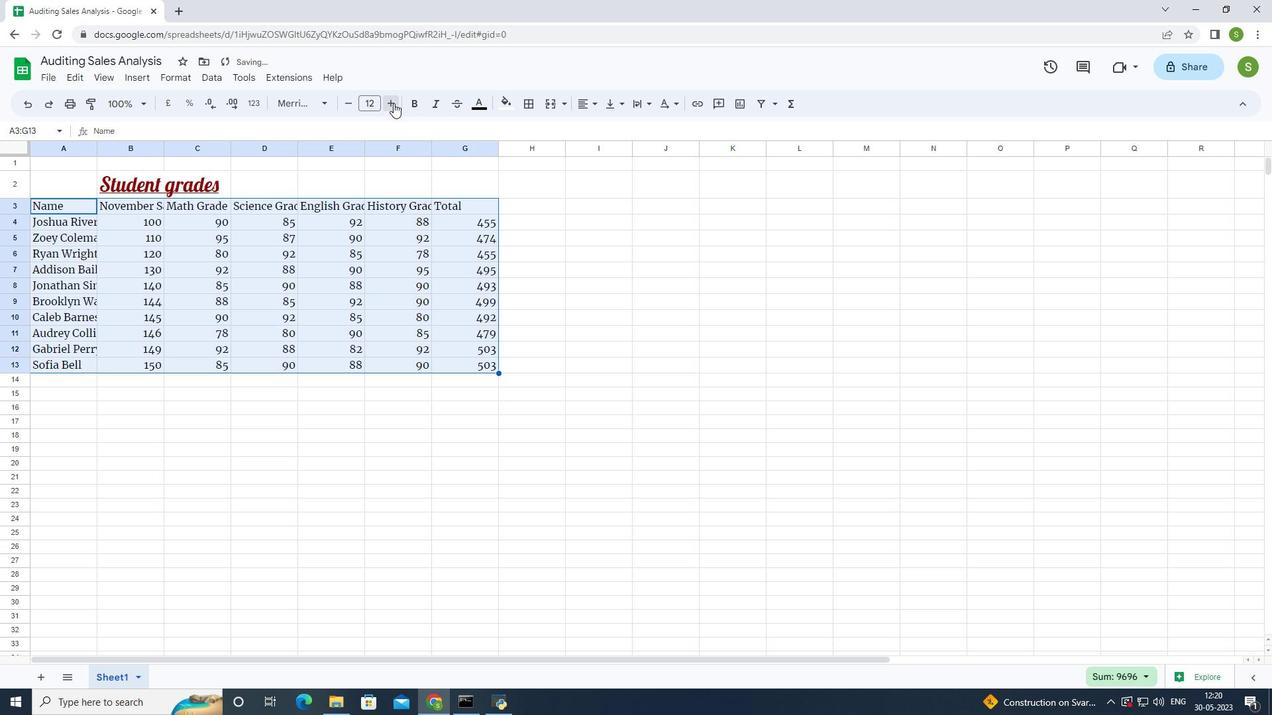 
Action: Mouse moved to (393, 104)
Screenshot: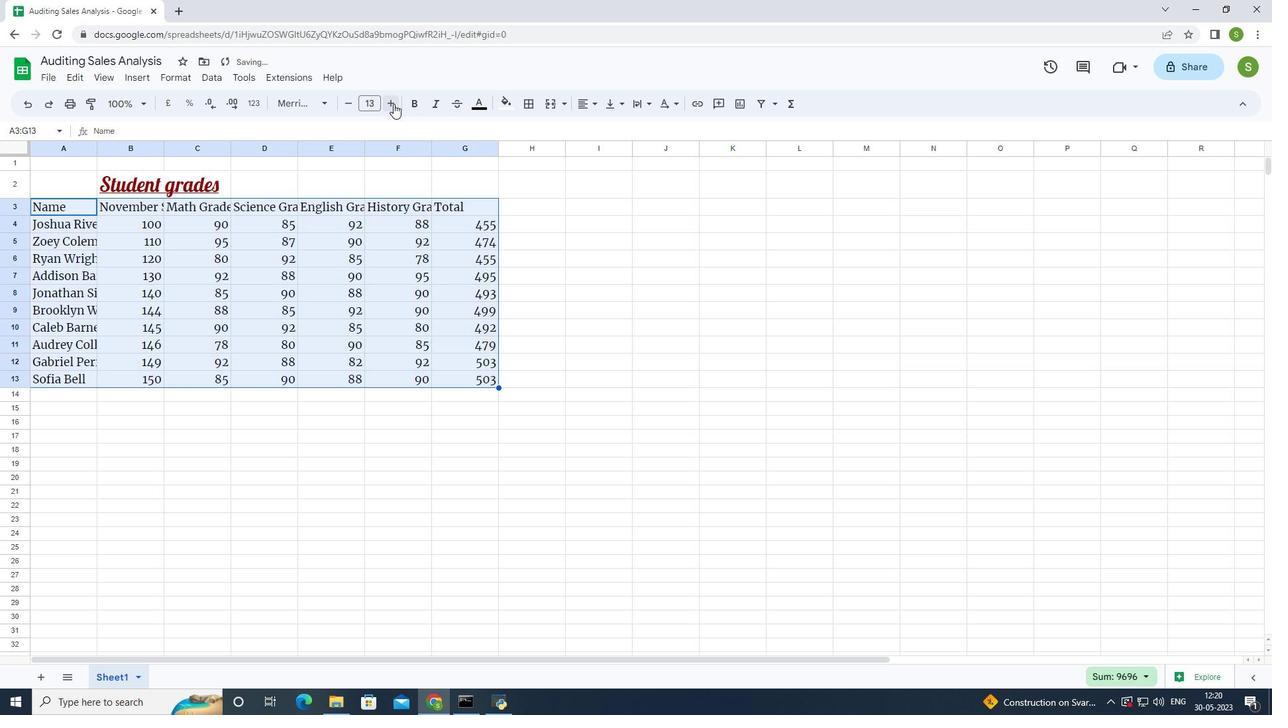 
Action: Mouse pressed left at (393, 104)
Screenshot: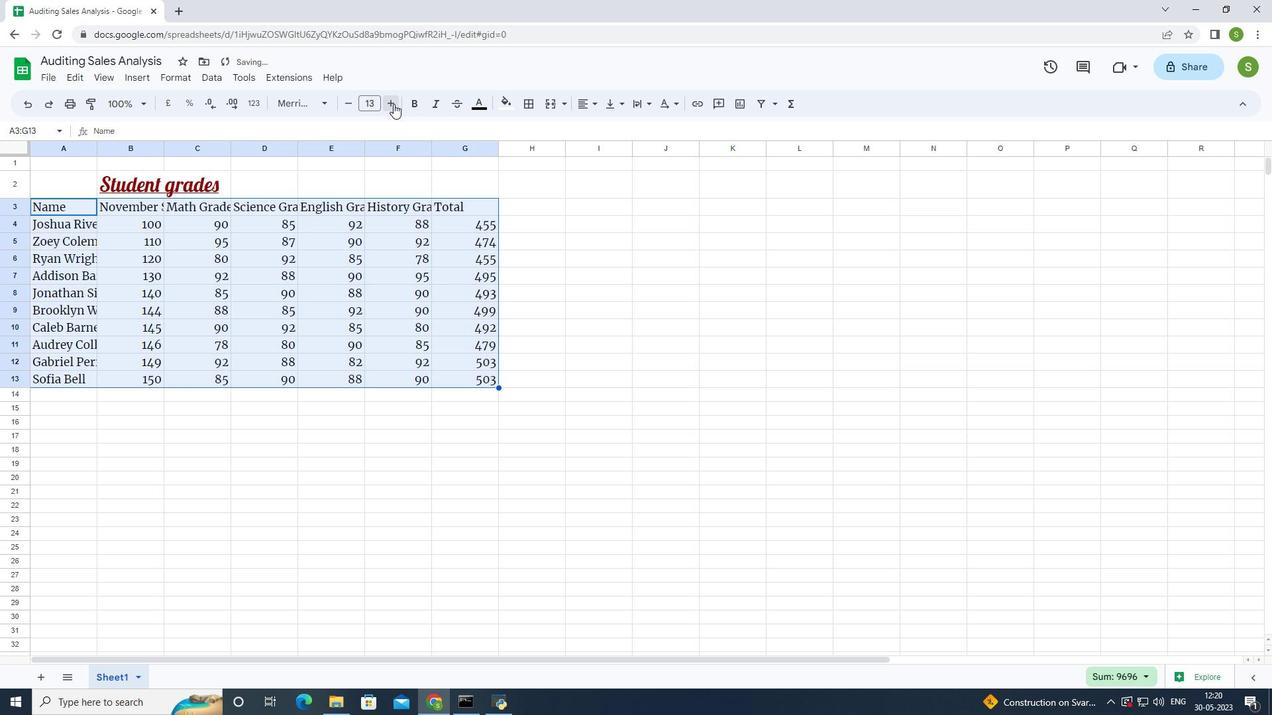 
Action: Mouse moved to (394, 106)
Screenshot: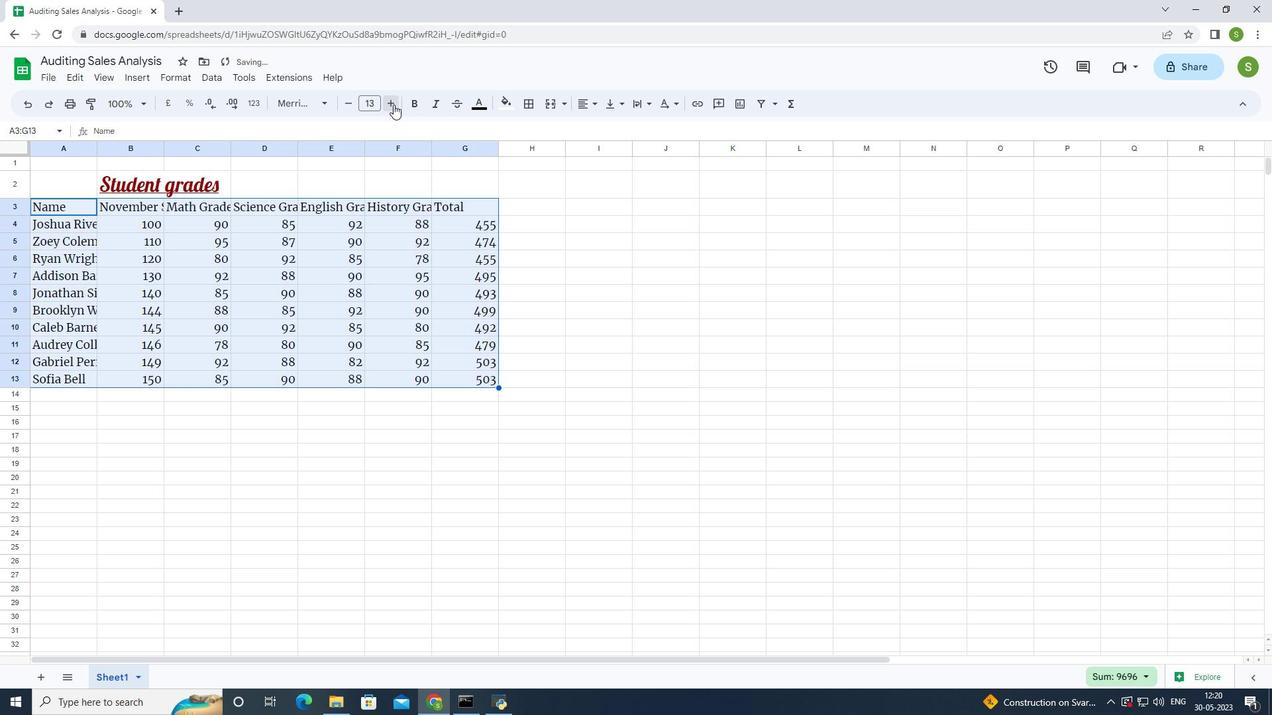 
Action: Mouse pressed left at (394, 106)
Screenshot: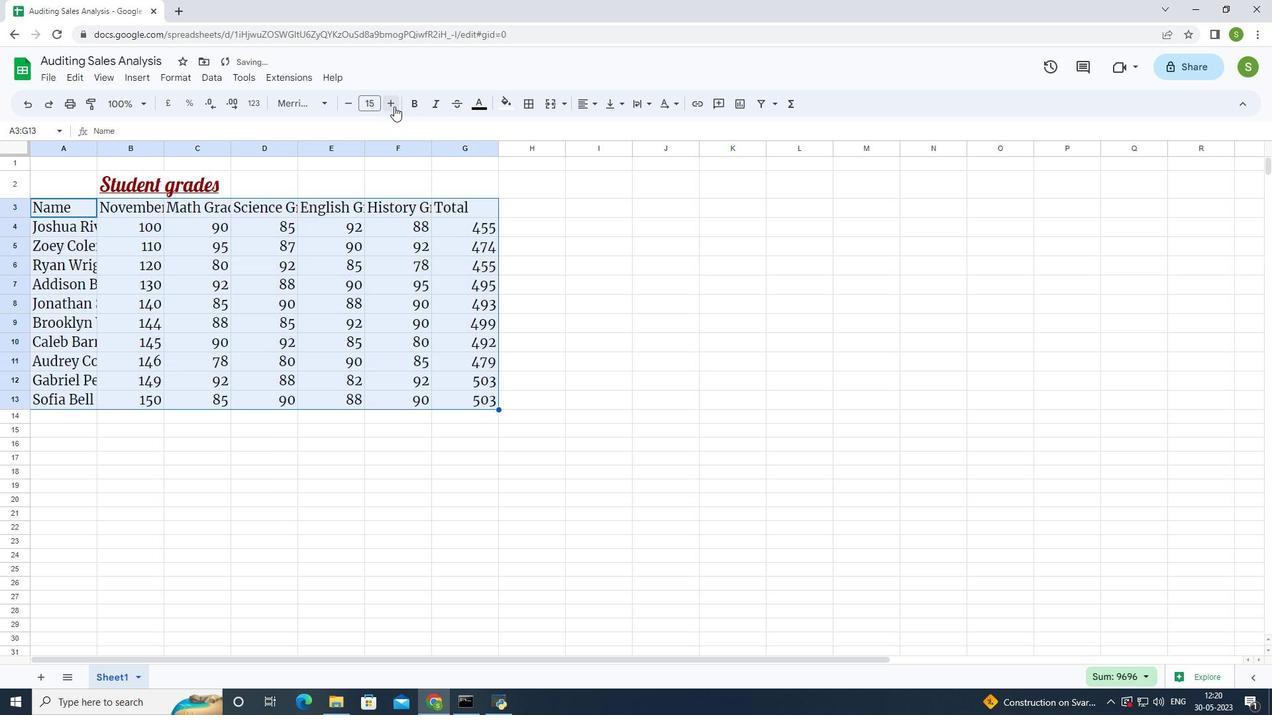 
Action: Mouse moved to (87, 182)
Screenshot: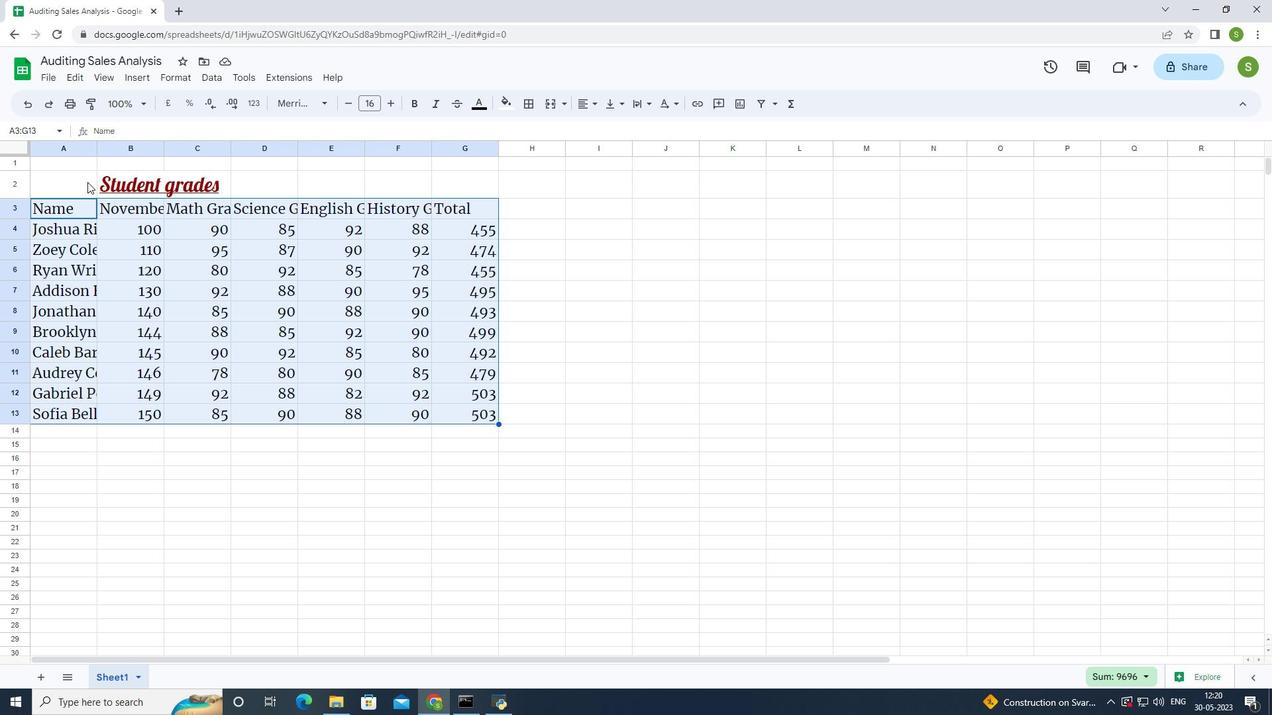 
Action: Mouse pressed left at (87, 182)
Screenshot: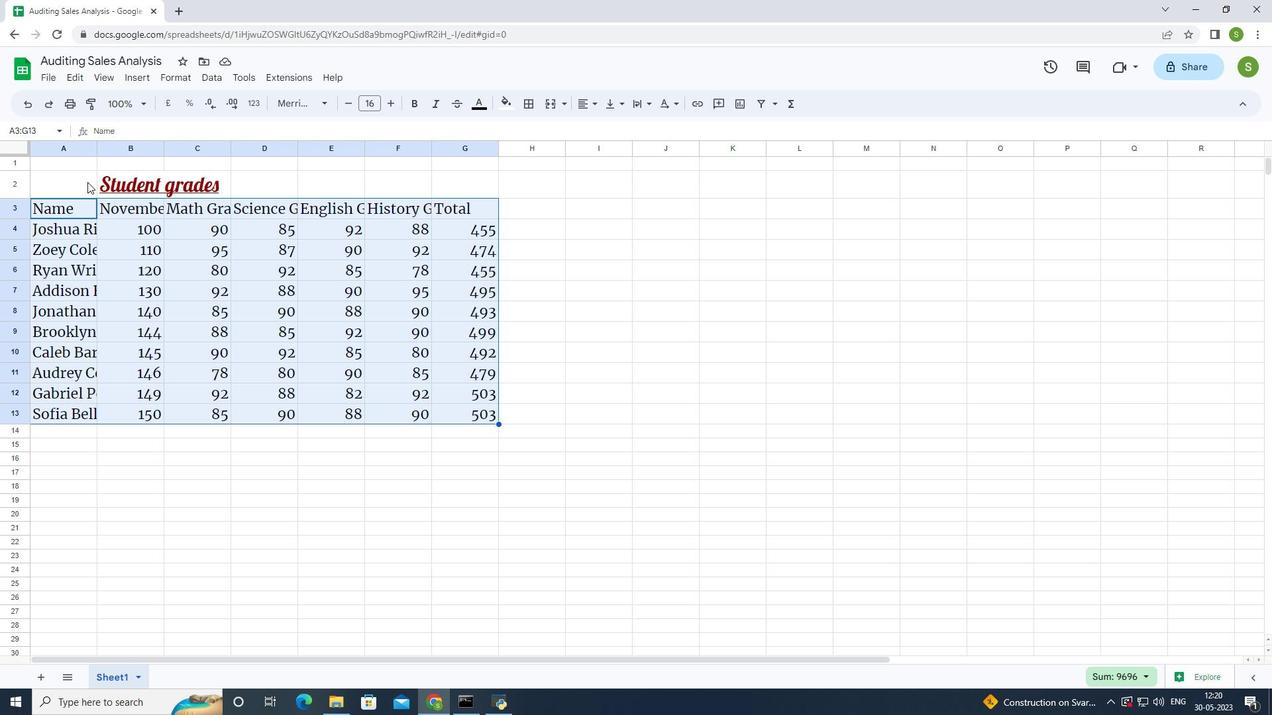 
Action: Mouse moved to (596, 105)
Screenshot: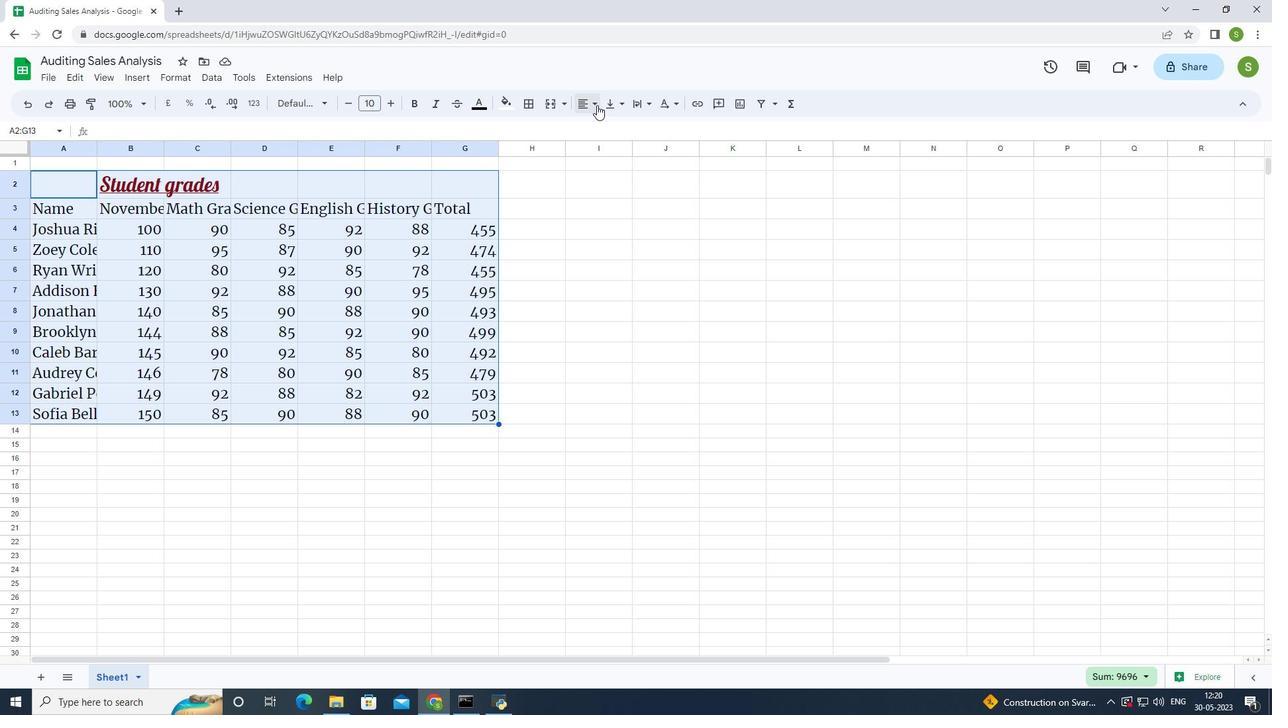 
Action: Mouse pressed left at (596, 105)
Screenshot: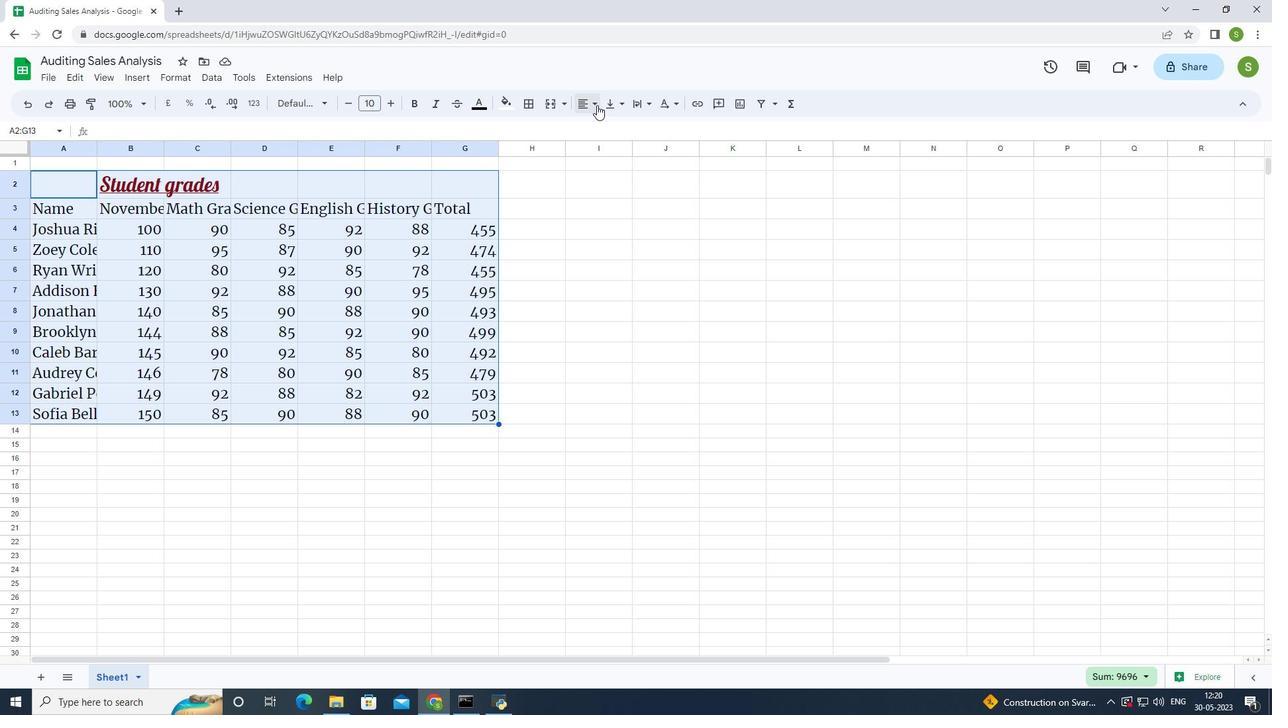 
Action: Mouse moved to (585, 125)
Screenshot: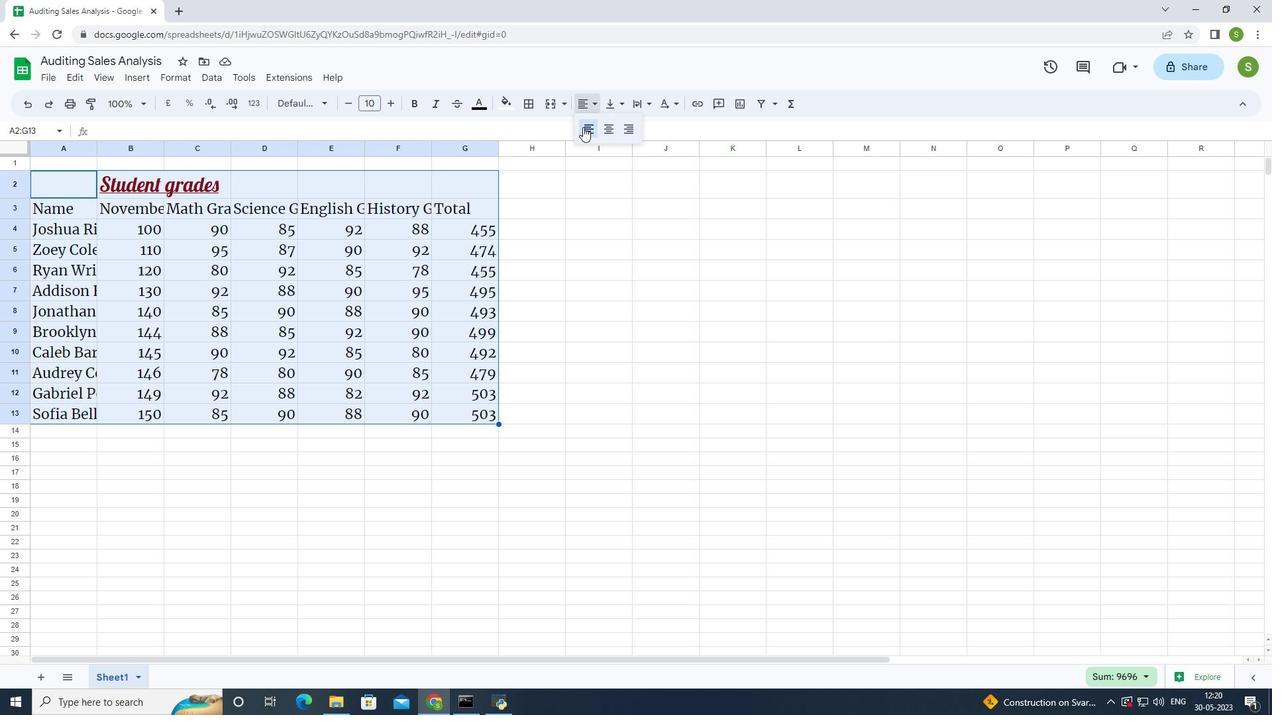 
Action: Mouse pressed left at (585, 125)
Screenshot: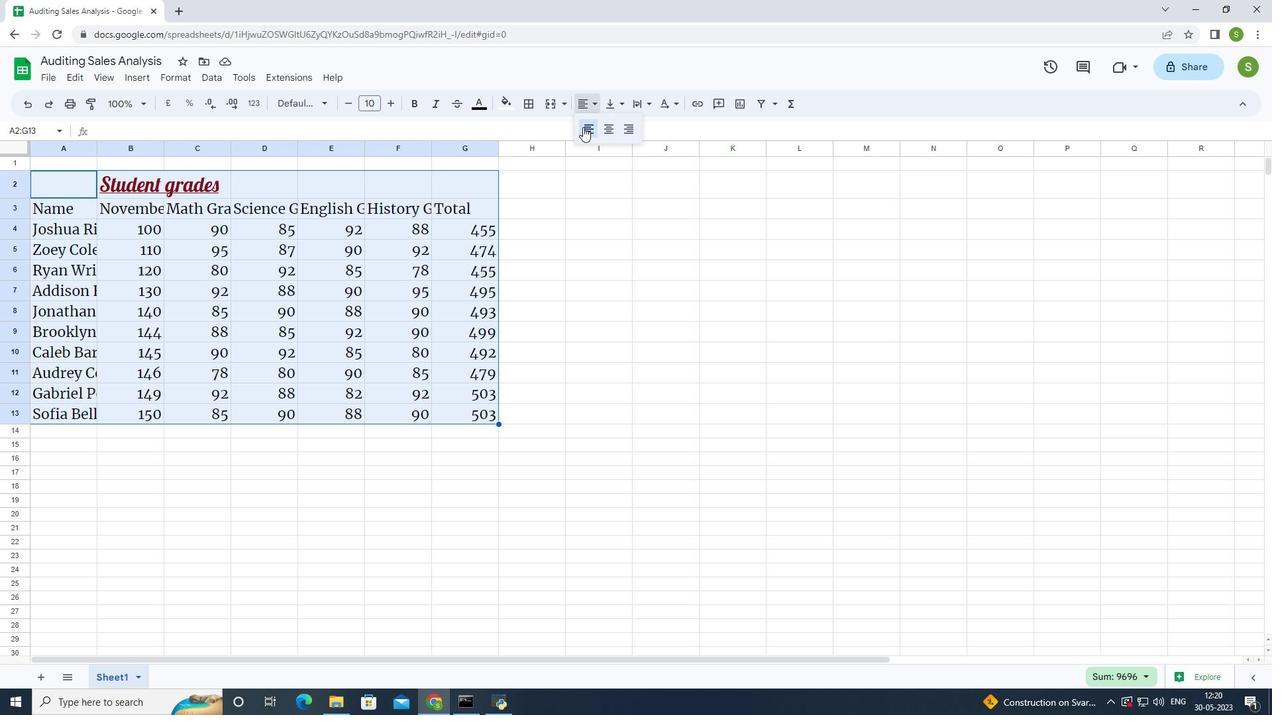 
Action: Mouse moved to (680, 312)
Screenshot: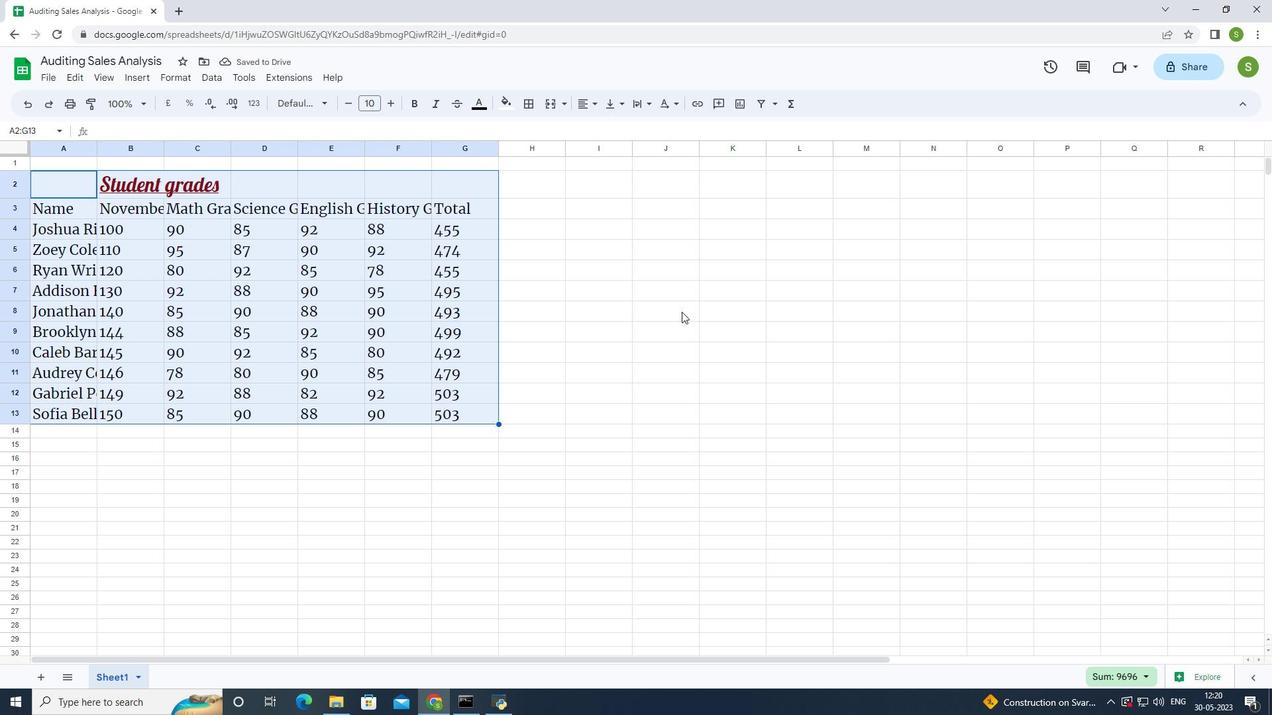 
Action: Key pressed ctrl+S
Screenshot: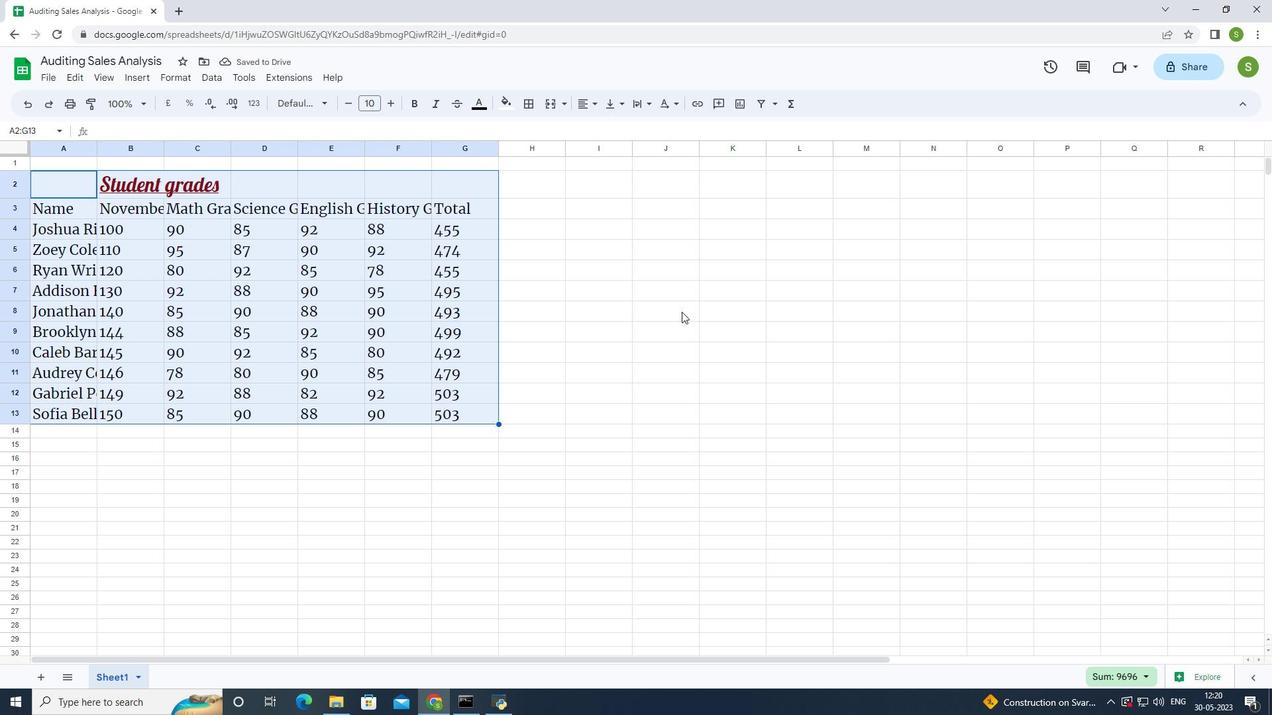 
Action: Mouse moved to (617, 302)
Screenshot: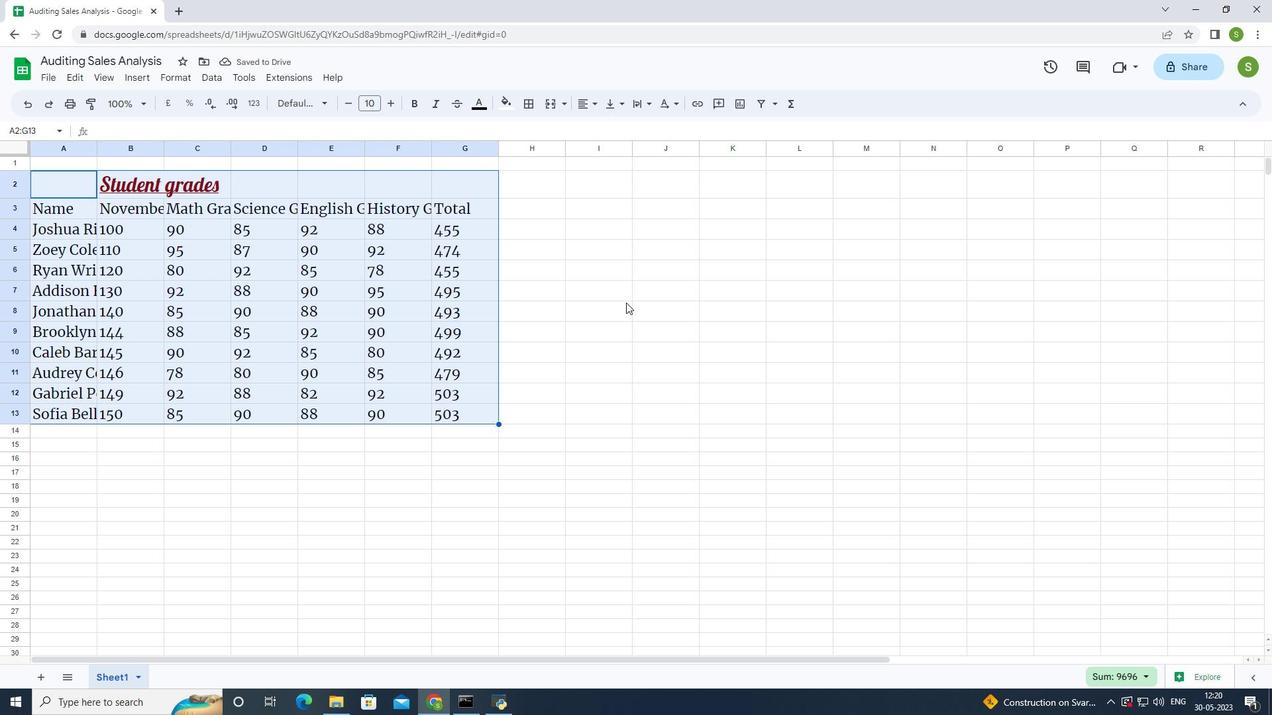 
Action: Key pressed <'\x13'>
Screenshot: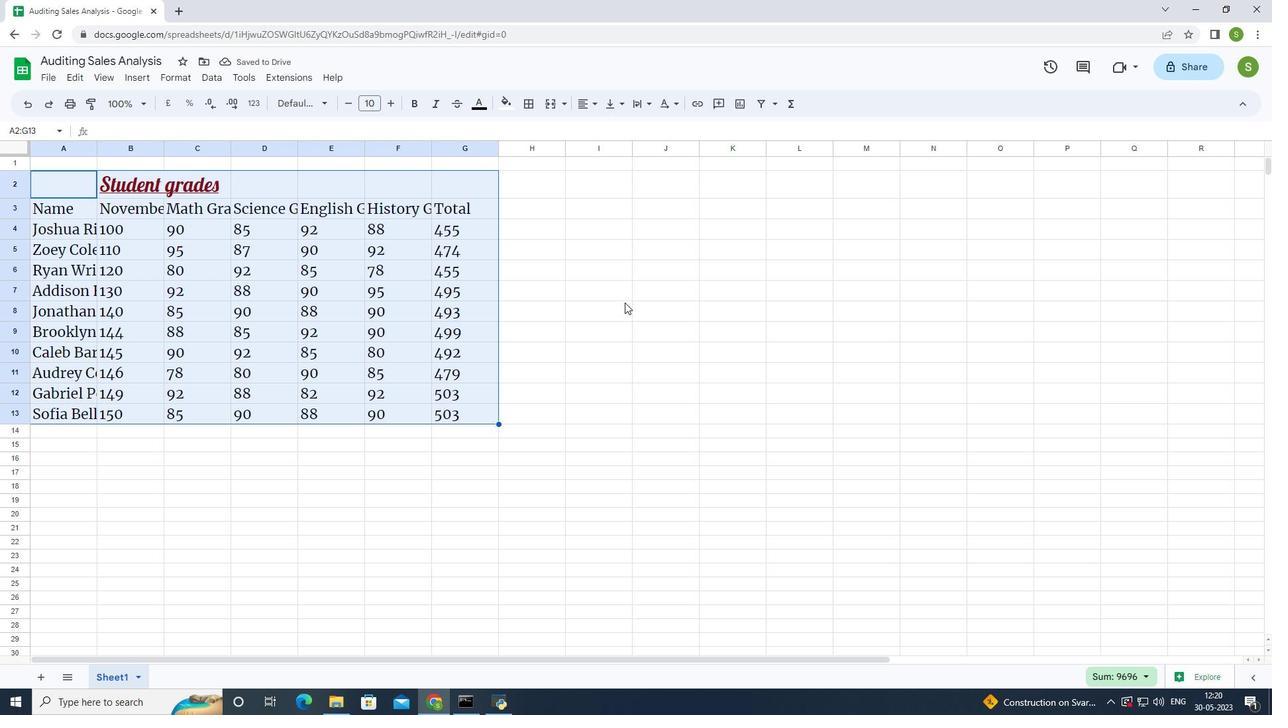 
Action: Mouse moved to (603, 287)
Screenshot: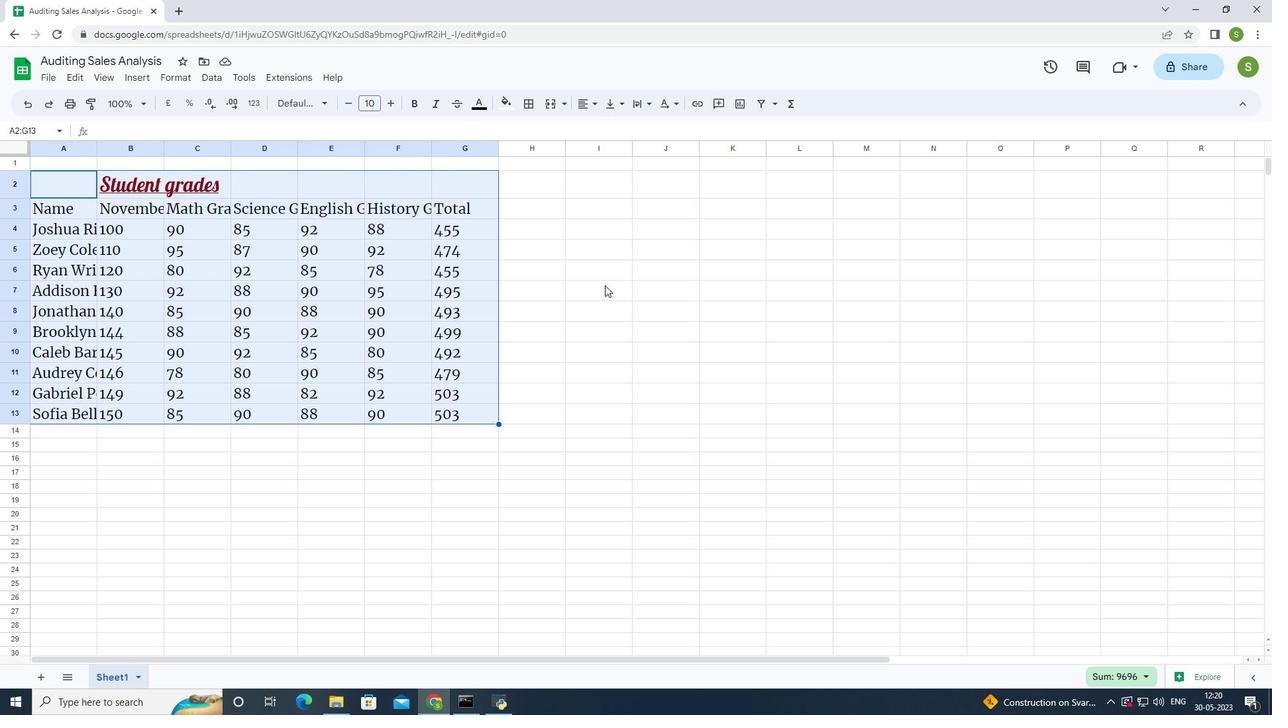 
